 Task: Look for space in Batu Gajah, Malaysia from 12th June, 2023 to 15th June, 2023 for 2 adults in price range Rs.10000 to Rs.15000. Place can be entire place with 1  bedroom having 1 bed and 1 bathroom. Property type can be house, flat, guest house, hotel. Booking option can be shelf check-in. Required host language is English.
Action: Mouse moved to (613, 152)
Screenshot: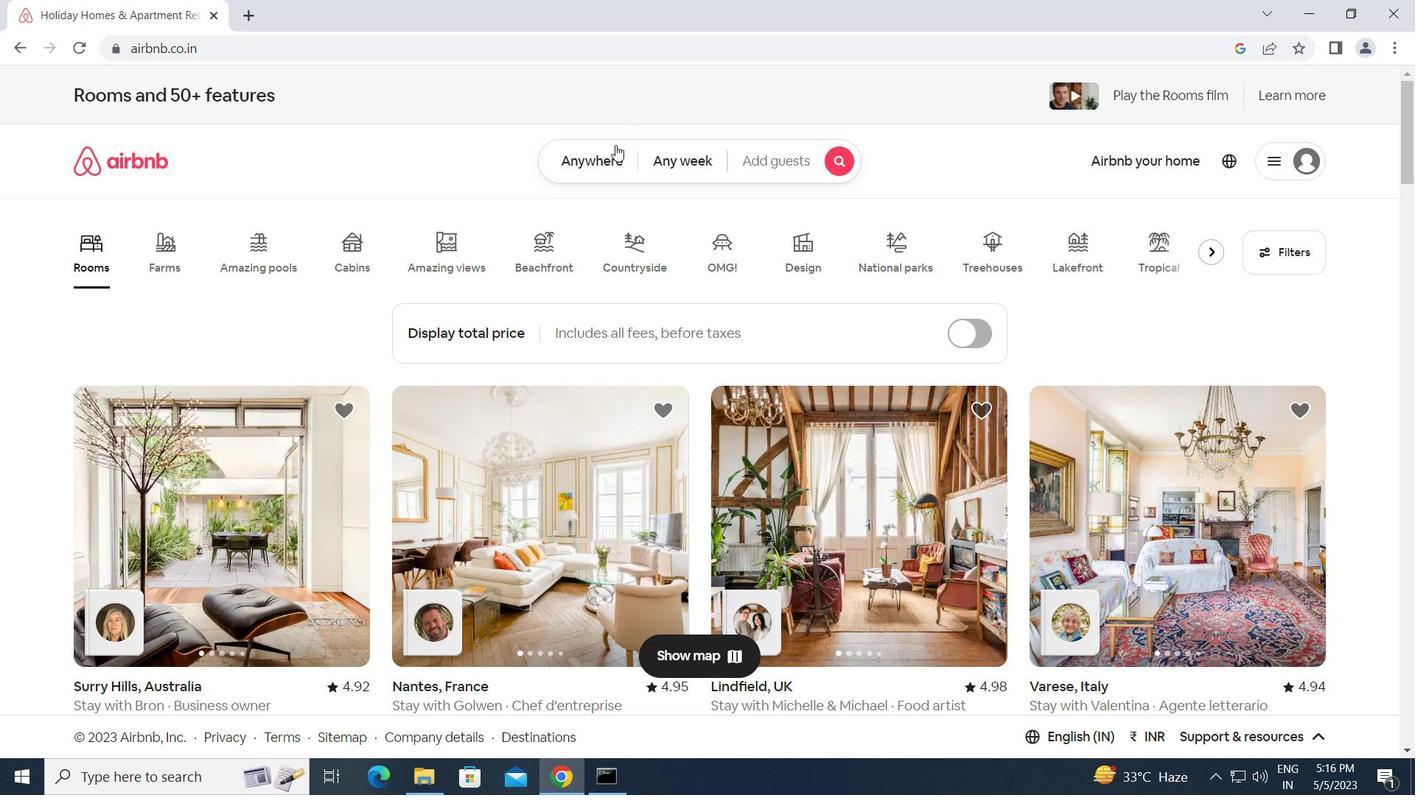 
Action: Mouse pressed left at (613, 152)
Screenshot: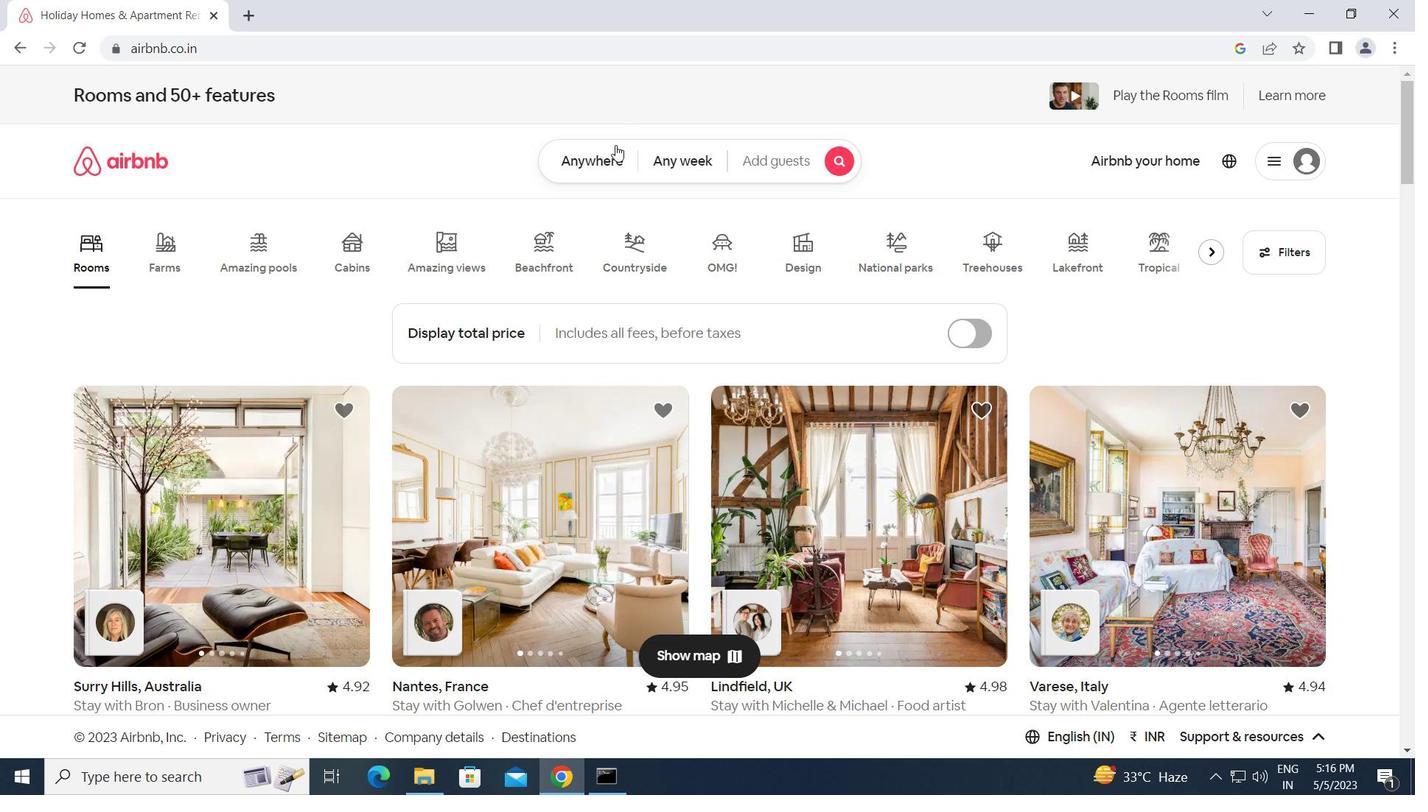 
Action: Mouse moved to (448, 218)
Screenshot: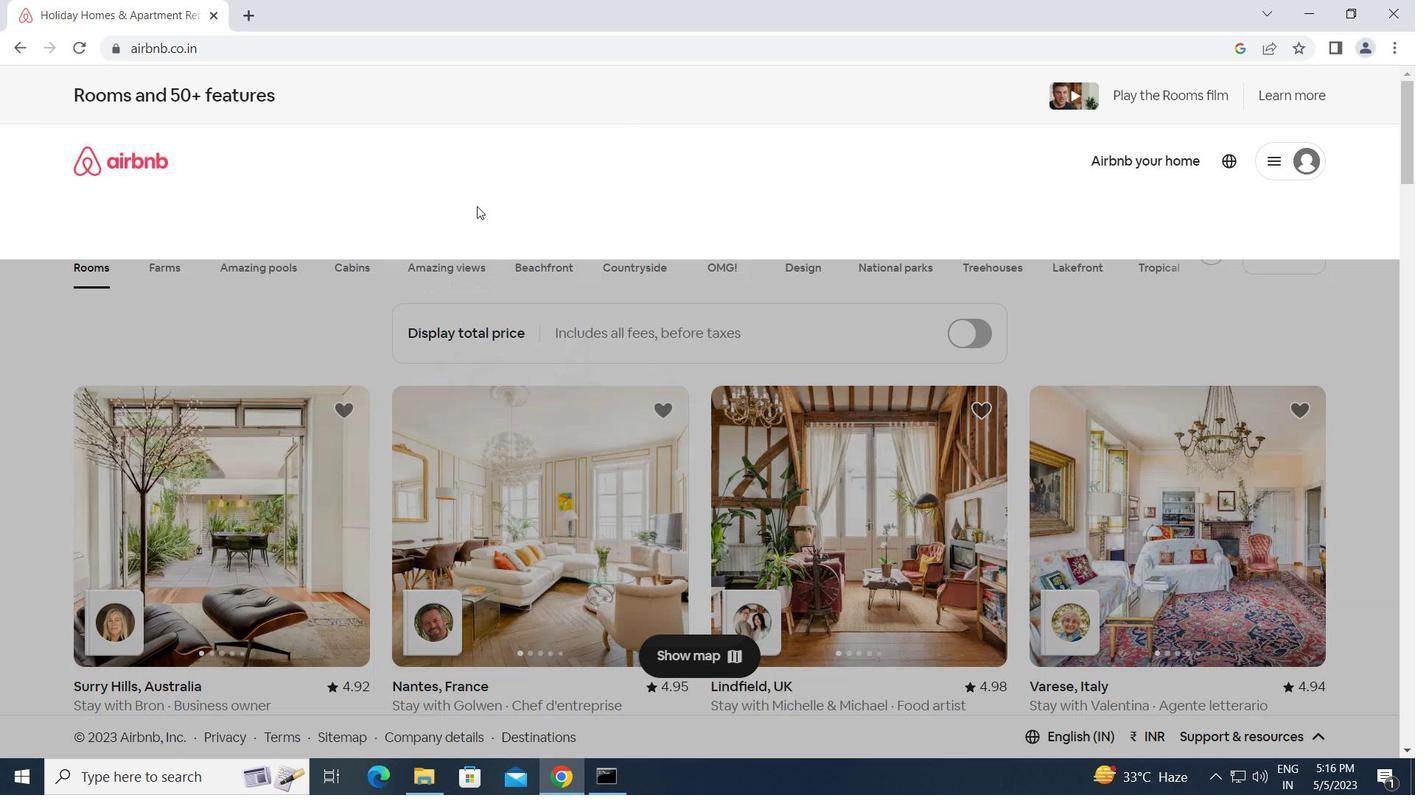 
Action: Mouse pressed left at (448, 218)
Screenshot: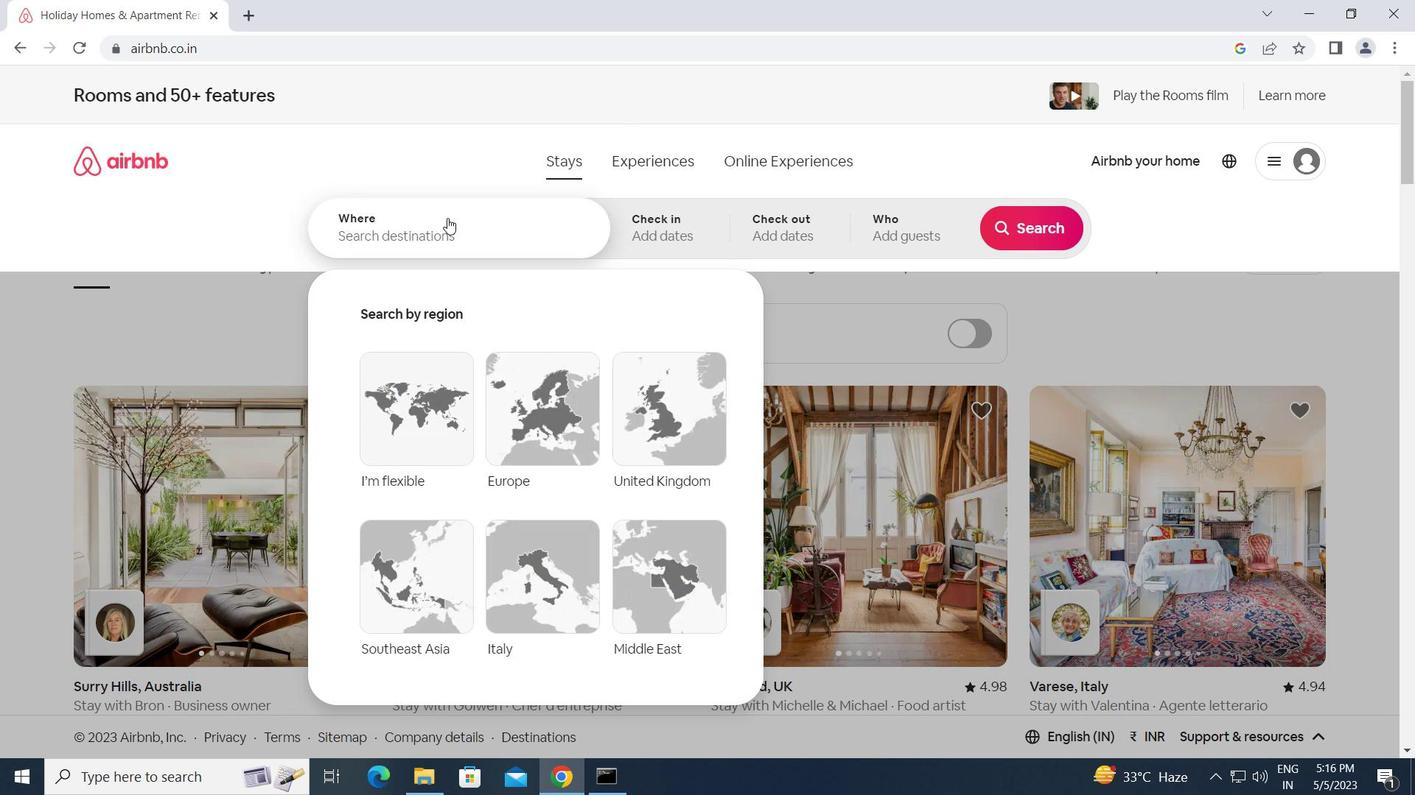 
Action: Key pressed b<Key.caps_lock>atu<Key.space><Key.caps_lock>g<Key.caps_lock>ajah,<Key.space><Key.caps_lock>m<Key.caps_lock>alays
Screenshot: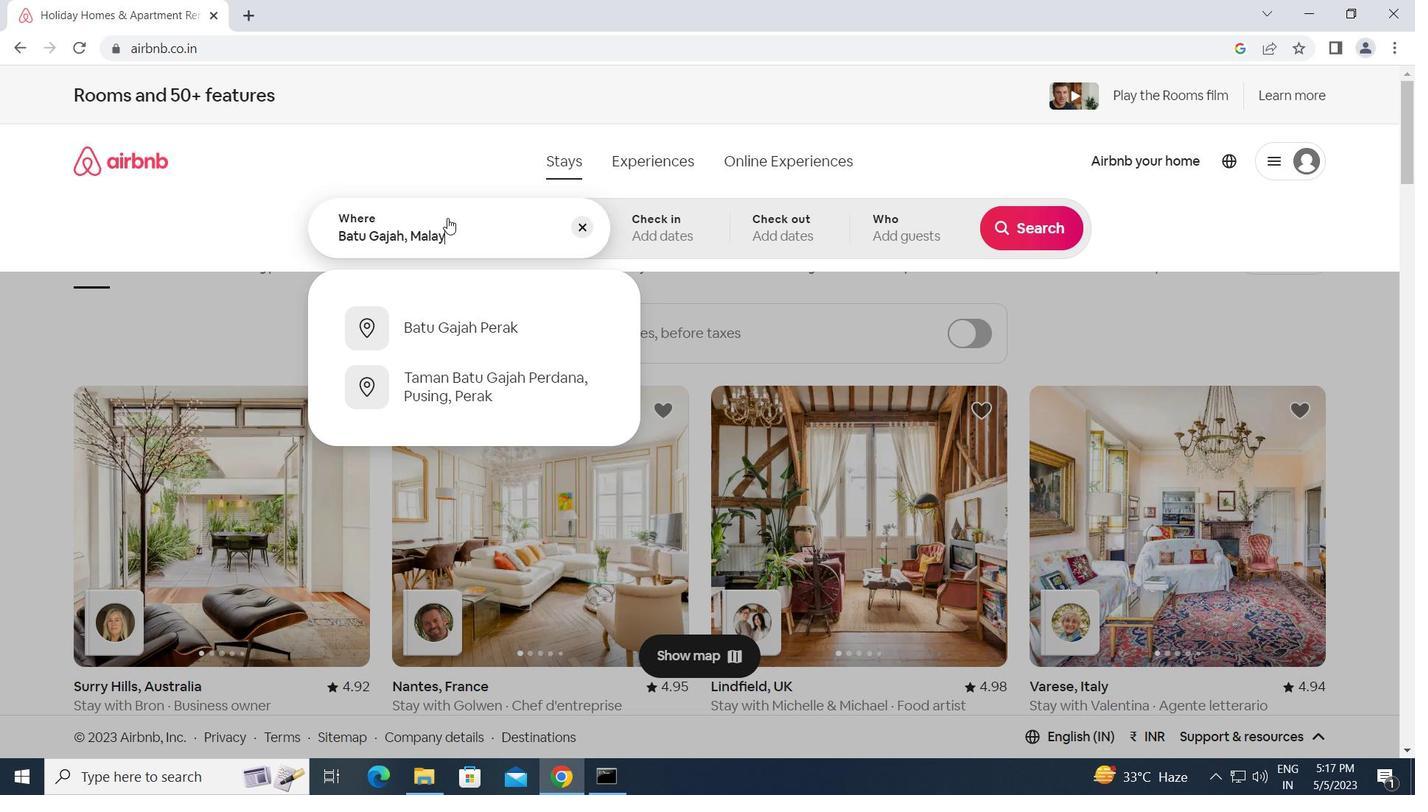 
Action: Mouse moved to (1415, 0)
Screenshot: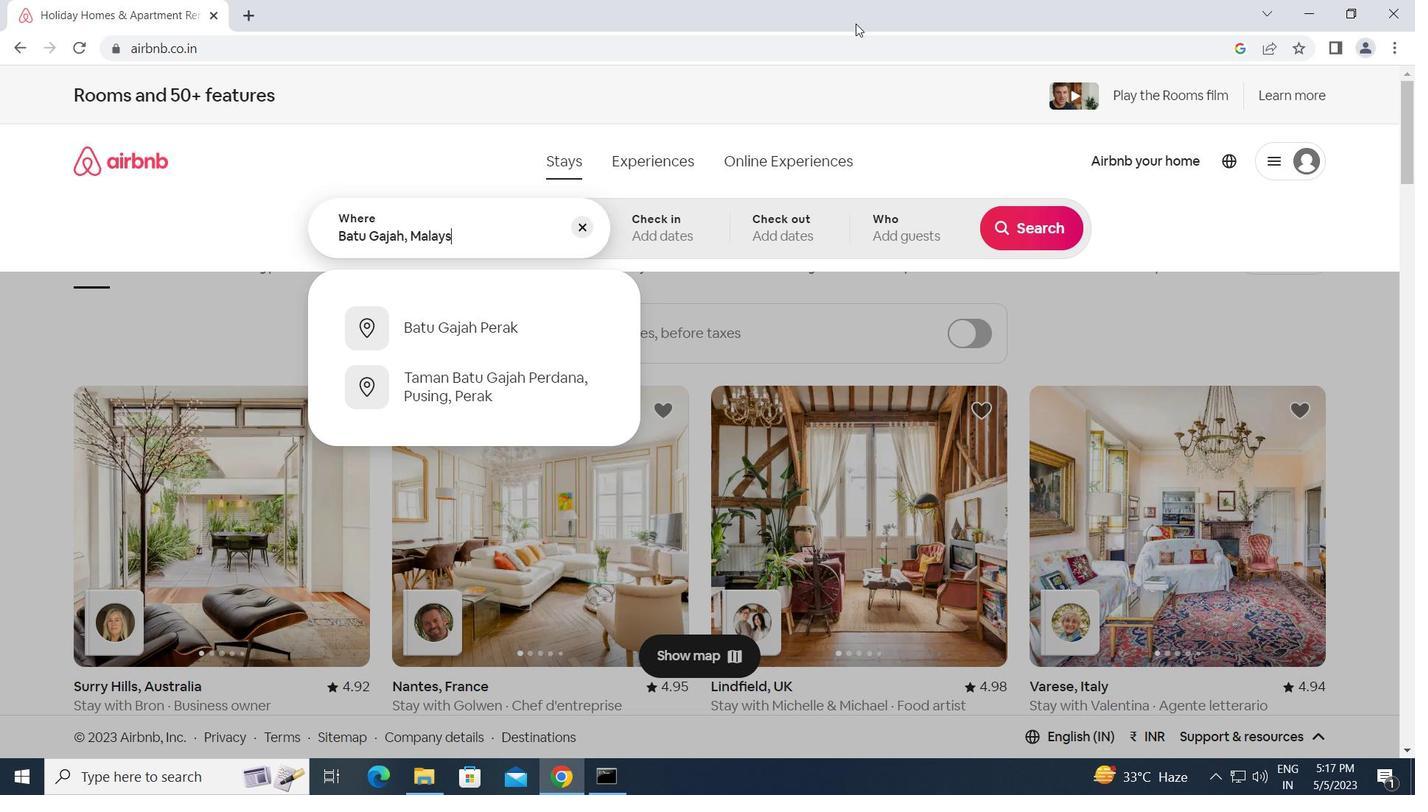 
Action: Key pressed ia<Key.enter>
Screenshot: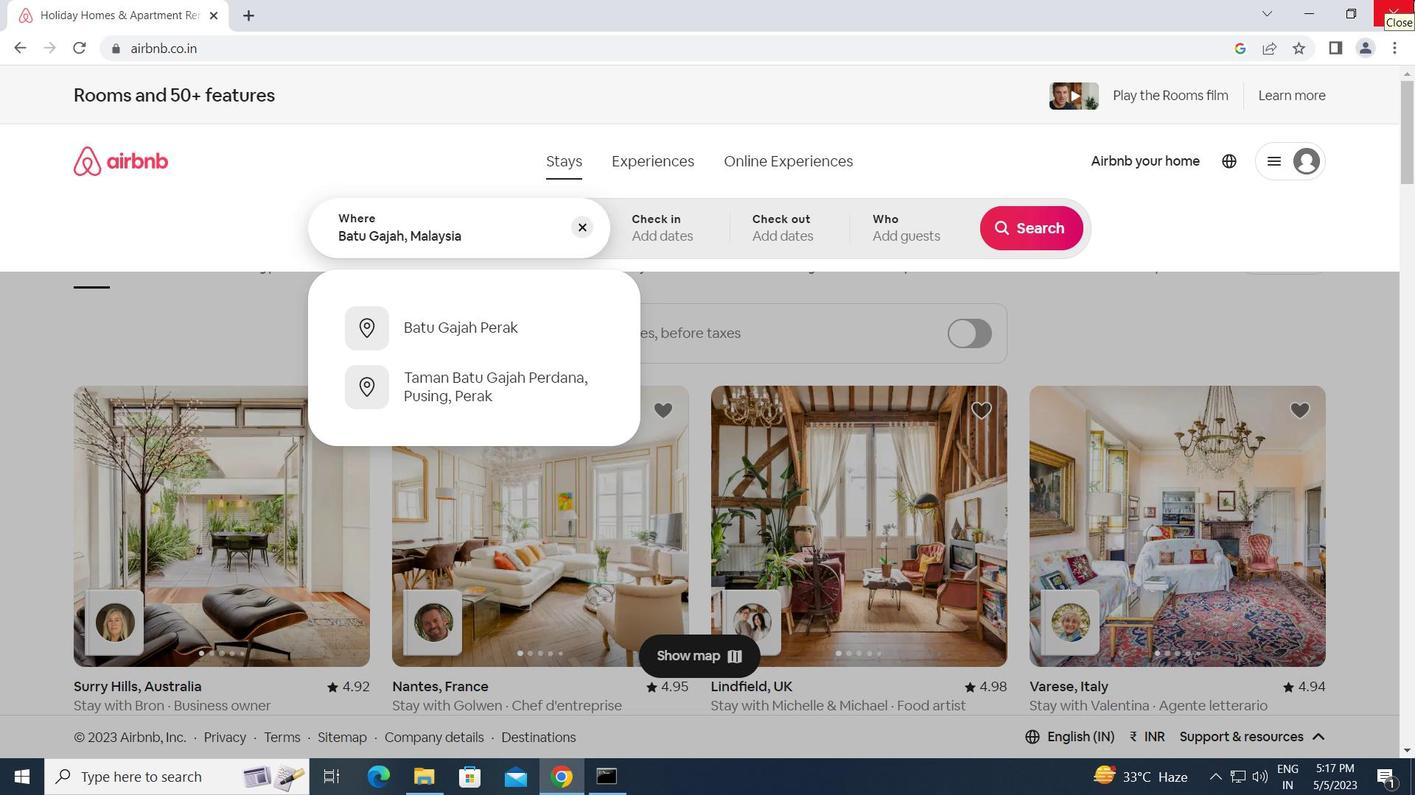 
Action: Mouse moved to (790, 529)
Screenshot: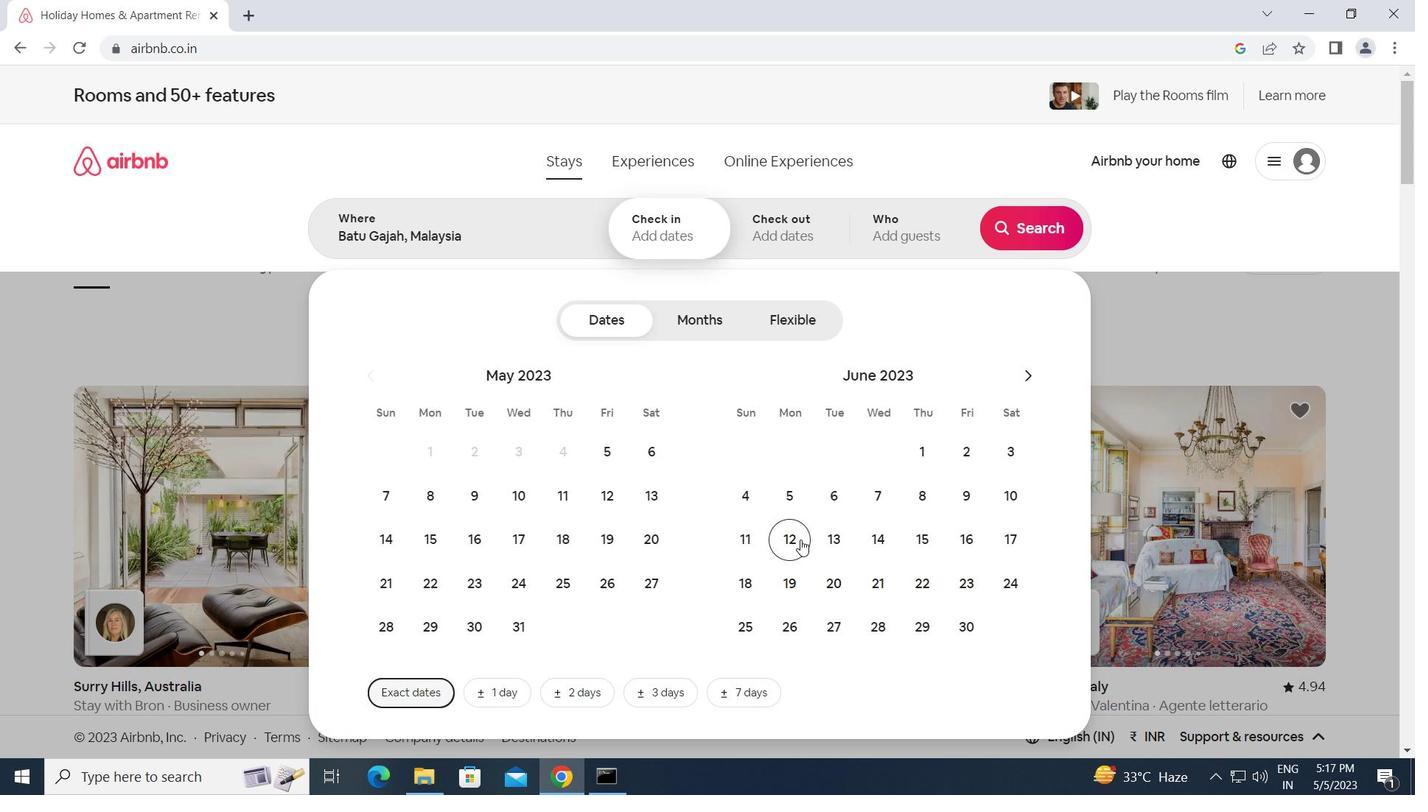 
Action: Mouse pressed left at (790, 529)
Screenshot: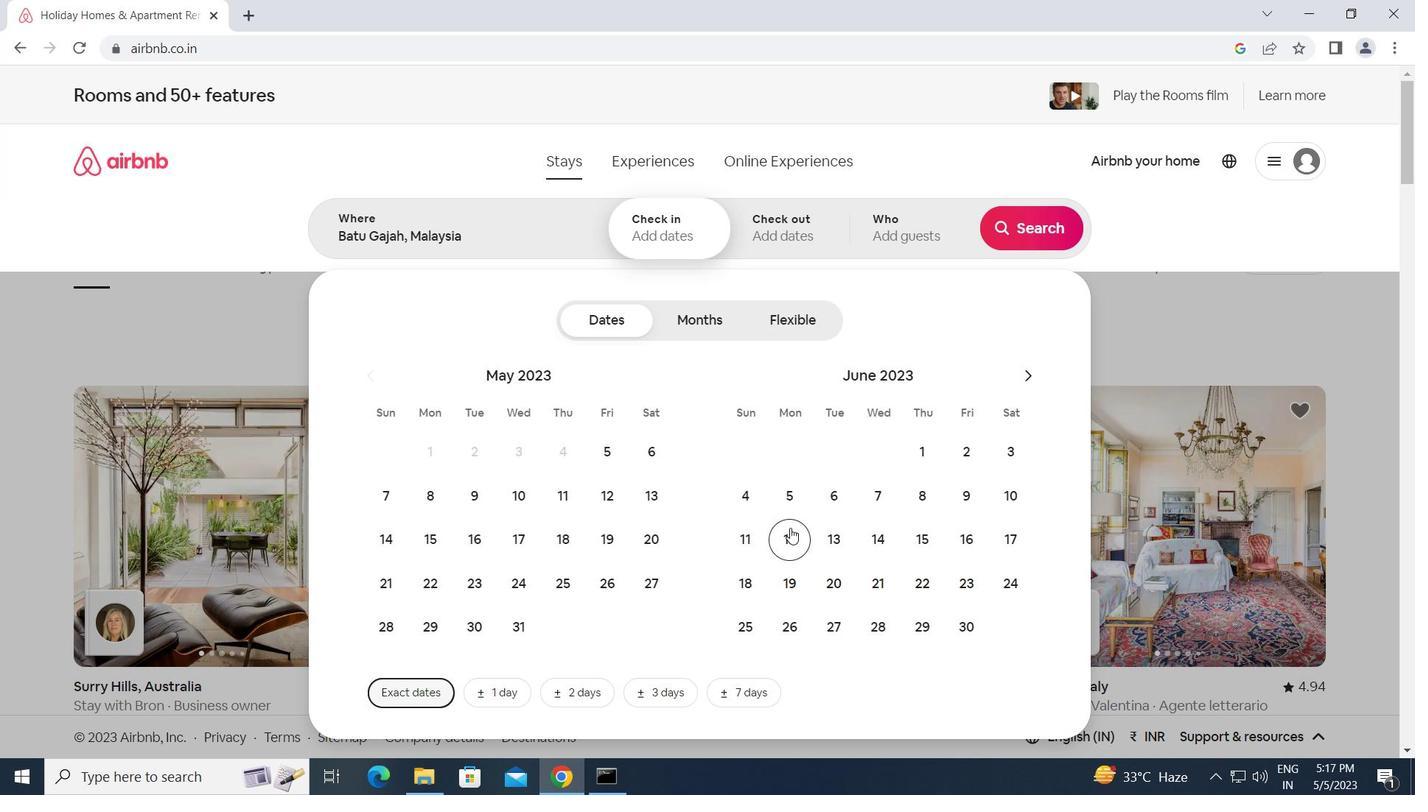 
Action: Mouse moved to (916, 549)
Screenshot: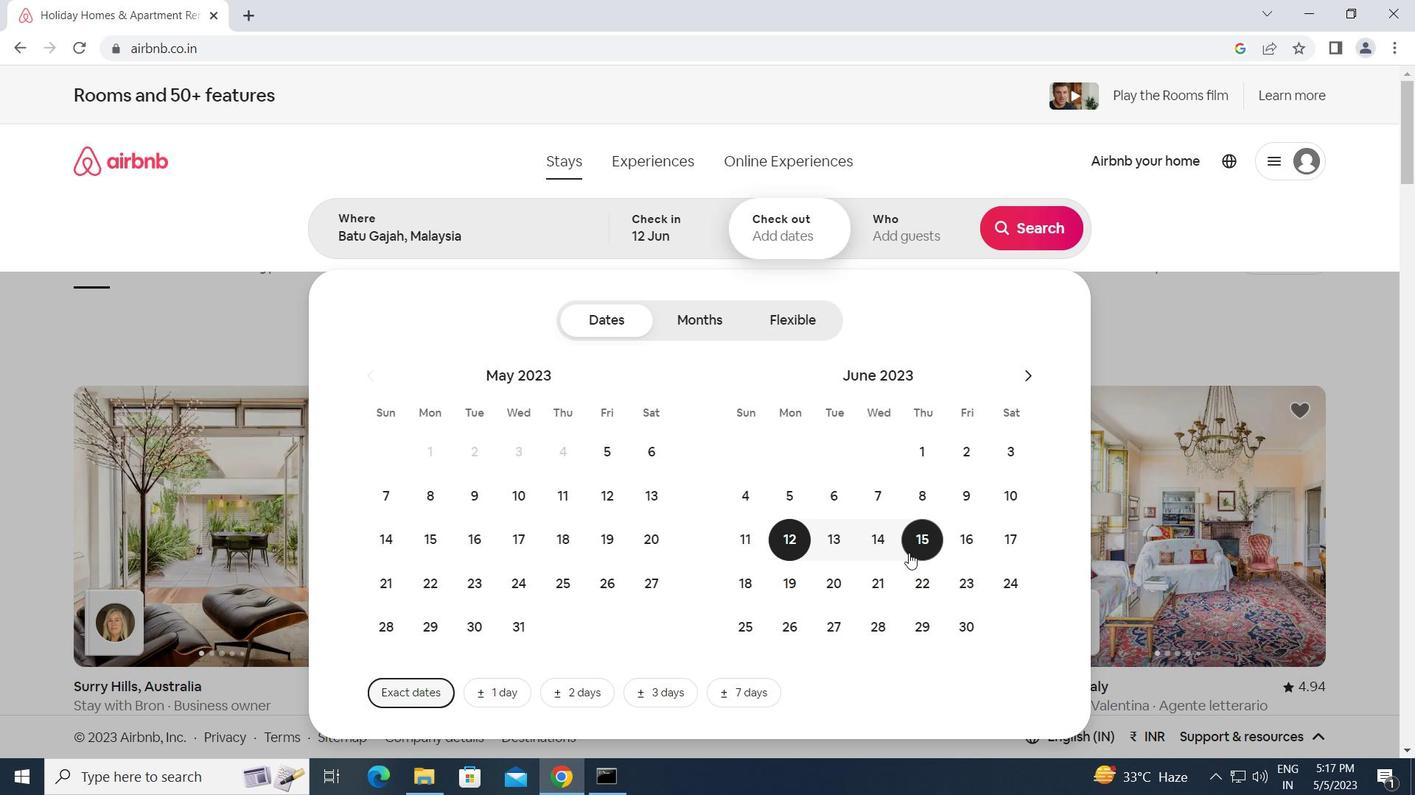 
Action: Mouse pressed left at (916, 549)
Screenshot: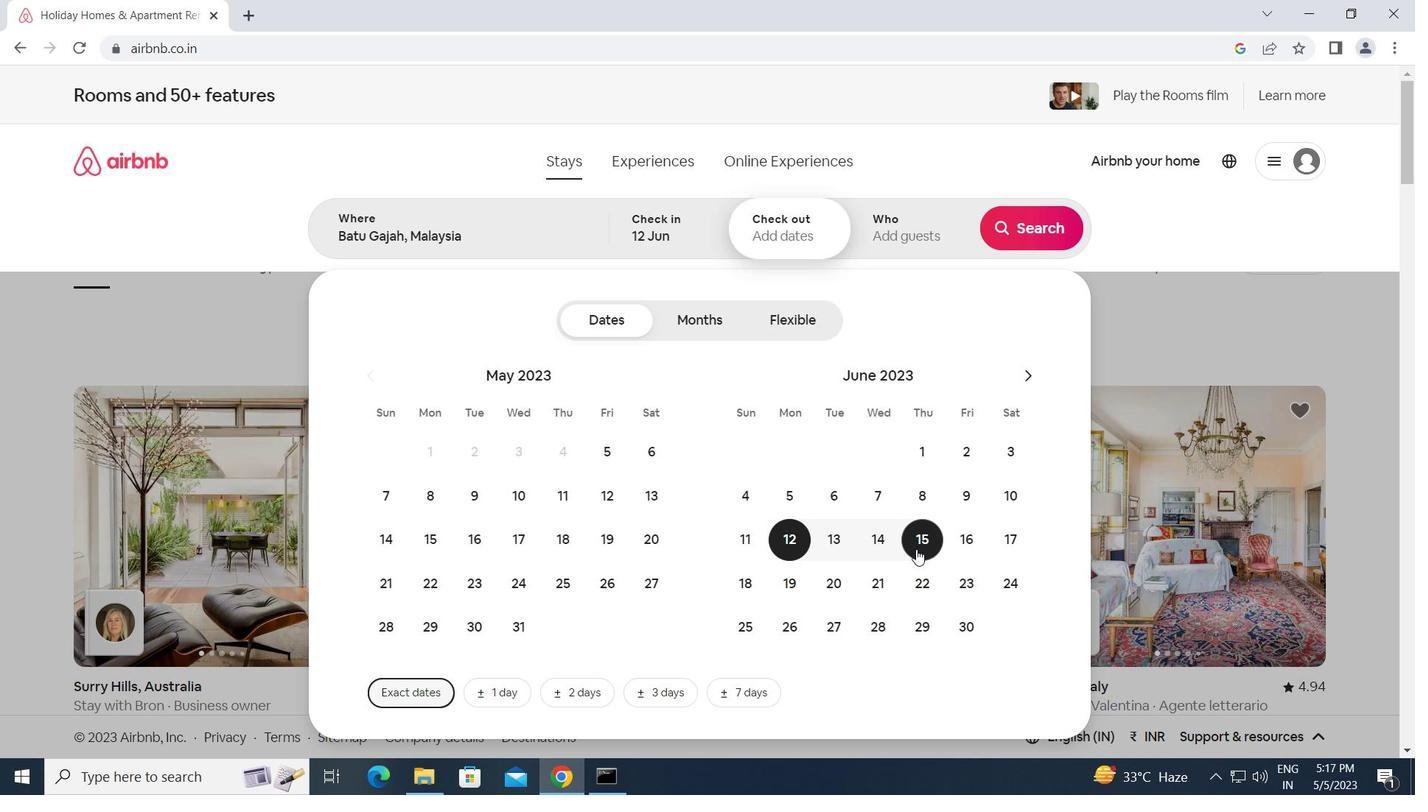 
Action: Mouse moved to (913, 214)
Screenshot: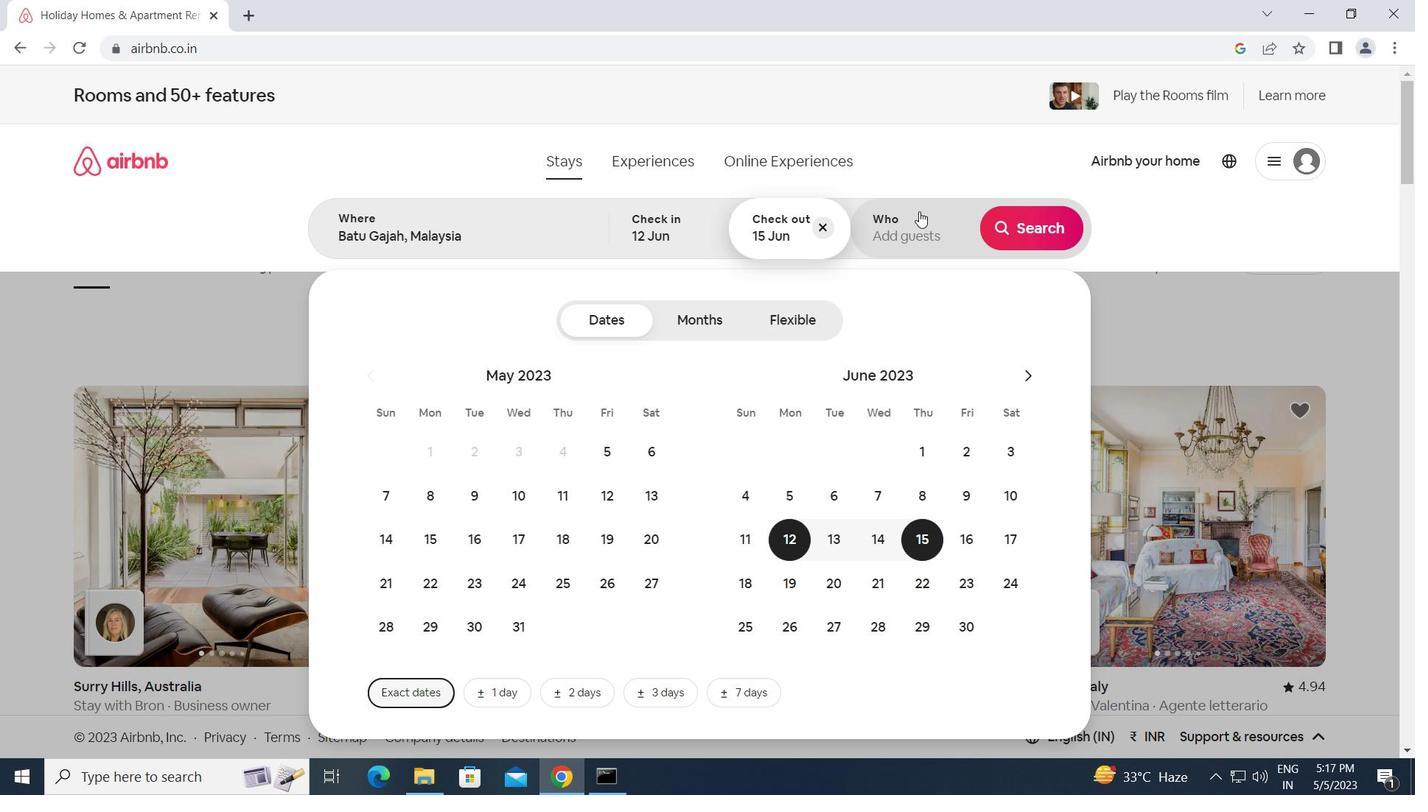 
Action: Mouse pressed left at (913, 214)
Screenshot: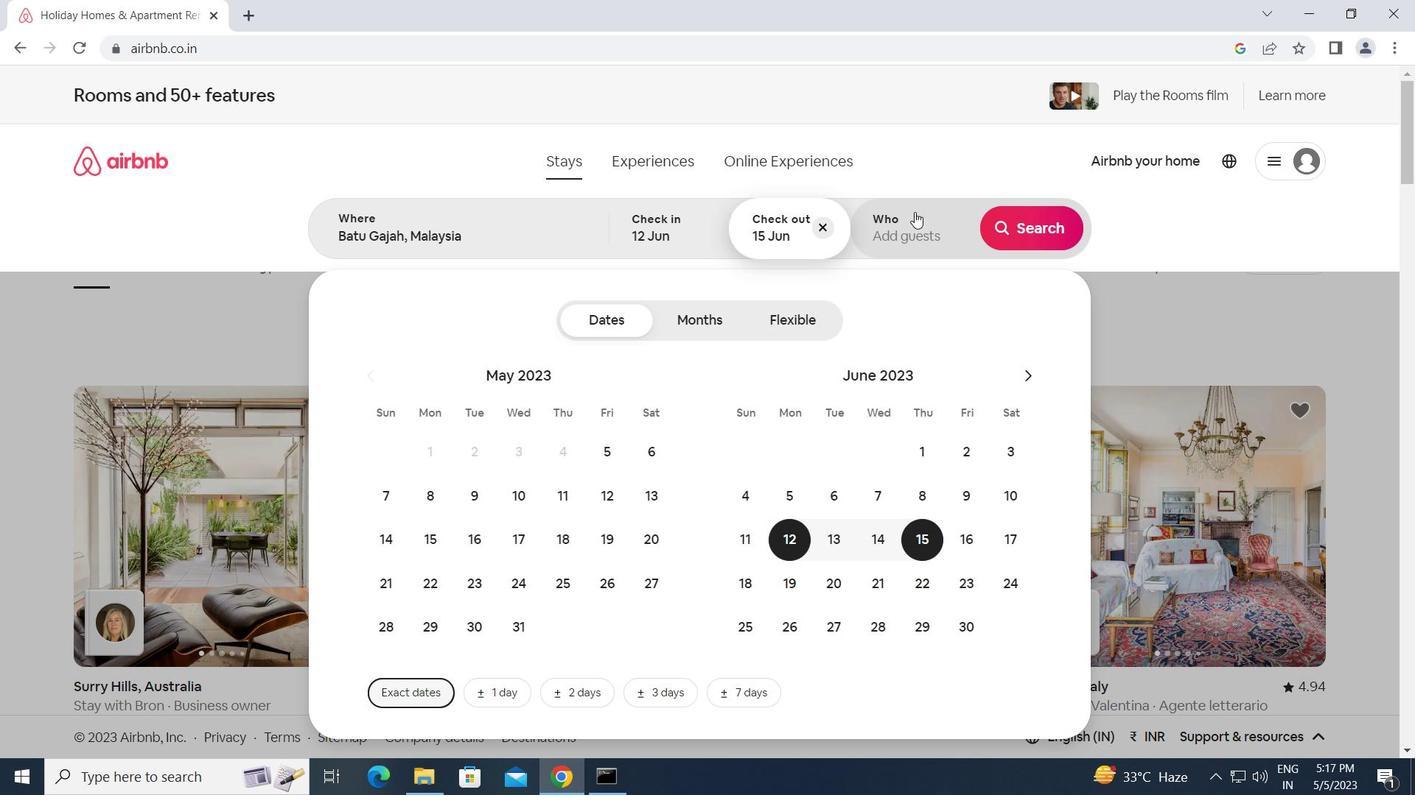 
Action: Mouse moved to (1036, 323)
Screenshot: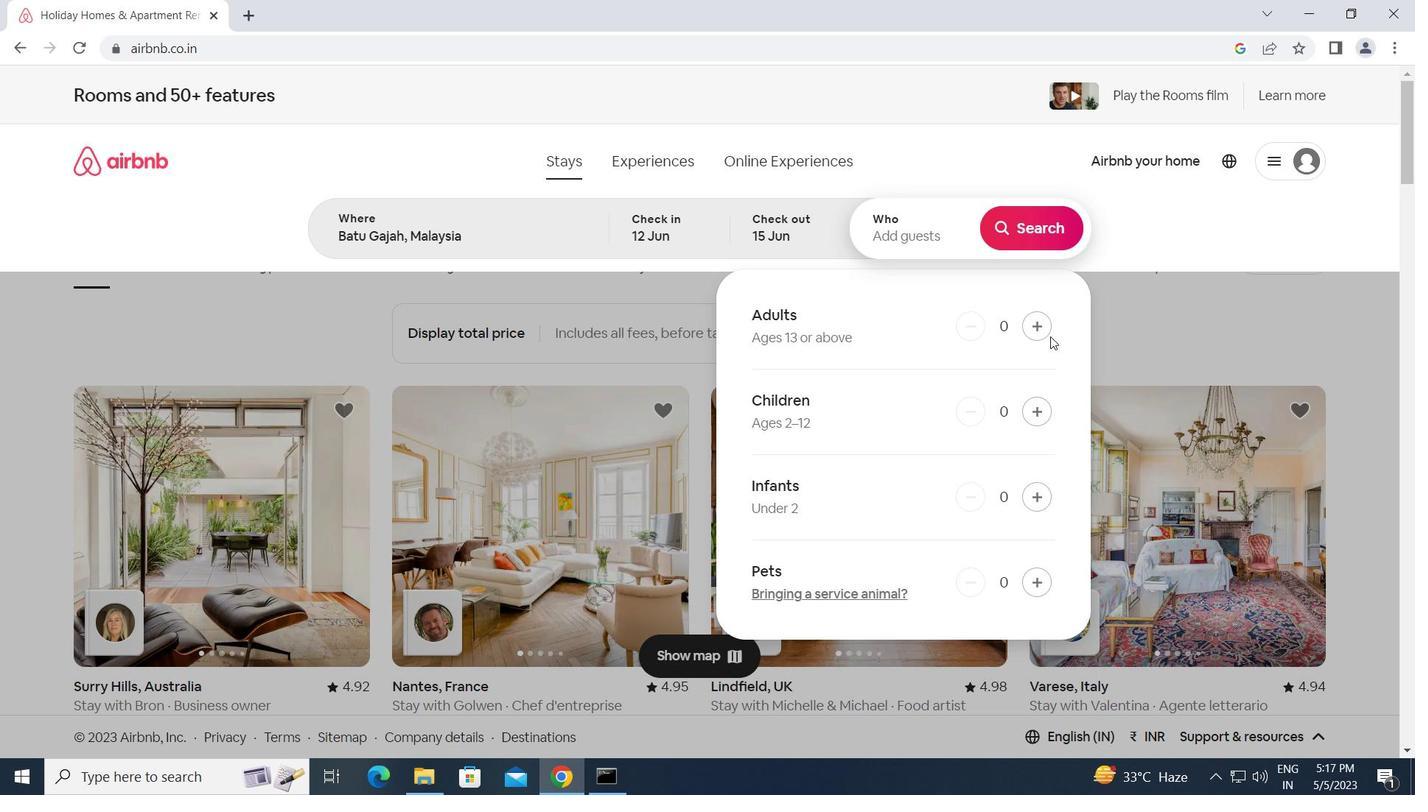 
Action: Mouse pressed left at (1036, 323)
Screenshot: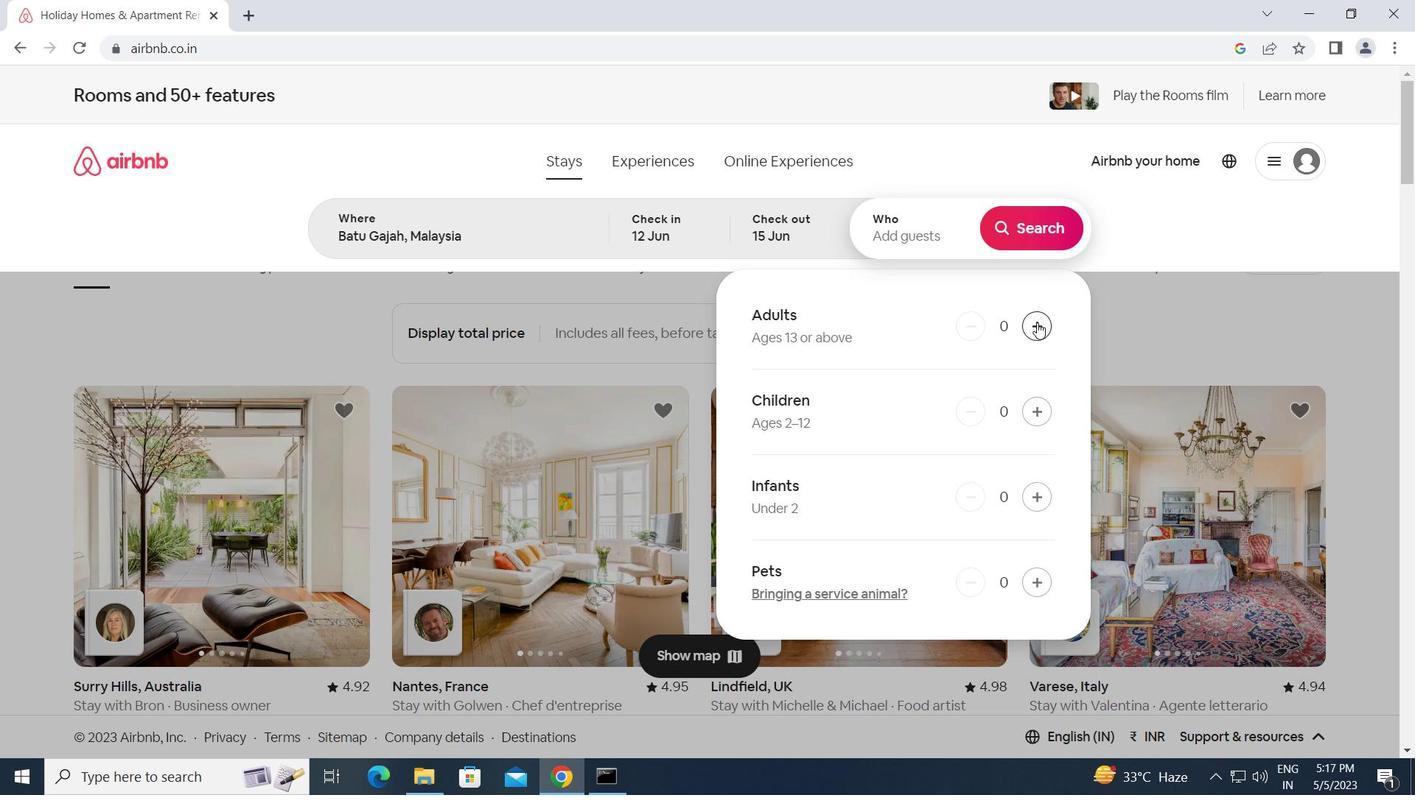 
Action: Mouse pressed left at (1036, 323)
Screenshot: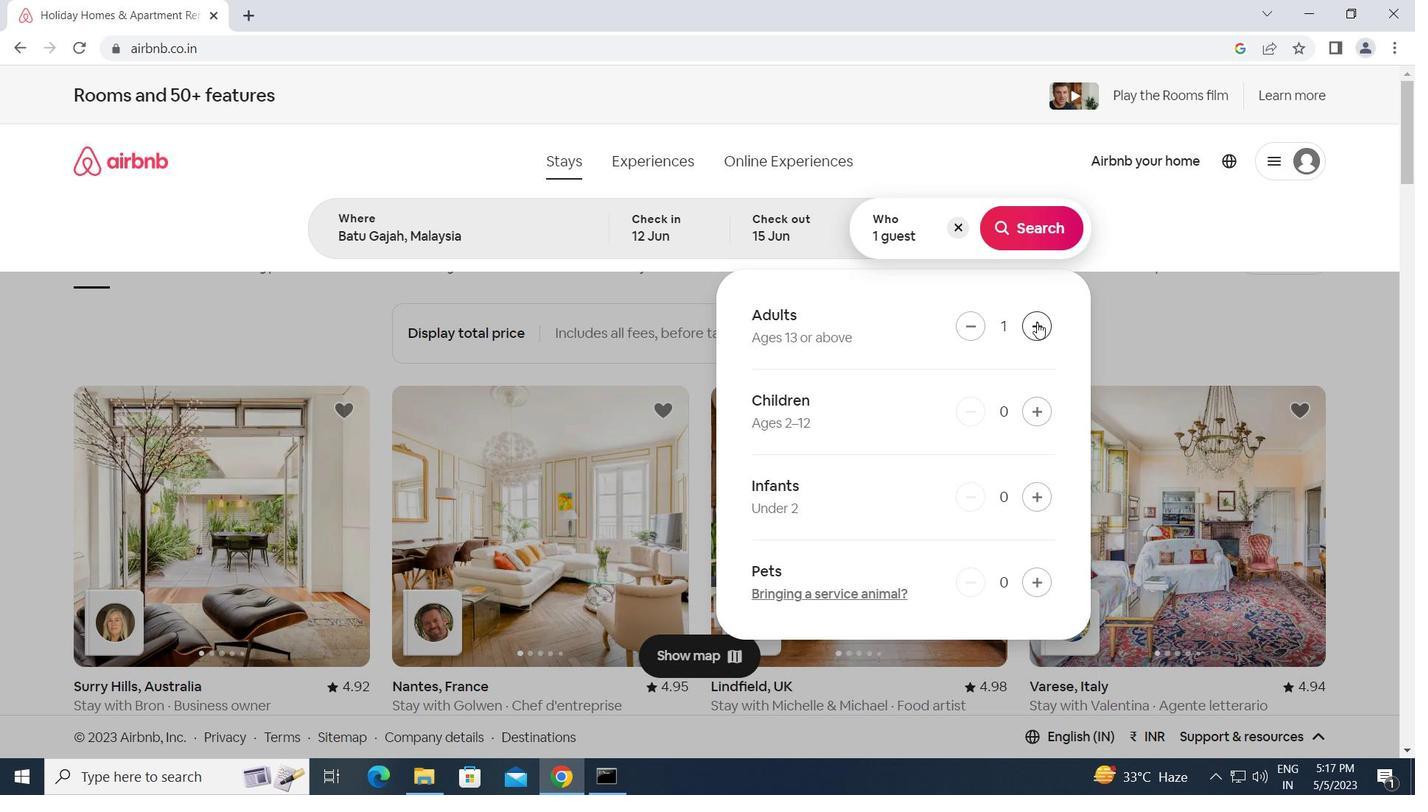 
Action: Mouse moved to (1038, 233)
Screenshot: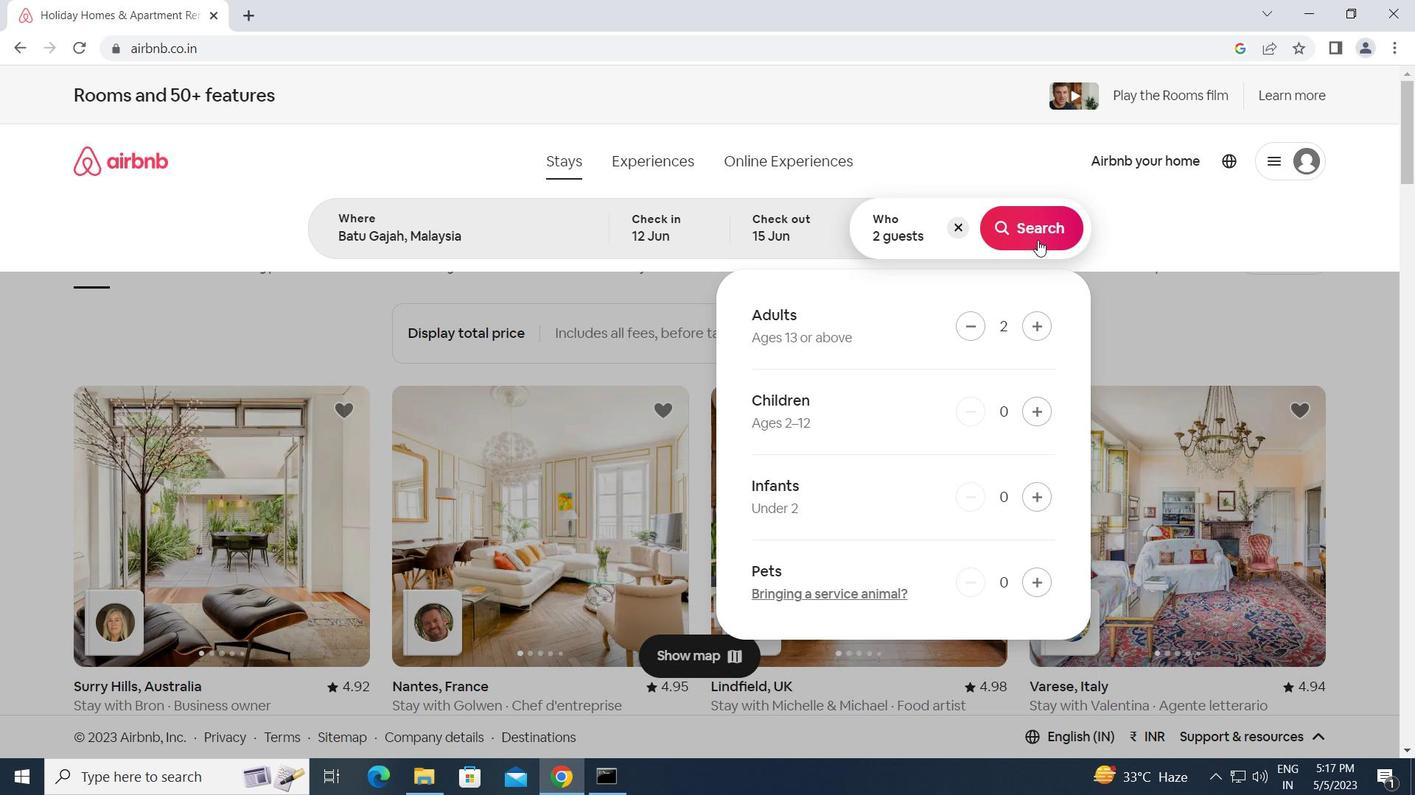 
Action: Mouse pressed left at (1038, 233)
Screenshot: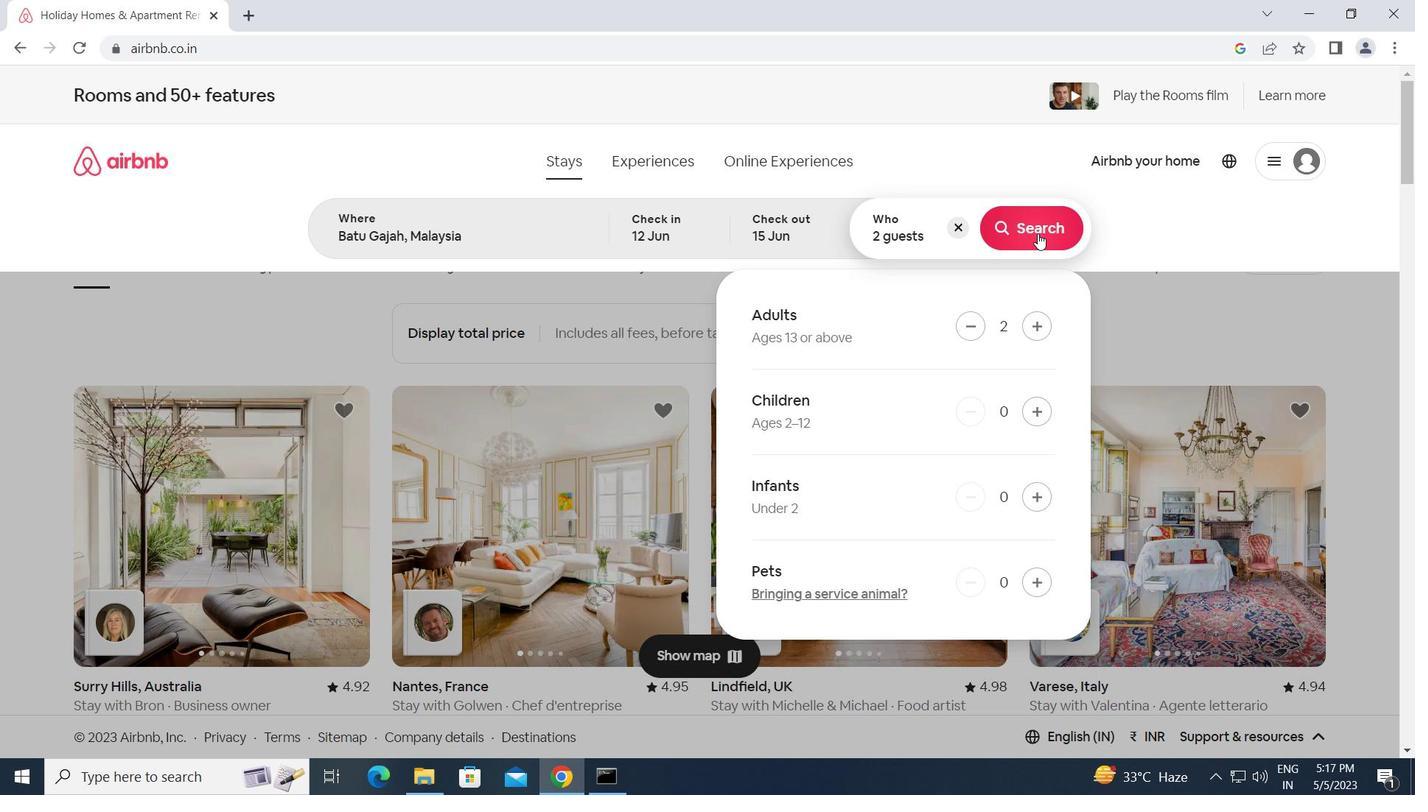 
Action: Mouse moved to (1345, 183)
Screenshot: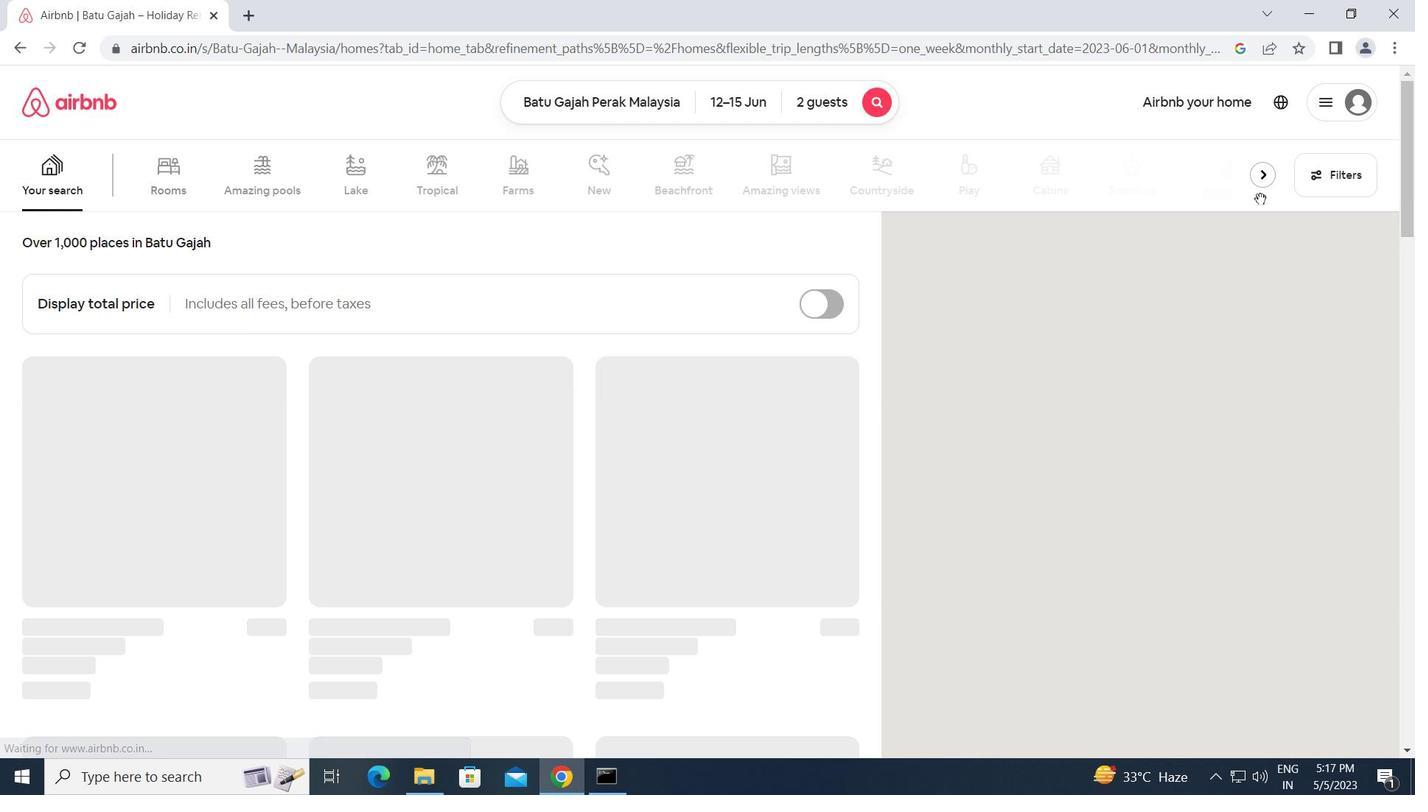 
Action: Mouse pressed left at (1345, 183)
Screenshot: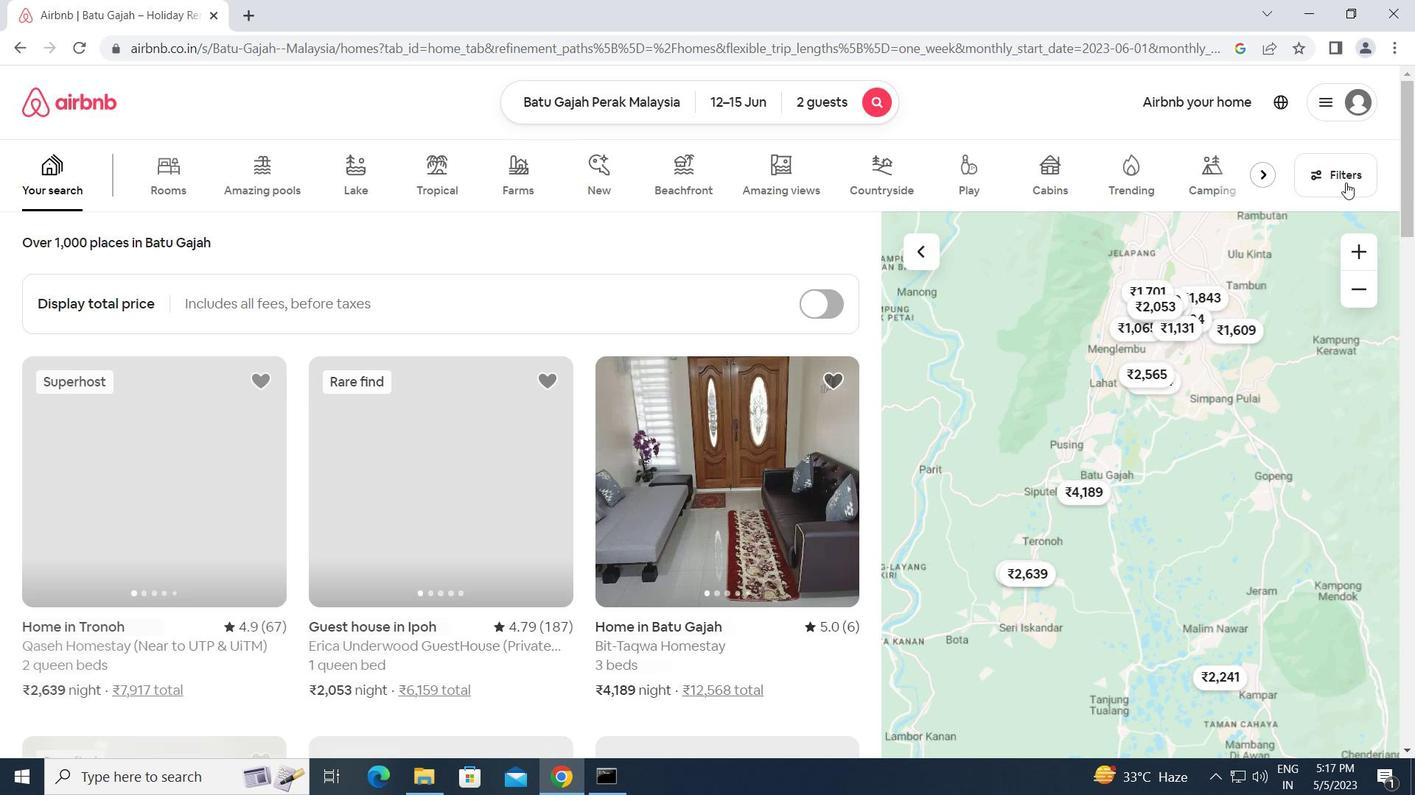 
Action: Mouse moved to (454, 627)
Screenshot: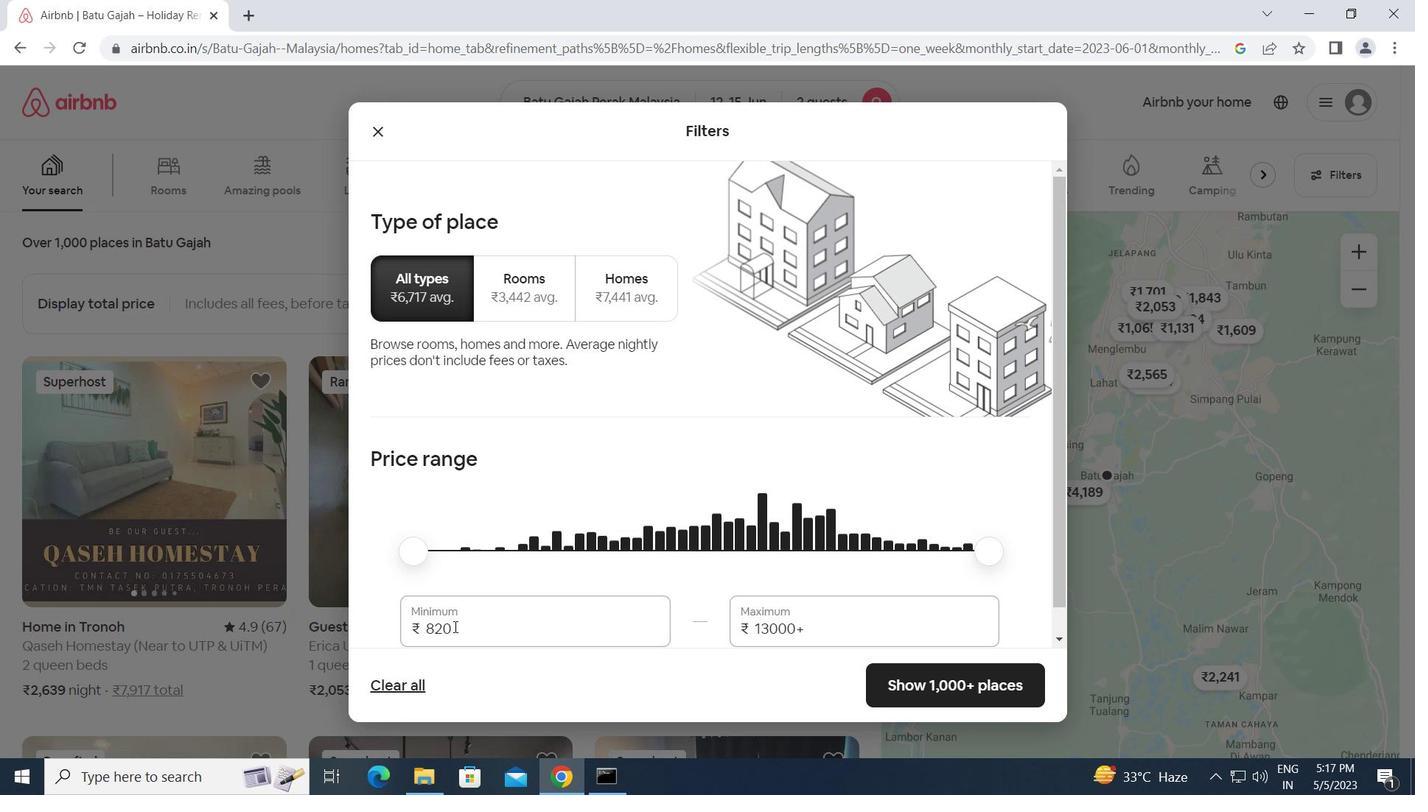
Action: Mouse pressed left at (454, 627)
Screenshot: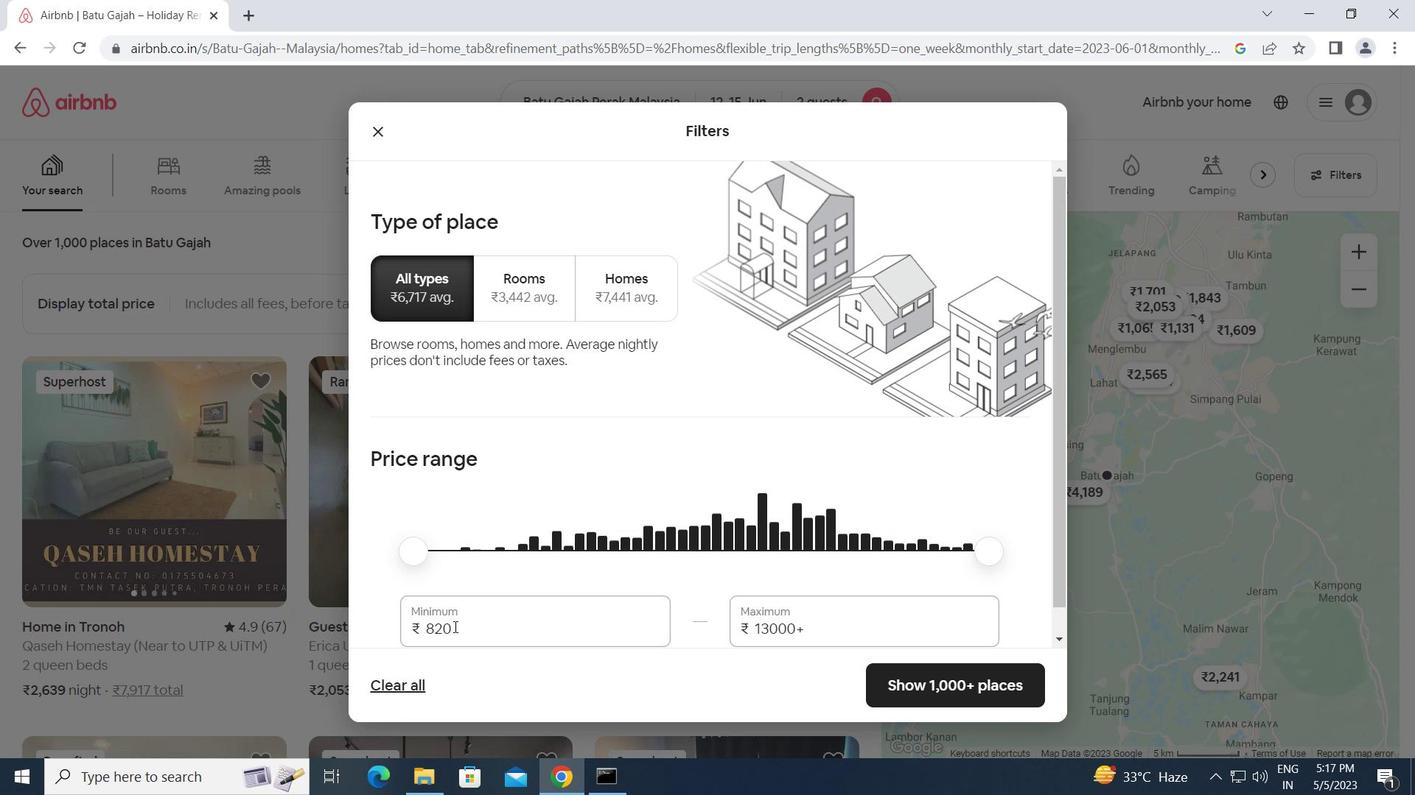 
Action: Mouse moved to (405, 624)
Screenshot: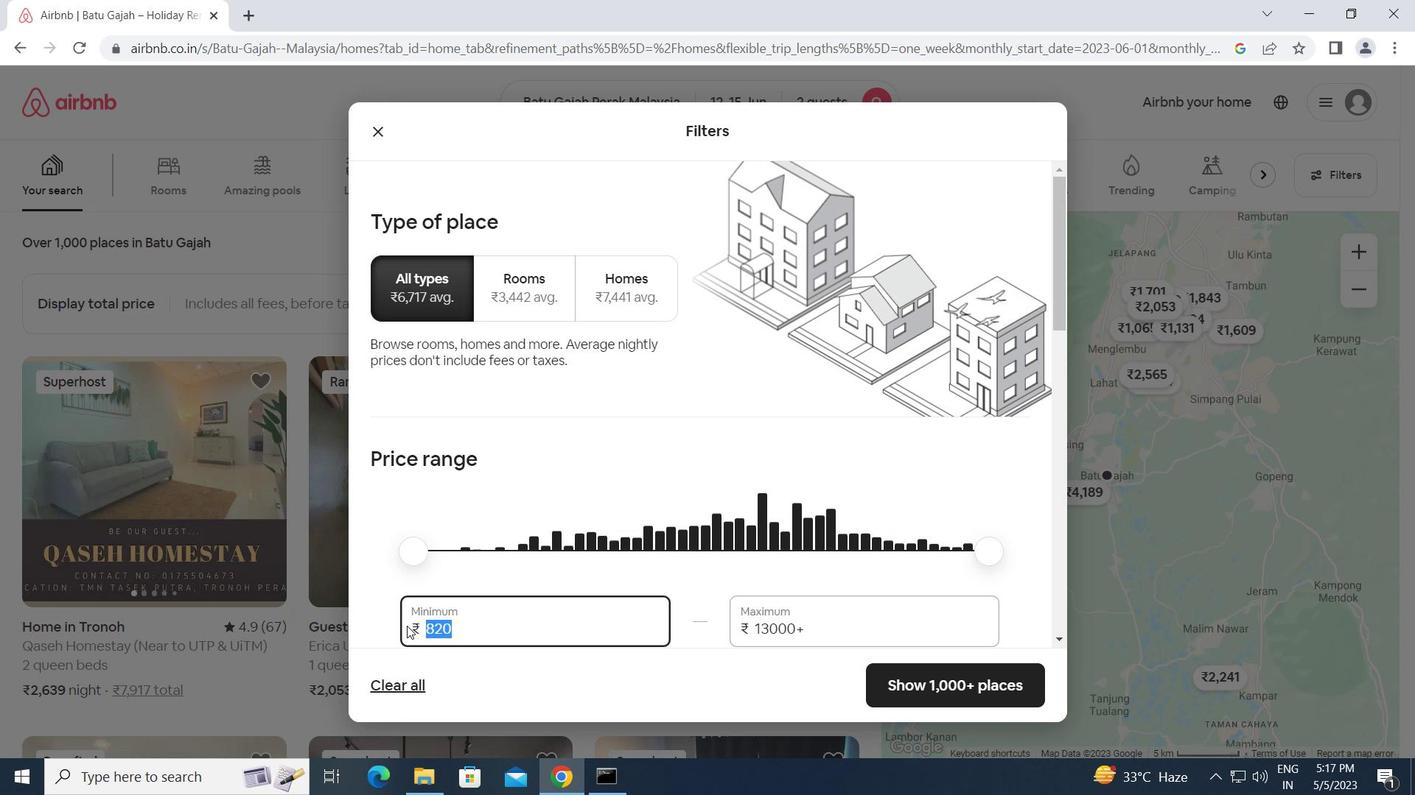 
Action: Key pressed 10000<Key.tab>15000
Screenshot: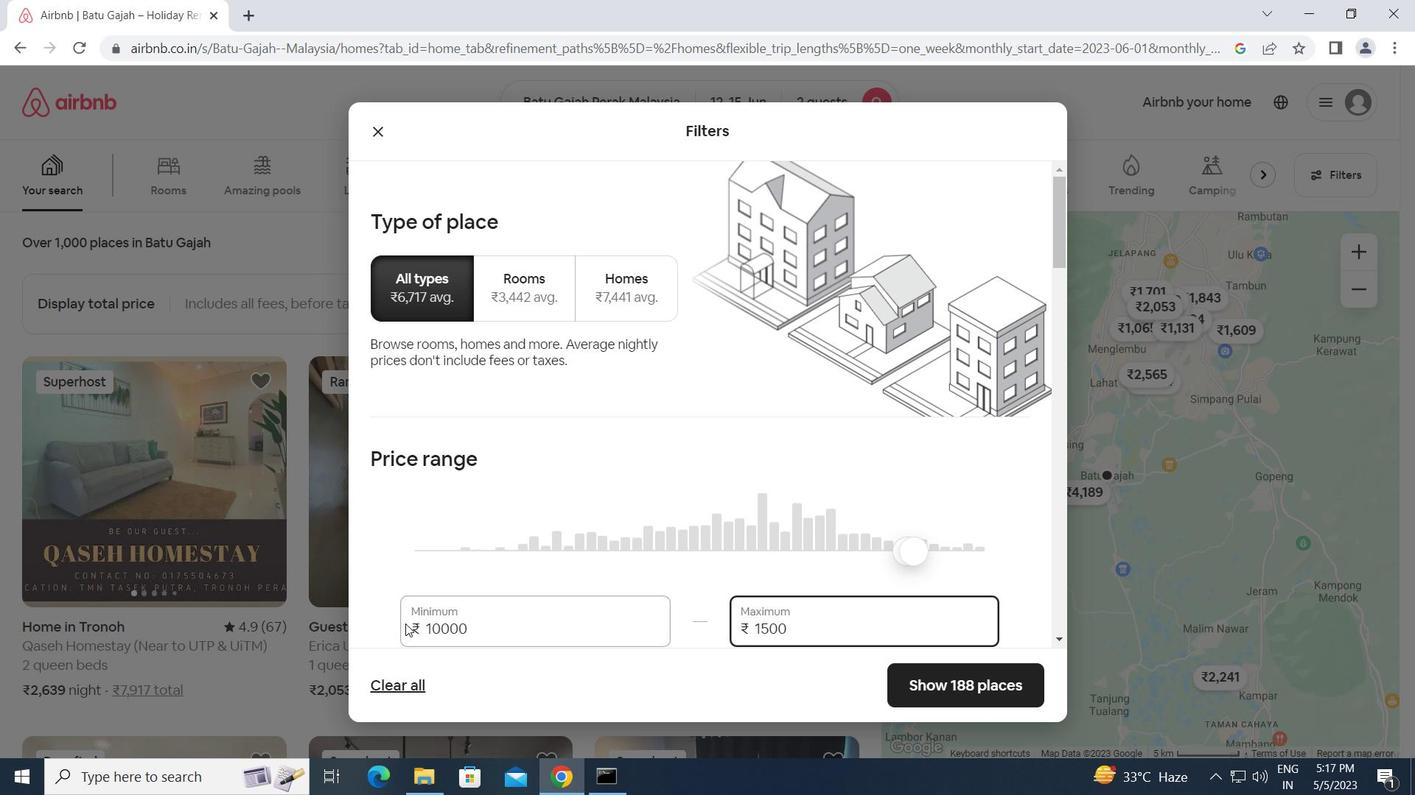 
Action: Mouse moved to (517, 633)
Screenshot: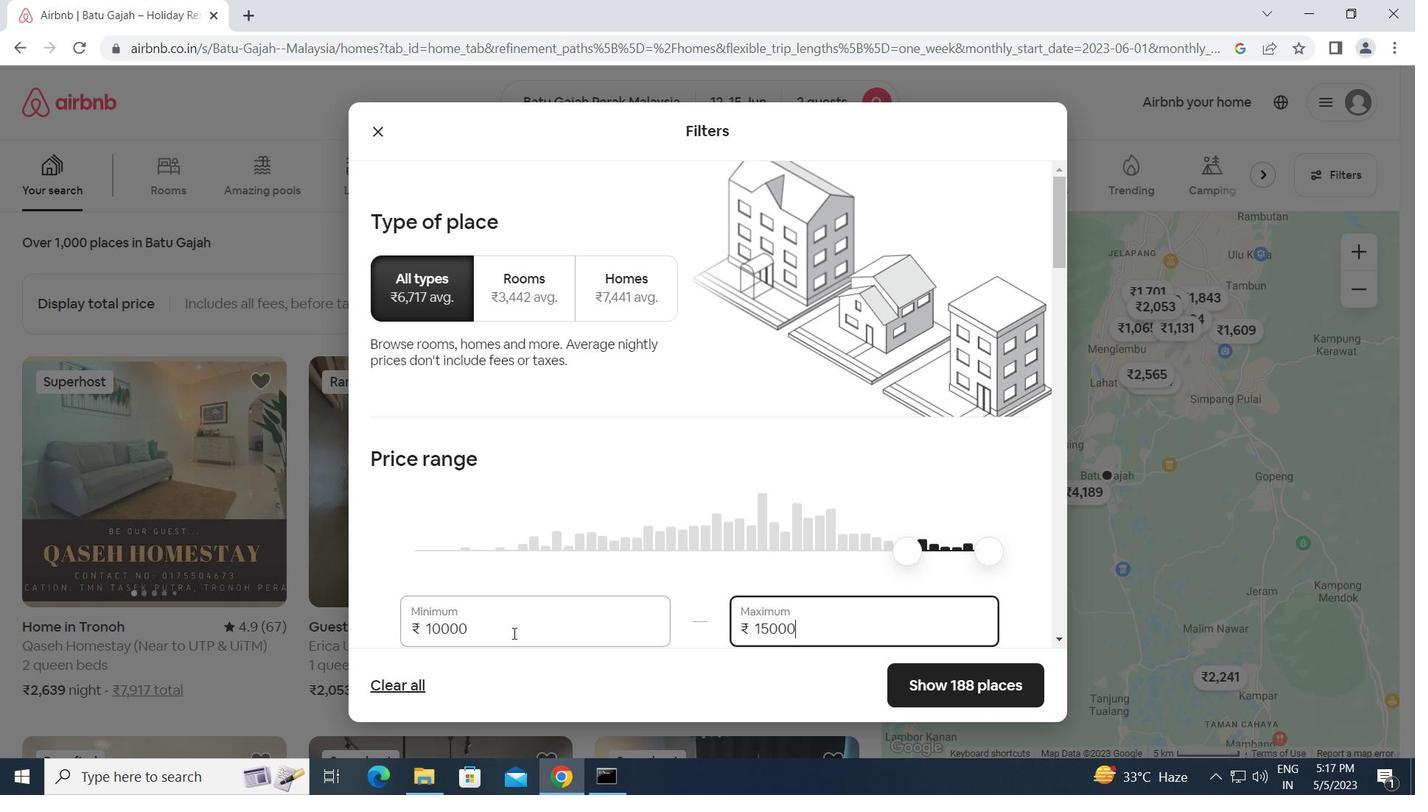 
Action: Mouse scrolled (517, 633) with delta (0, 0)
Screenshot: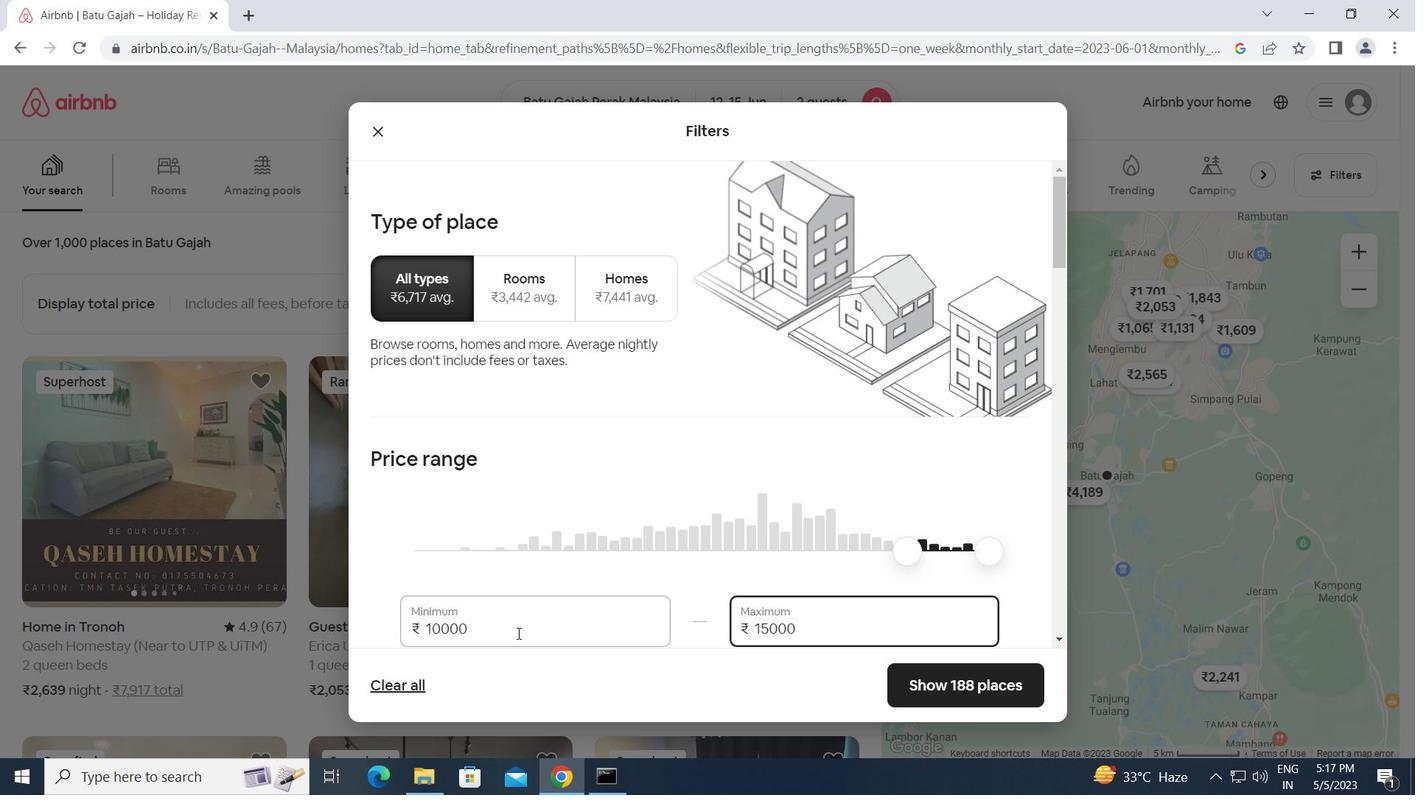 
Action: Mouse moved to (586, 627)
Screenshot: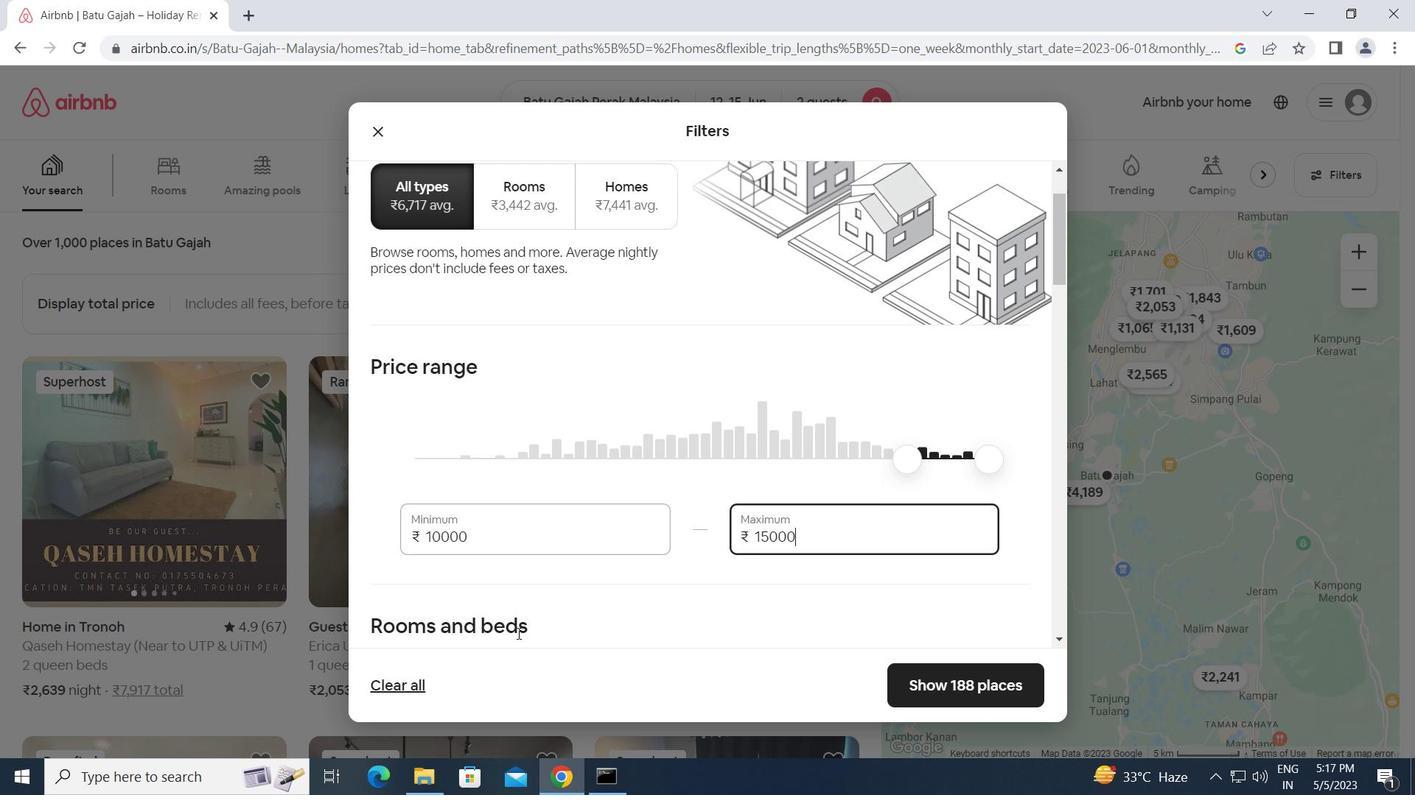 
Action: Mouse scrolled (586, 627) with delta (0, 0)
Screenshot: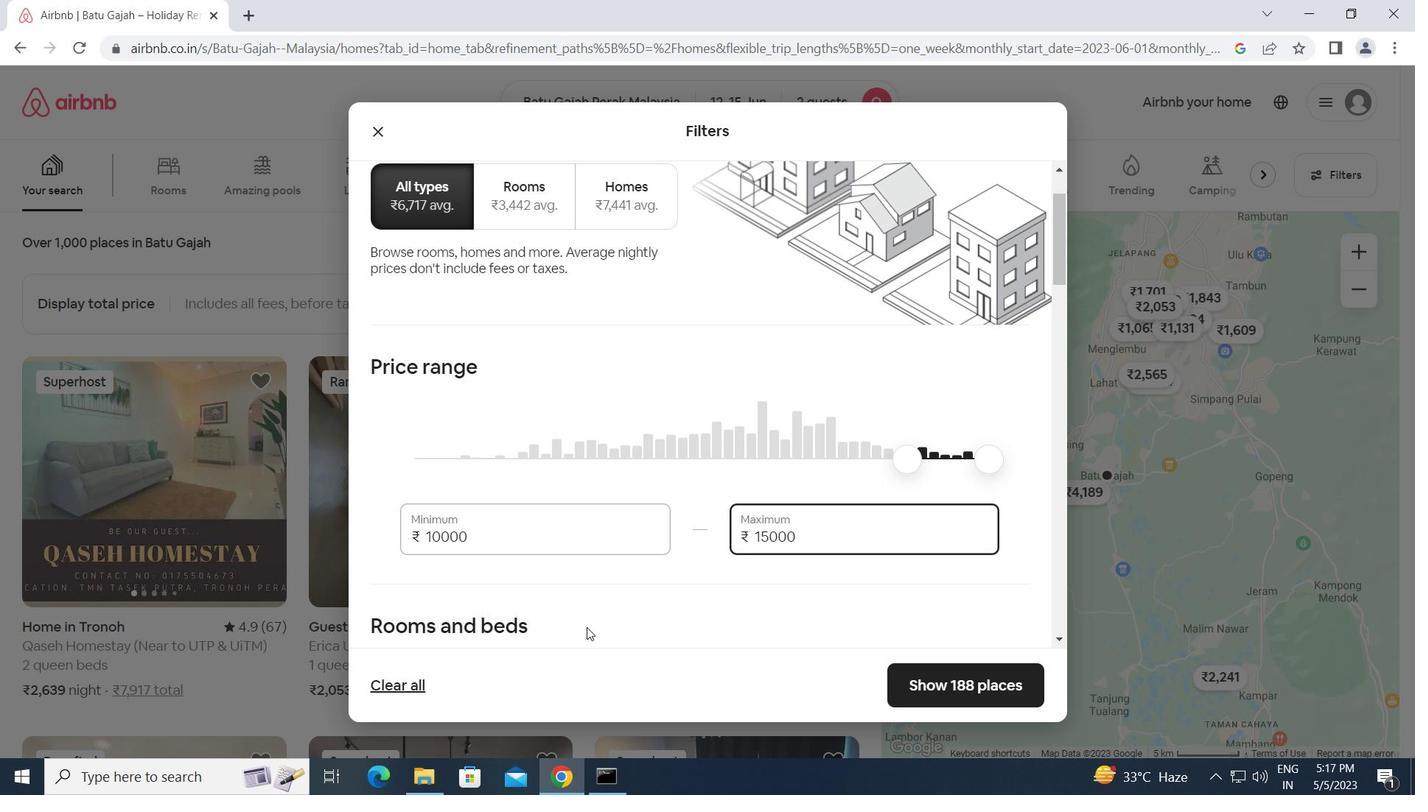 
Action: Mouse scrolled (586, 627) with delta (0, 0)
Screenshot: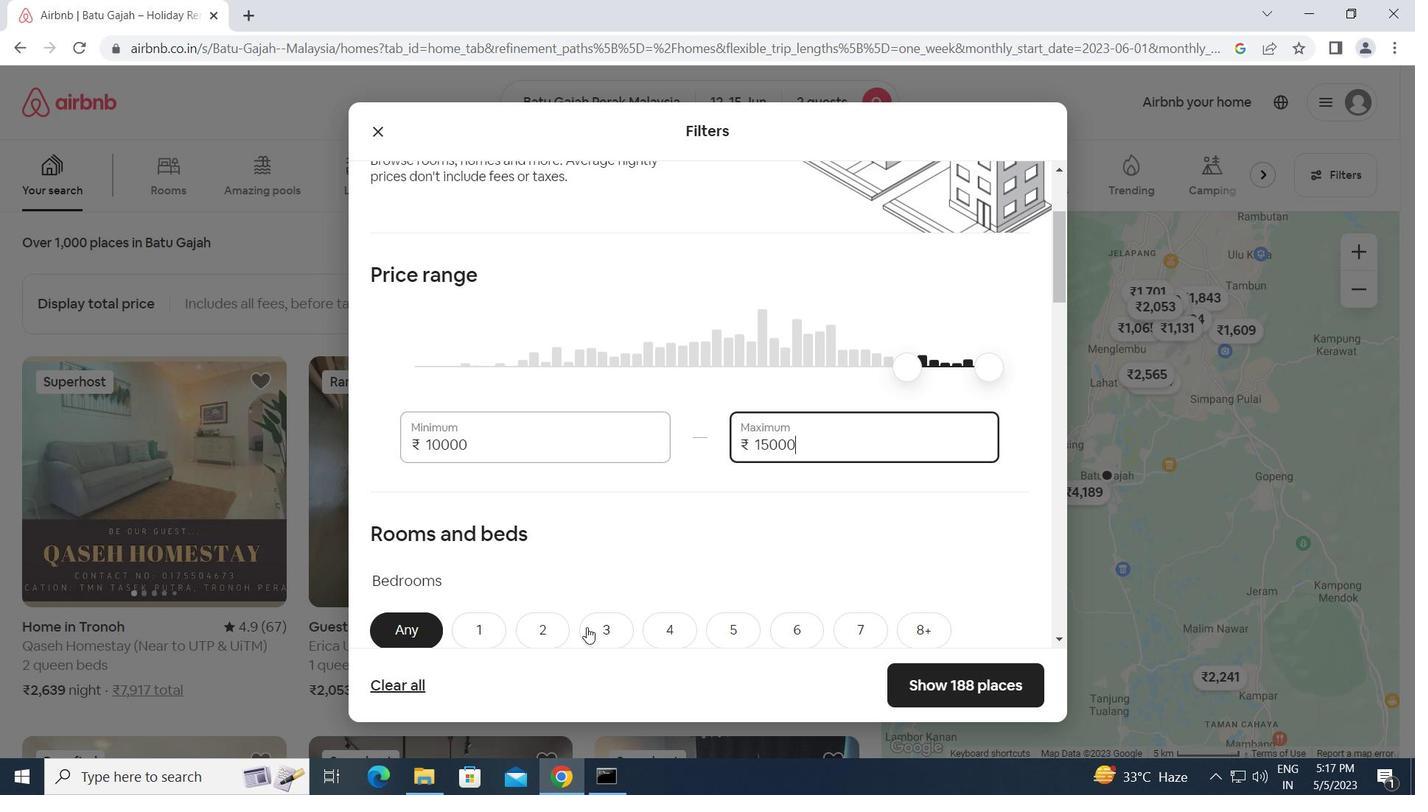 
Action: Mouse scrolled (586, 627) with delta (0, 0)
Screenshot: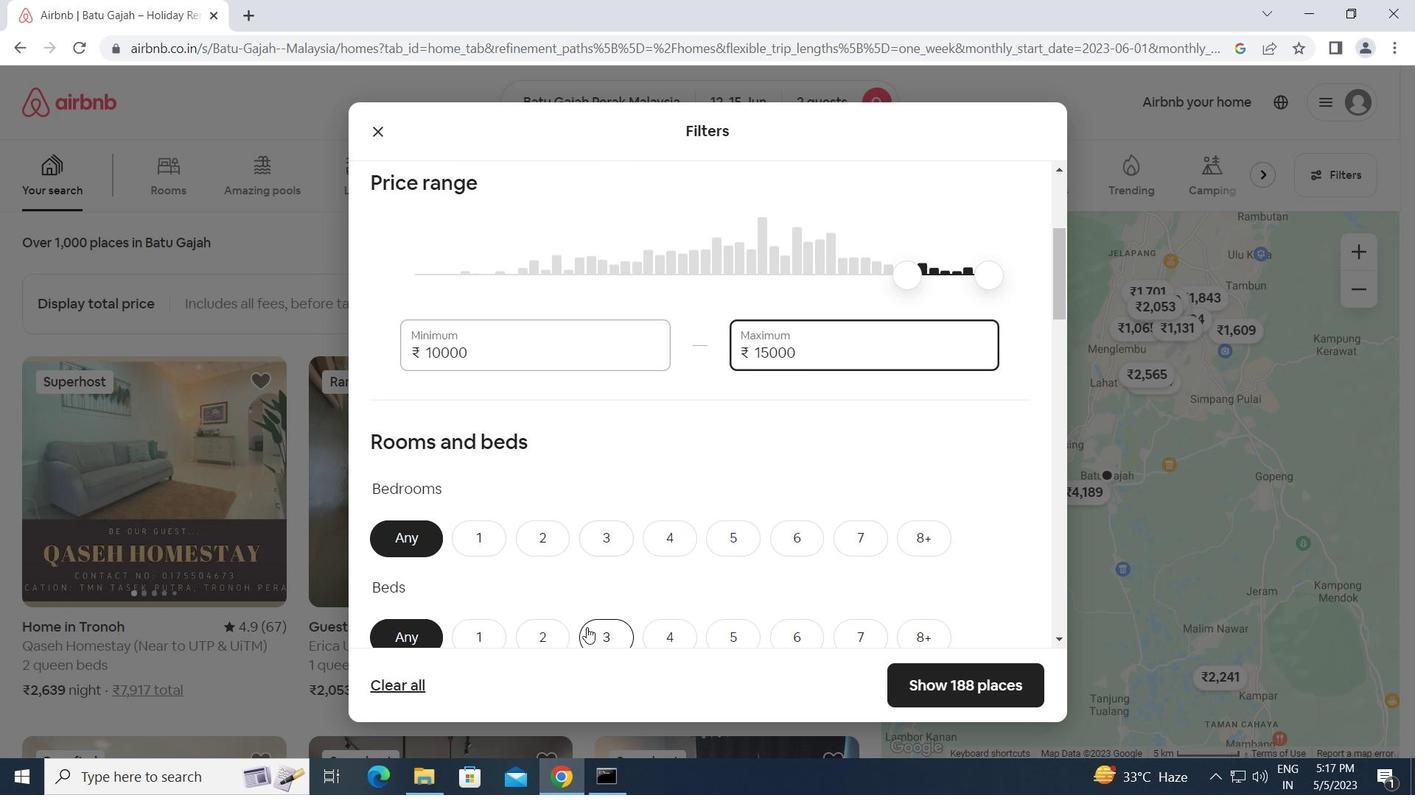 
Action: Mouse scrolled (586, 627) with delta (0, 0)
Screenshot: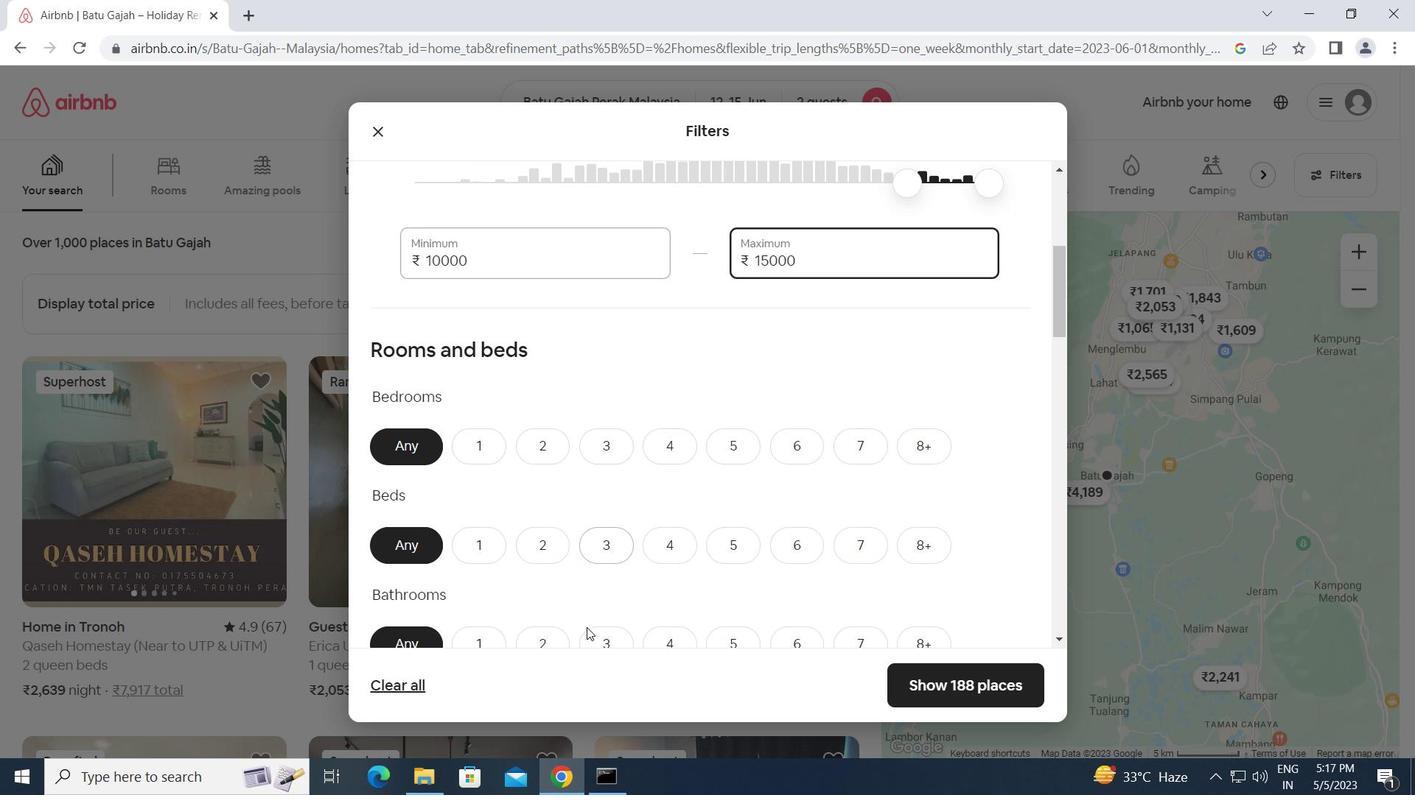 
Action: Mouse moved to (483, 357)
Screenshot: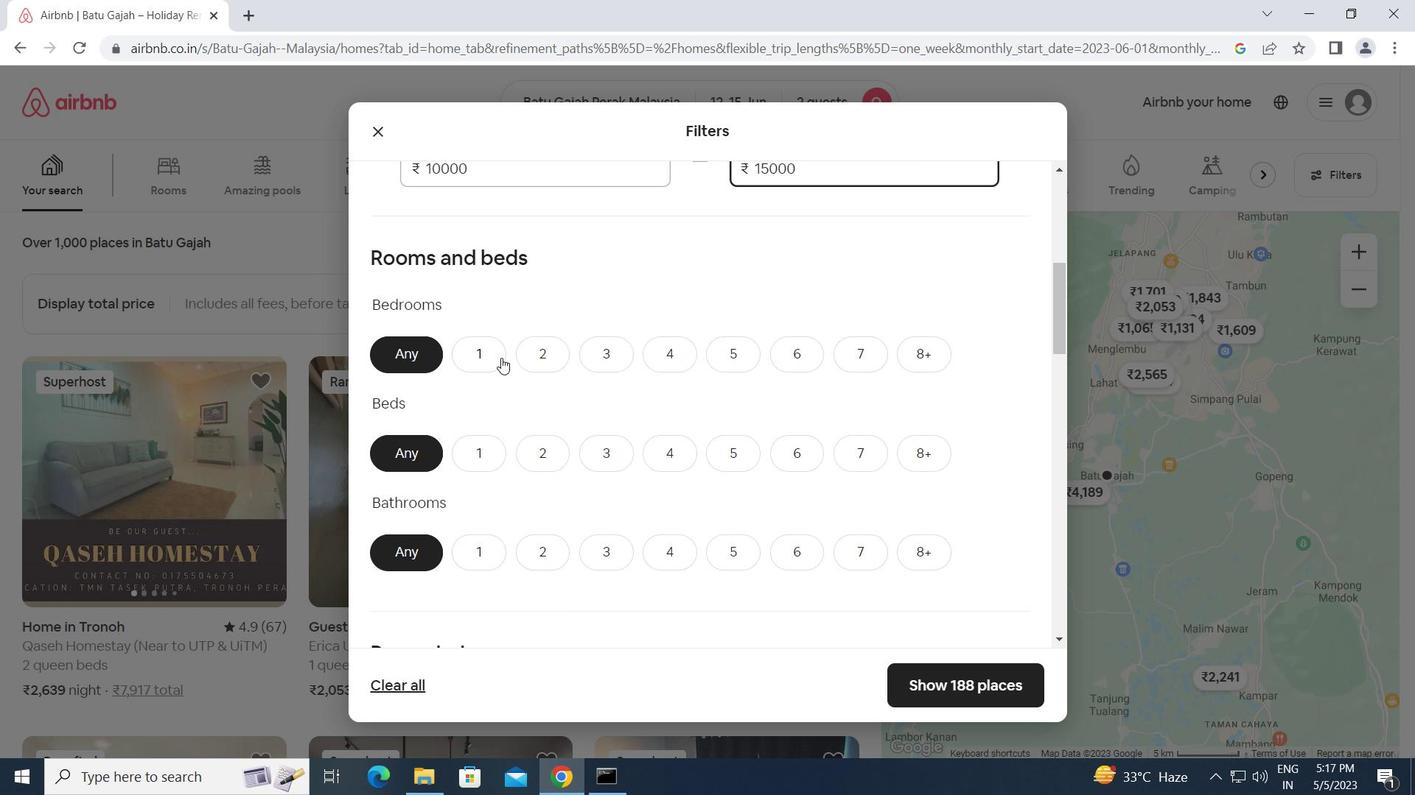
Action: Mouse pressed left at (483, 357)
Screenshot: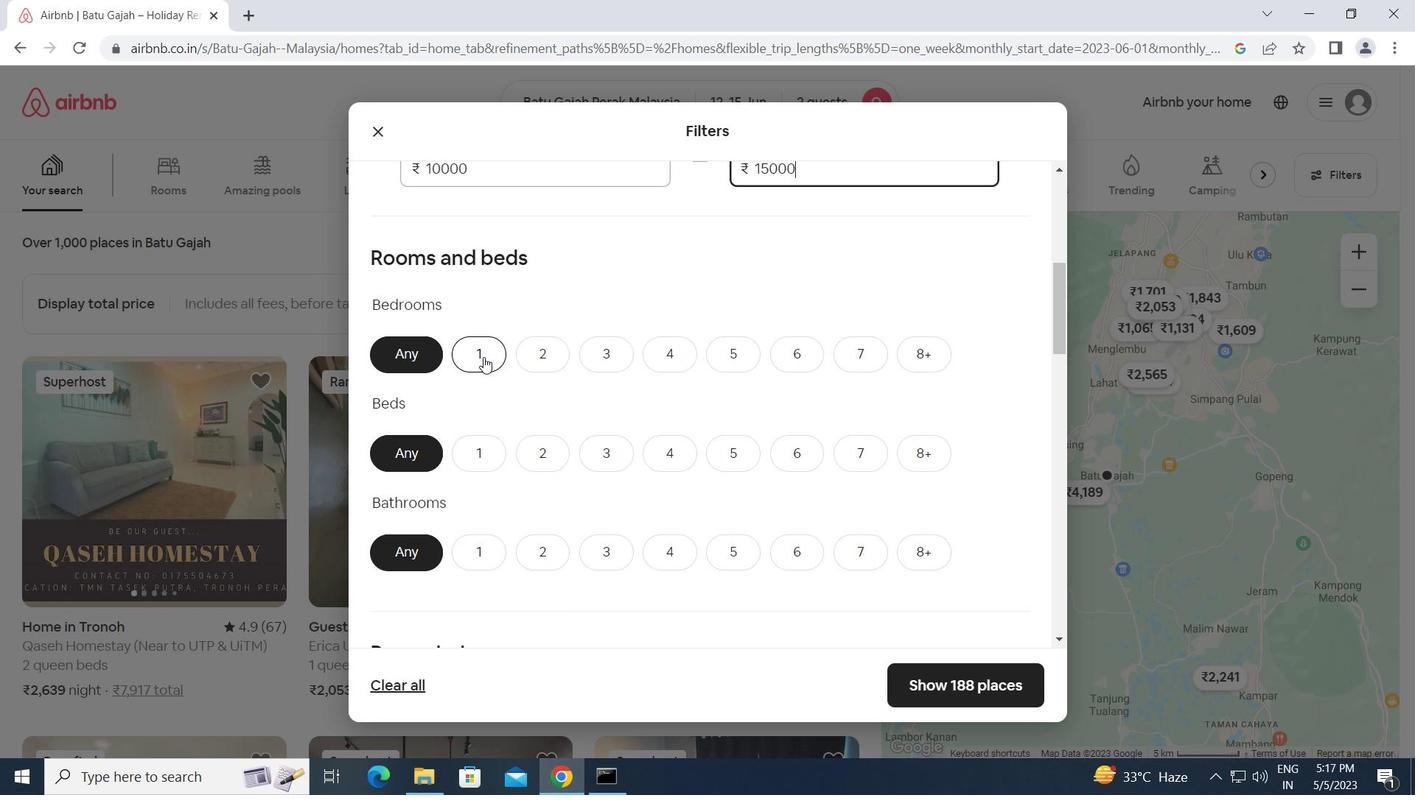 
Action: Mouse moved to (484, 454)
Screenshot: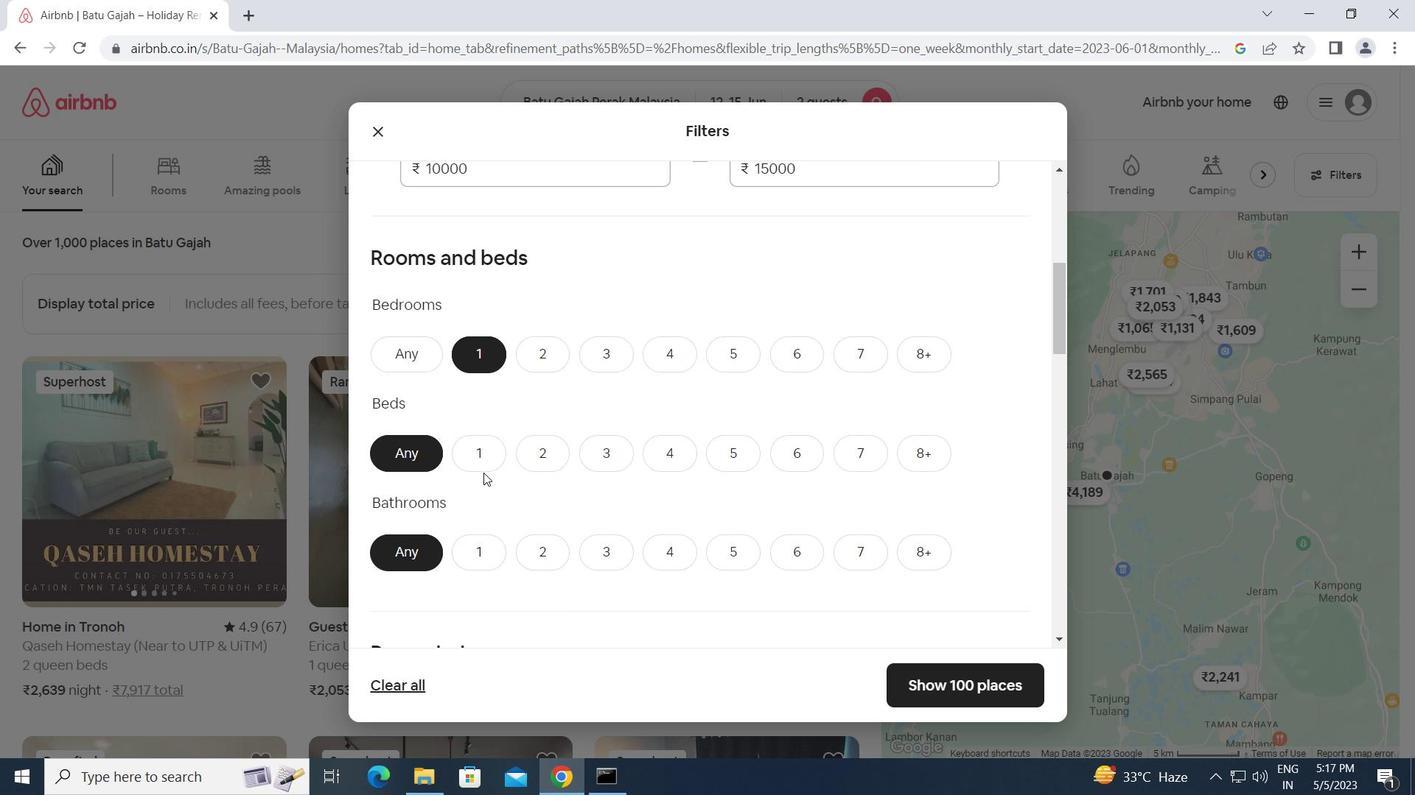 
Action: Mouse pressed left at (484, 454)
Screenshot: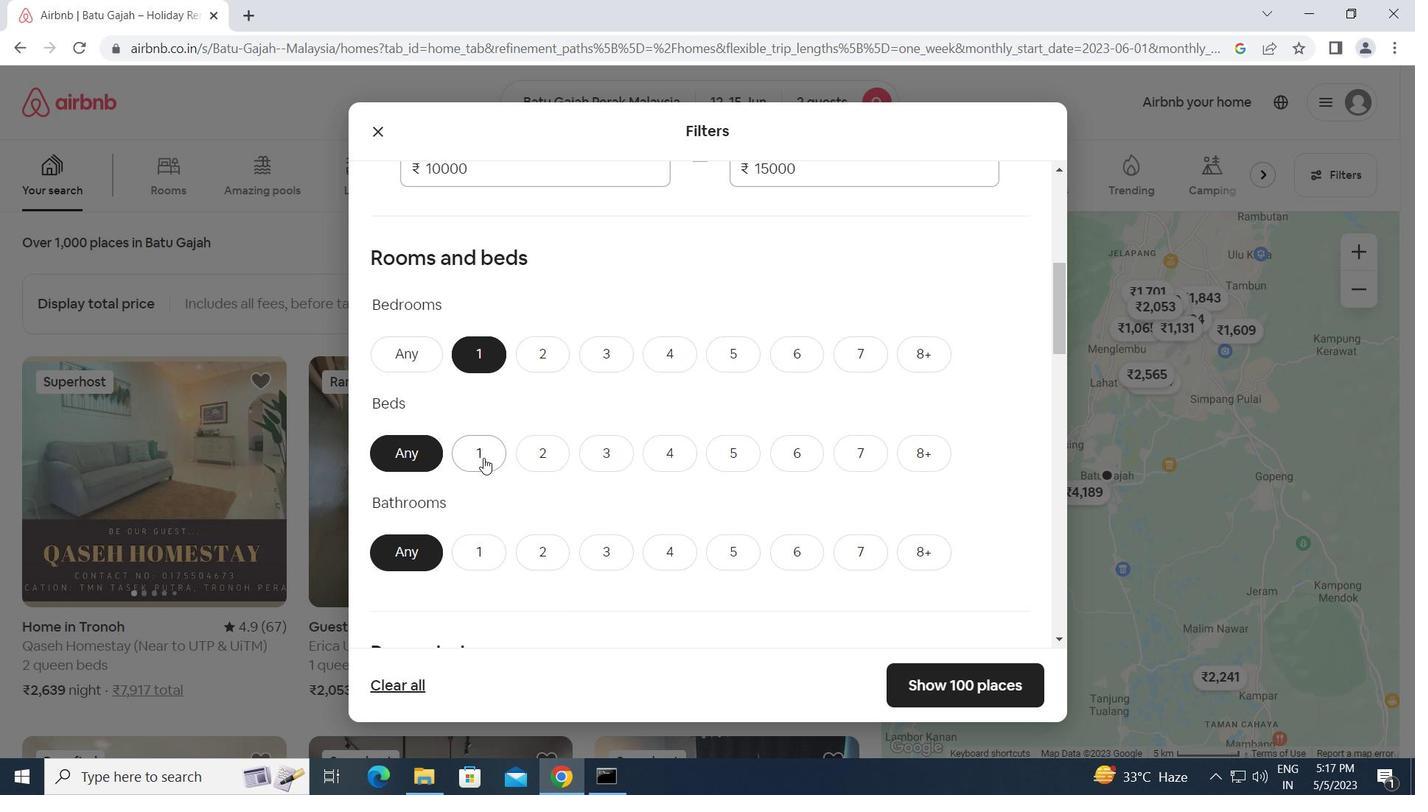 
Action: Mouse moved to (480, 553)
Screenshot: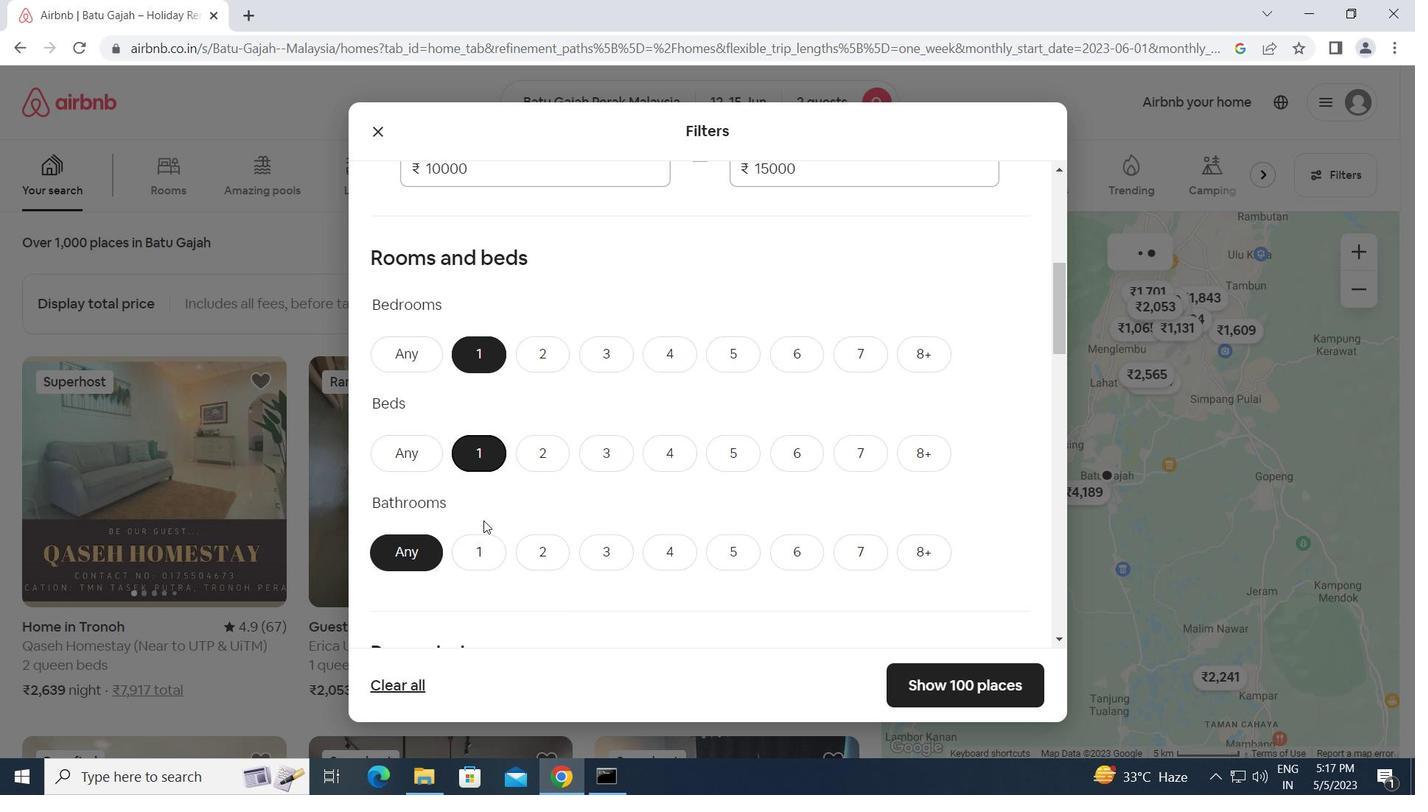 
Action: Mouse pressed left at (480, 553)
Screenshot: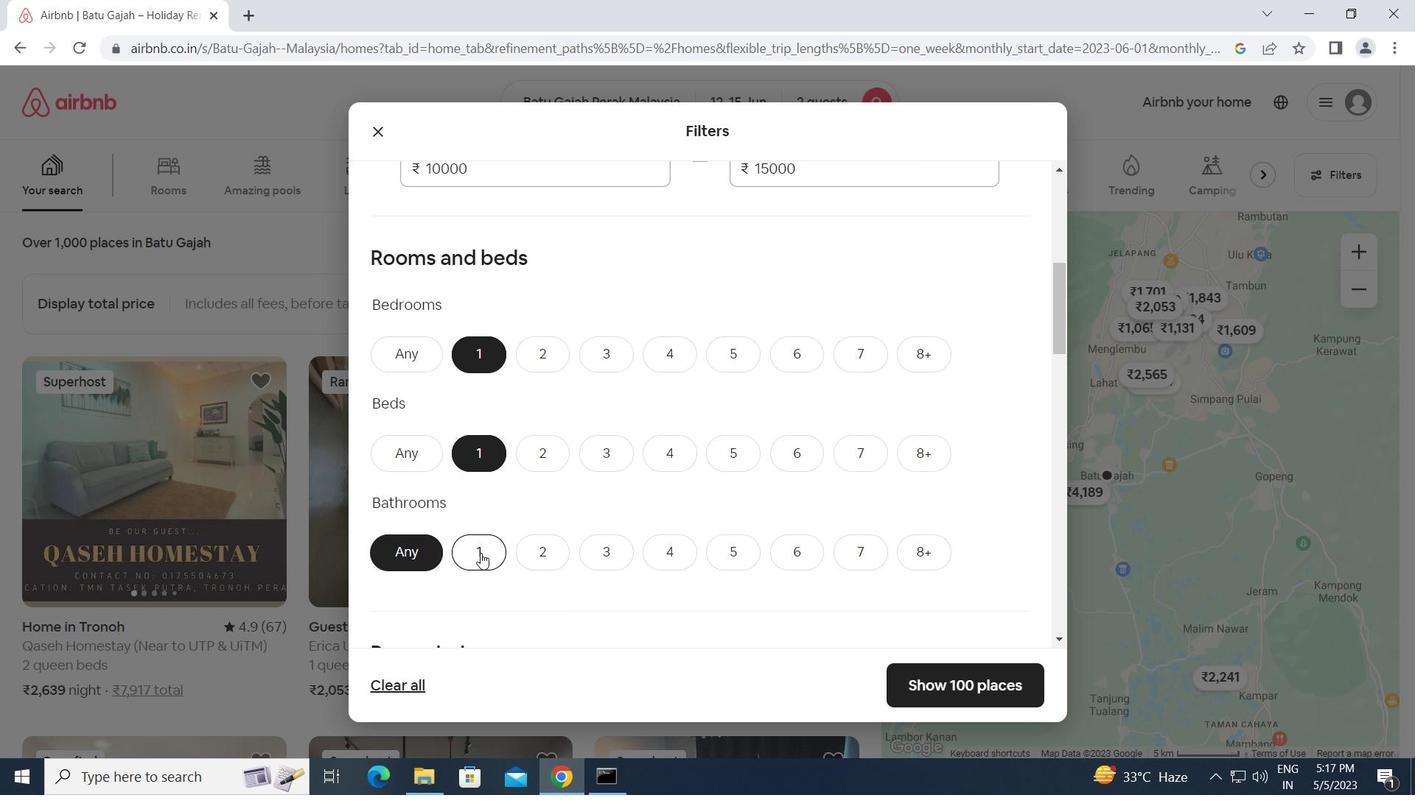 
Action: Mouse moved to (533, 553)
Screenshot: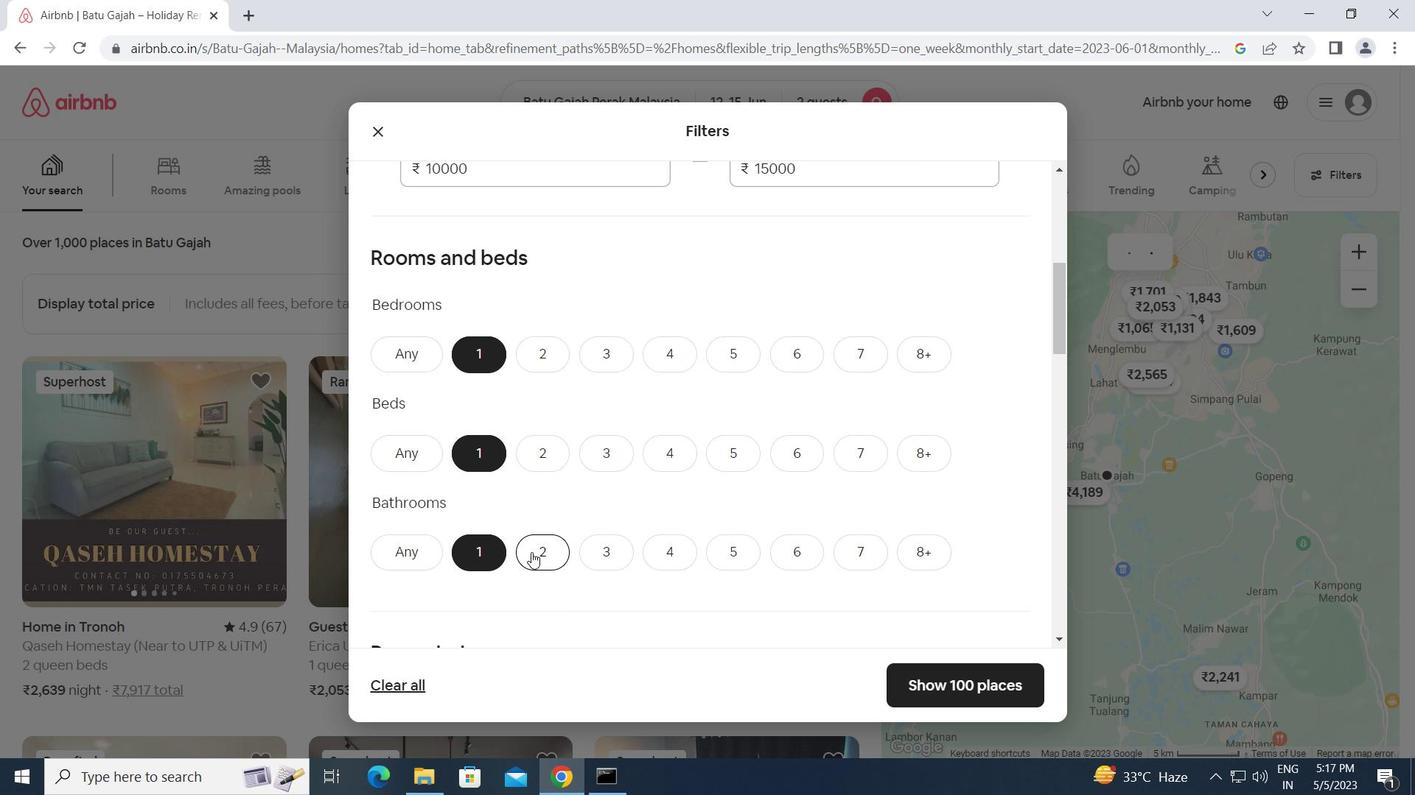 
Action: Mouse scrolled (533, 552) with delta (0, 0)
Screenshot: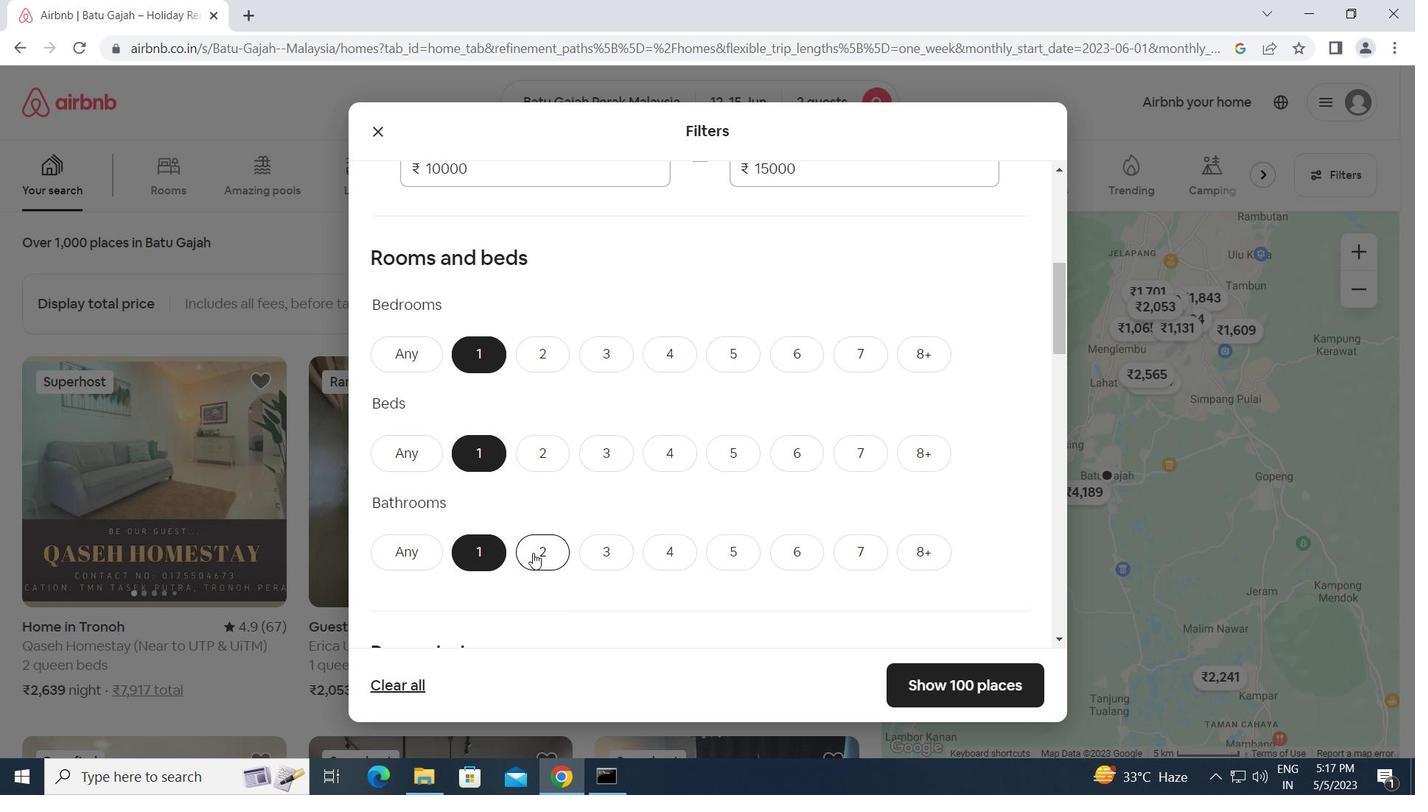 
Action: Mouse scrolled (533, 552) with delta (0, 0)
Screenshot: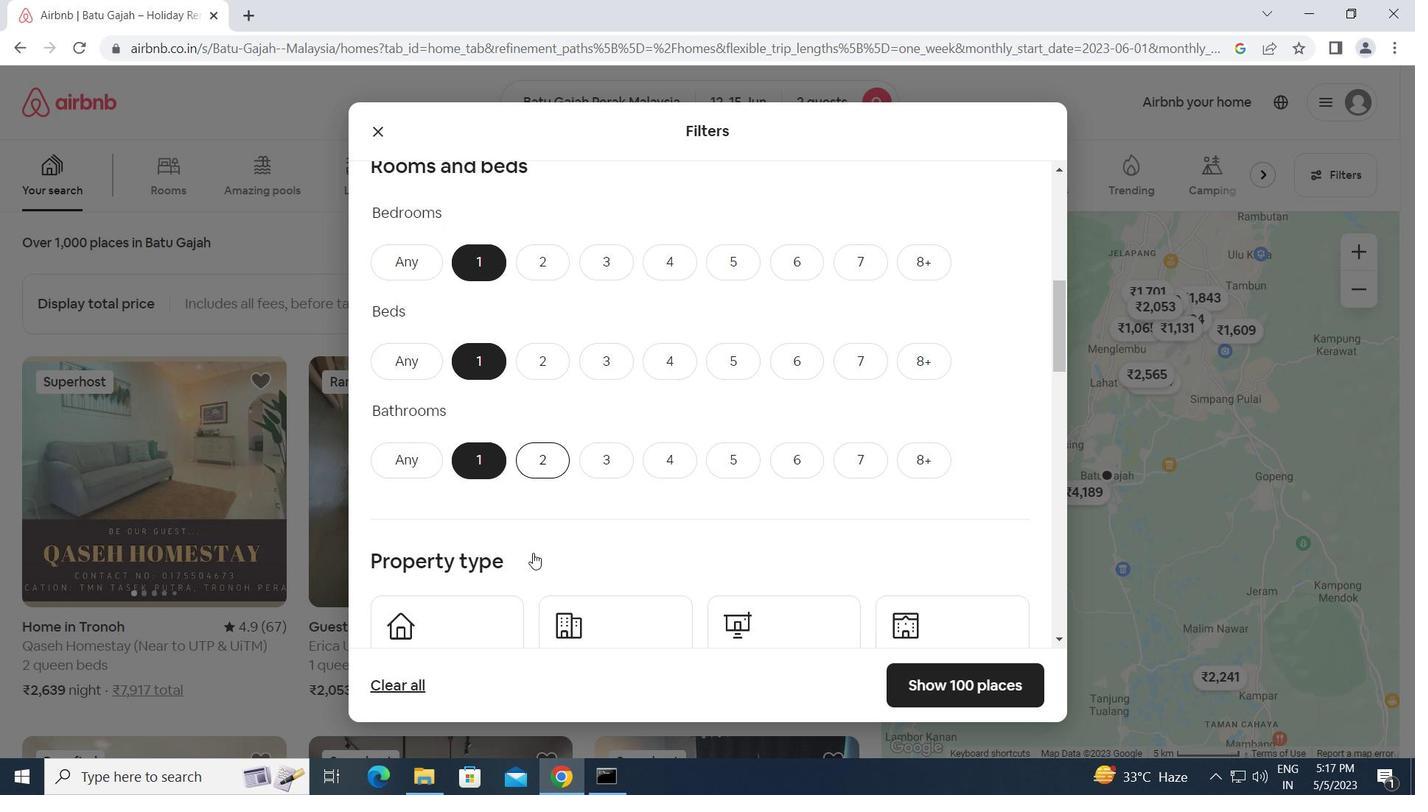 
Action: Mouse scrolled (533, 552) with delta (0, 0)
Screenshot: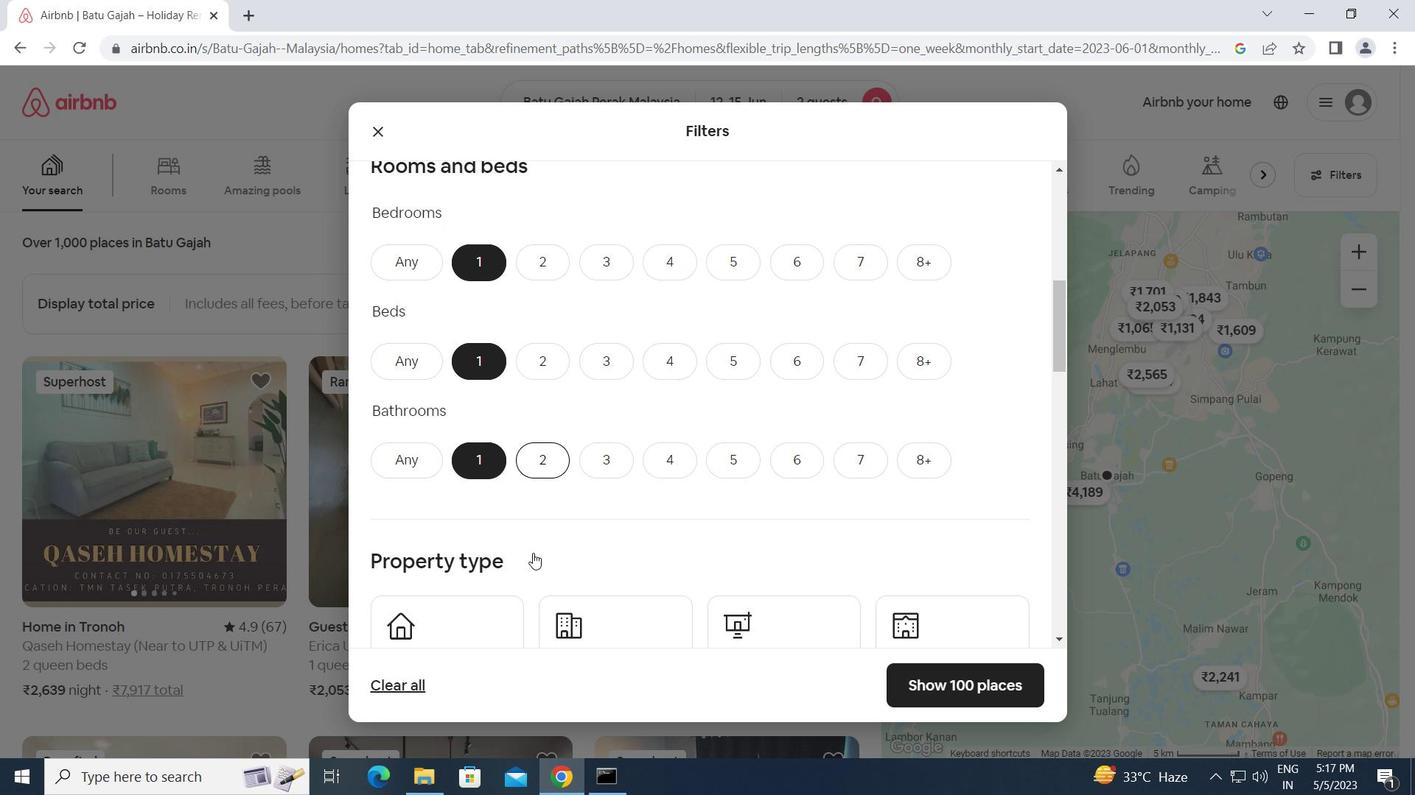 
Action: Mouse moved to (468, 487)
Screenshot: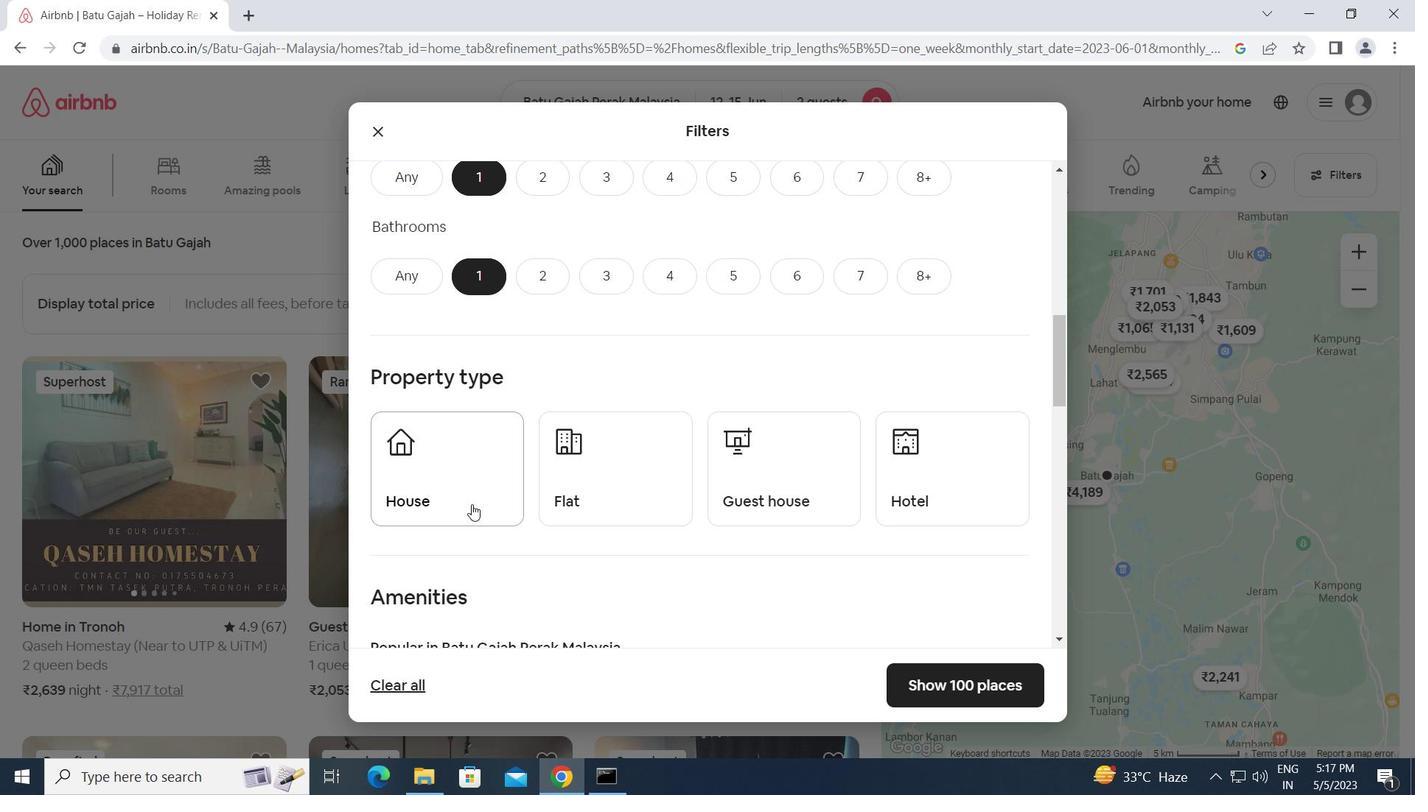 
Action: Mouse pressed left at (468, 487)
Screenshot: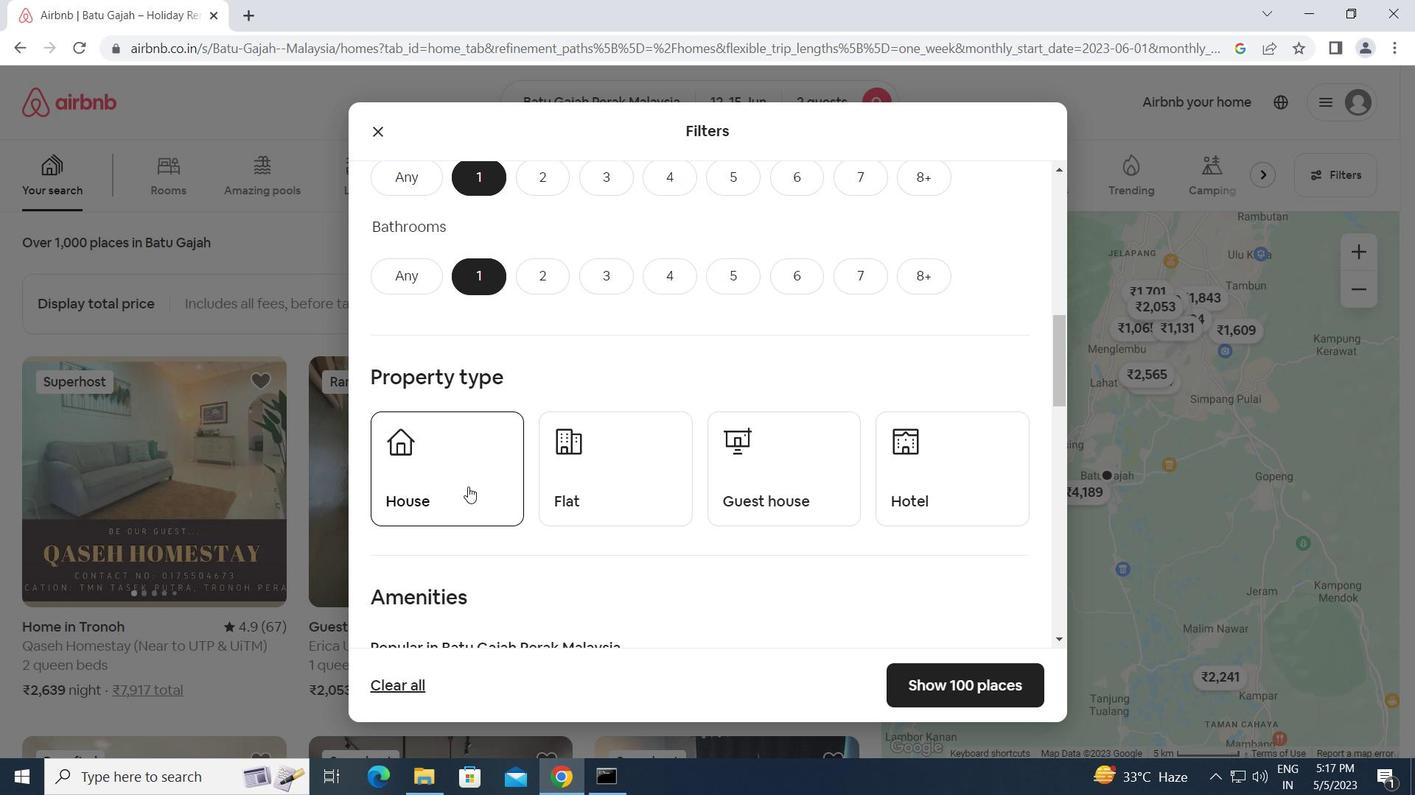 
Action: Mouse moved to (589, 489)
Screenshot: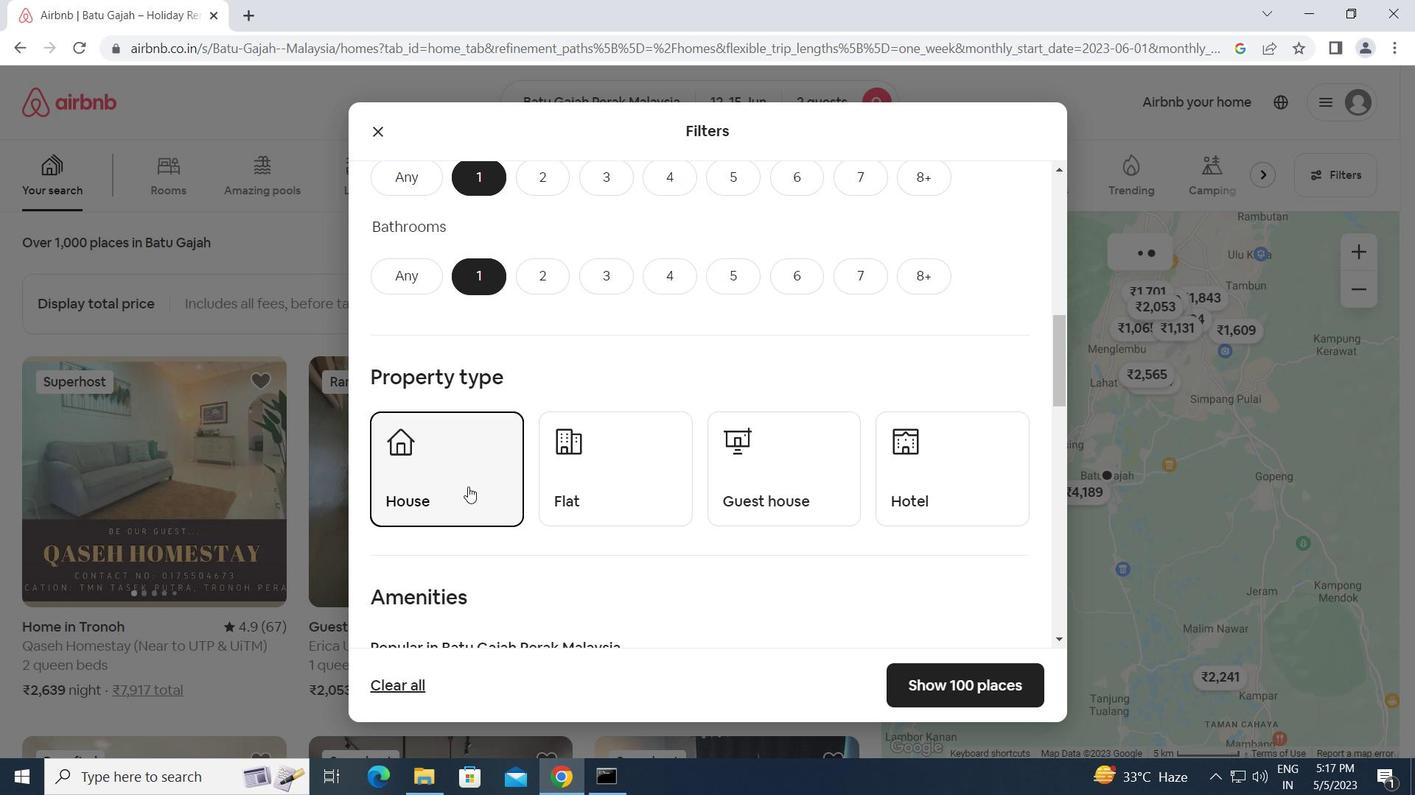 
Action: Mouse pressed left at (589, 489)
Screenshot: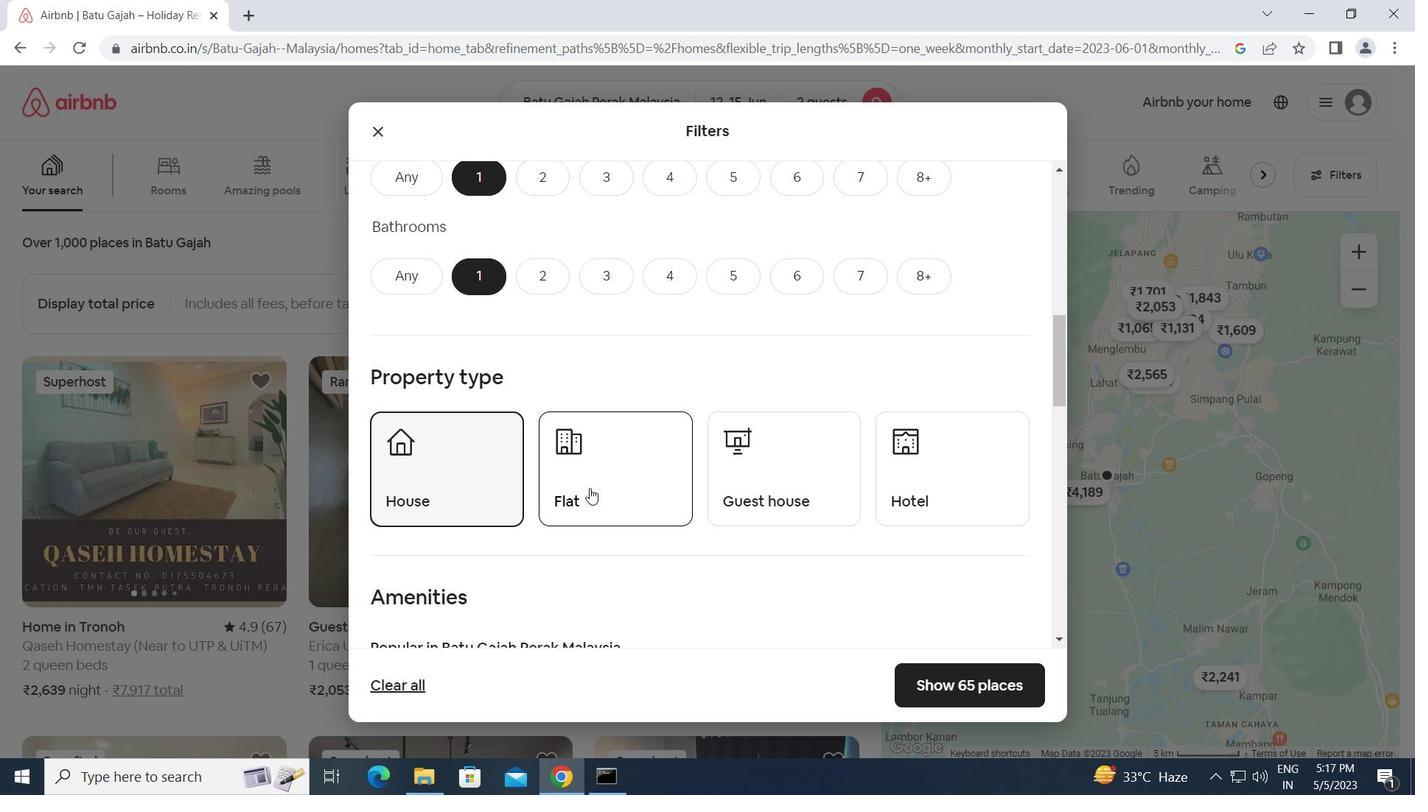 
Action: Mouse moved to (751, 473)
Screenshot: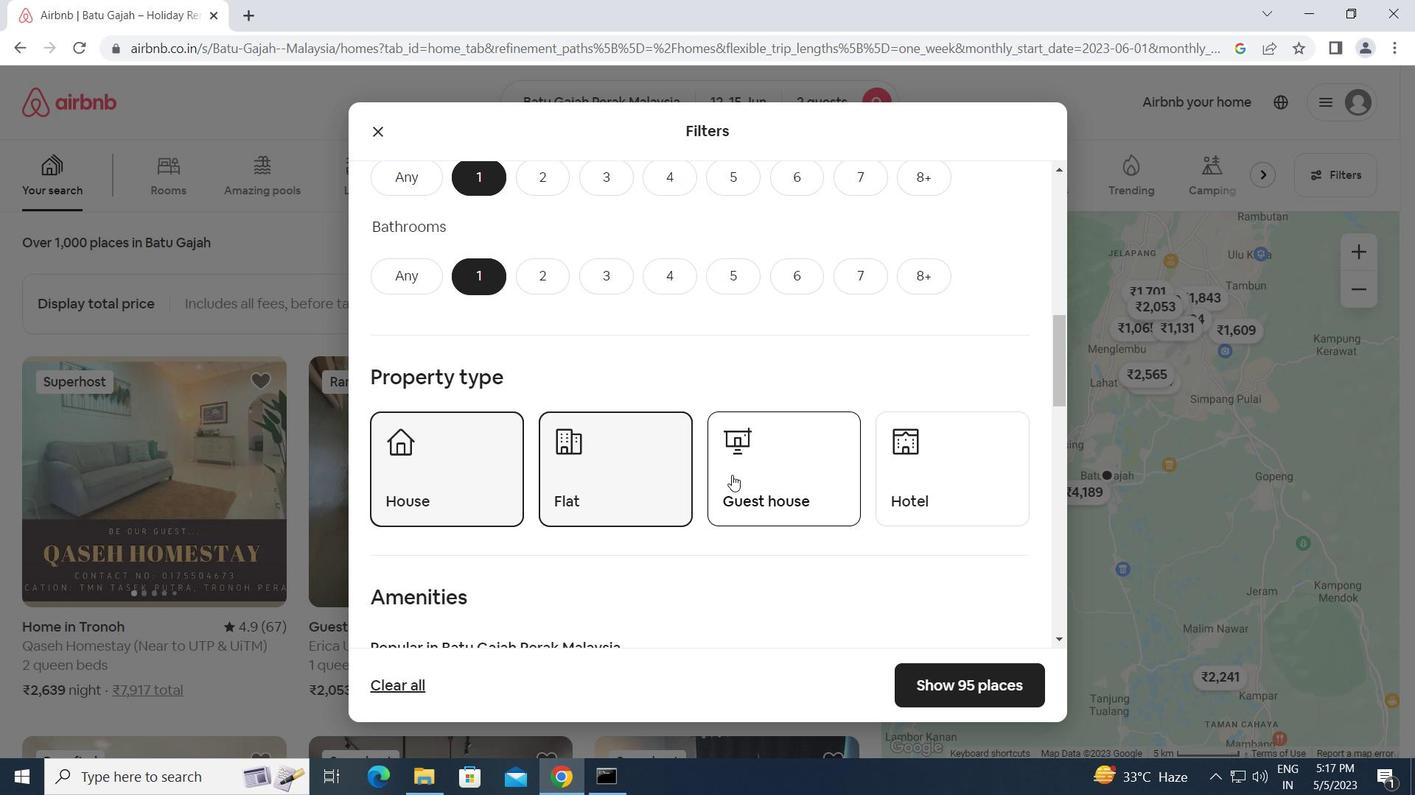 
Action: Mouse pressed left at (751, 473)
Screenshot: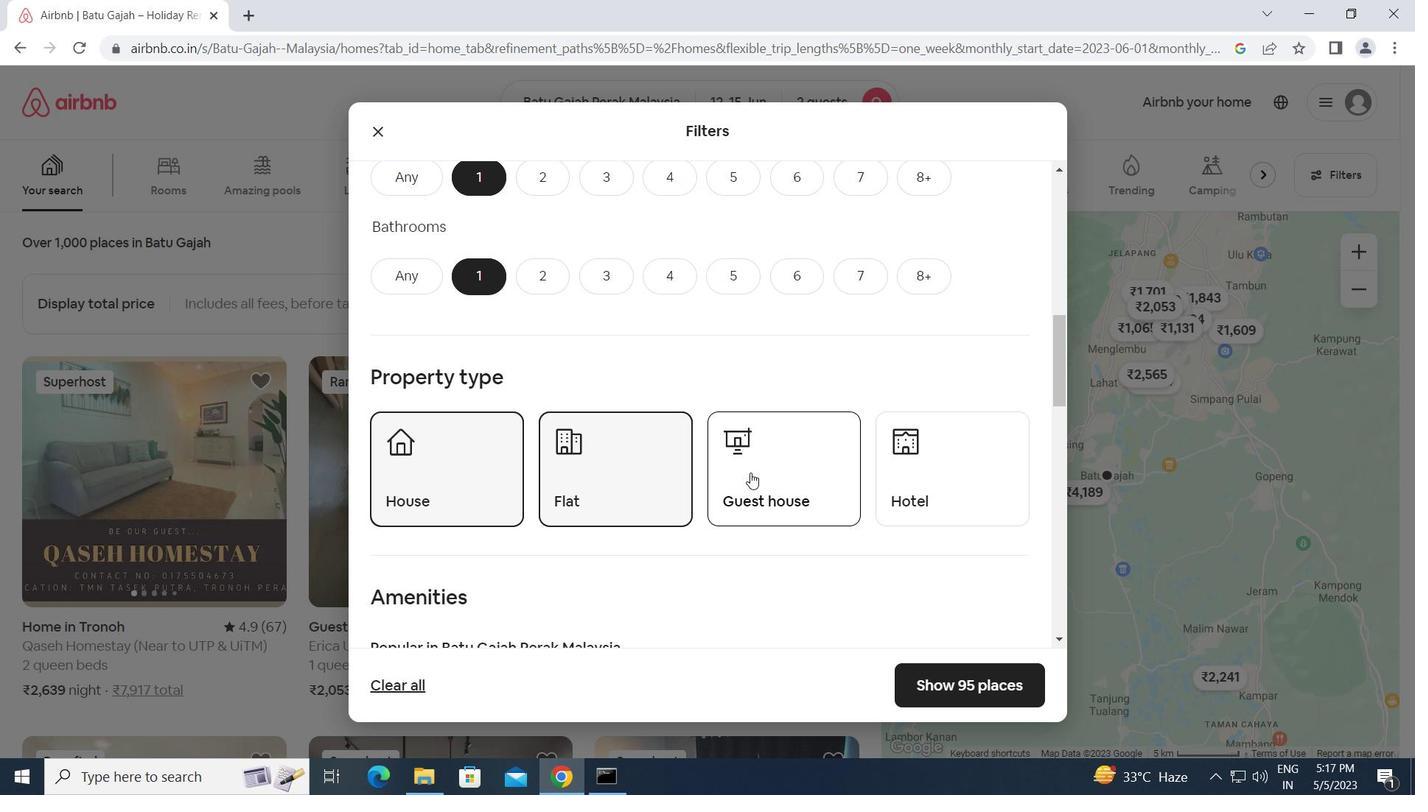
Action: Mouse moved to (986, 500)
Screenshot: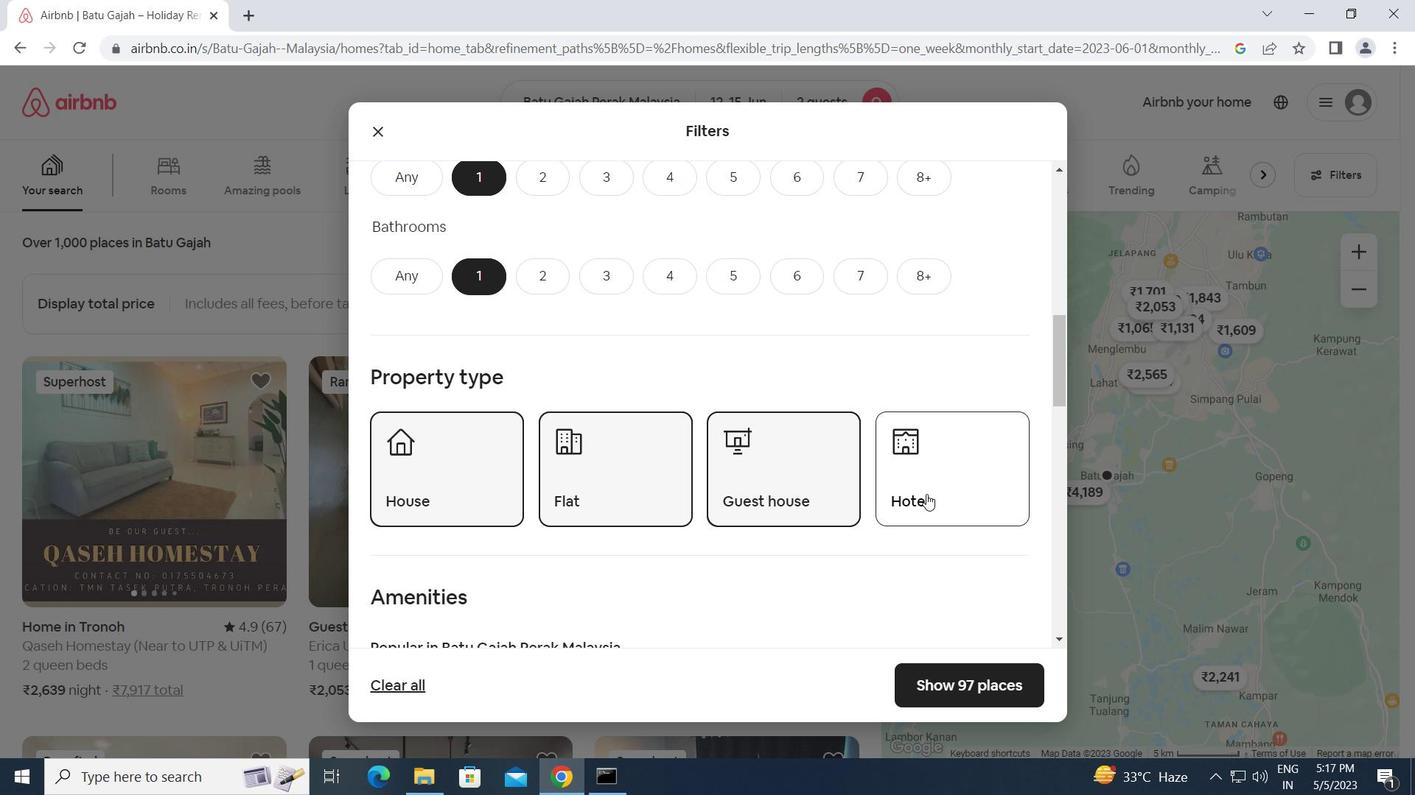 
Action: Mouse pressed left at (986, 500)
Screenshot: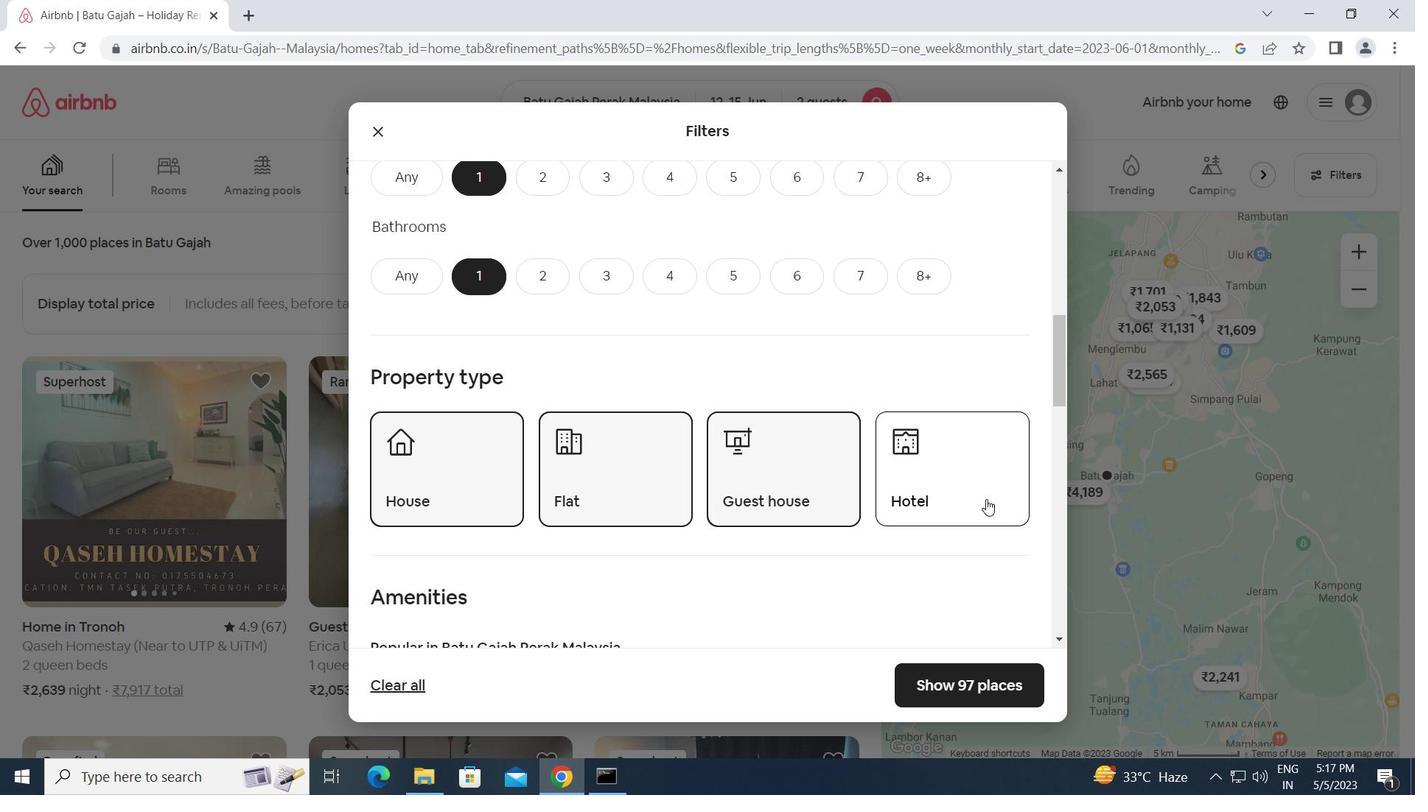
Action: Mouse moved to (602, 559)
Screenshot: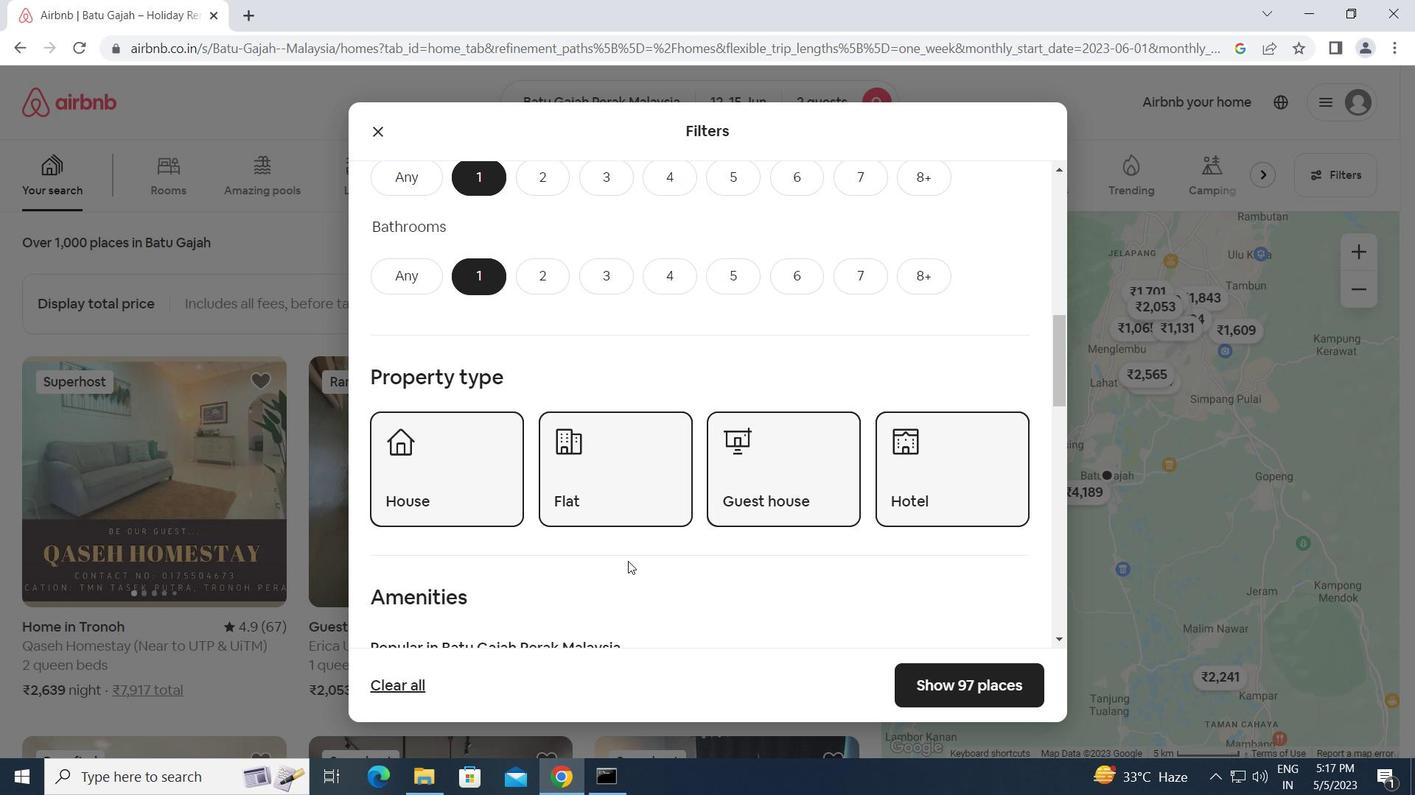
Action: Mouse scrolled (602, 558) with delta (0, 0)
Screenshot: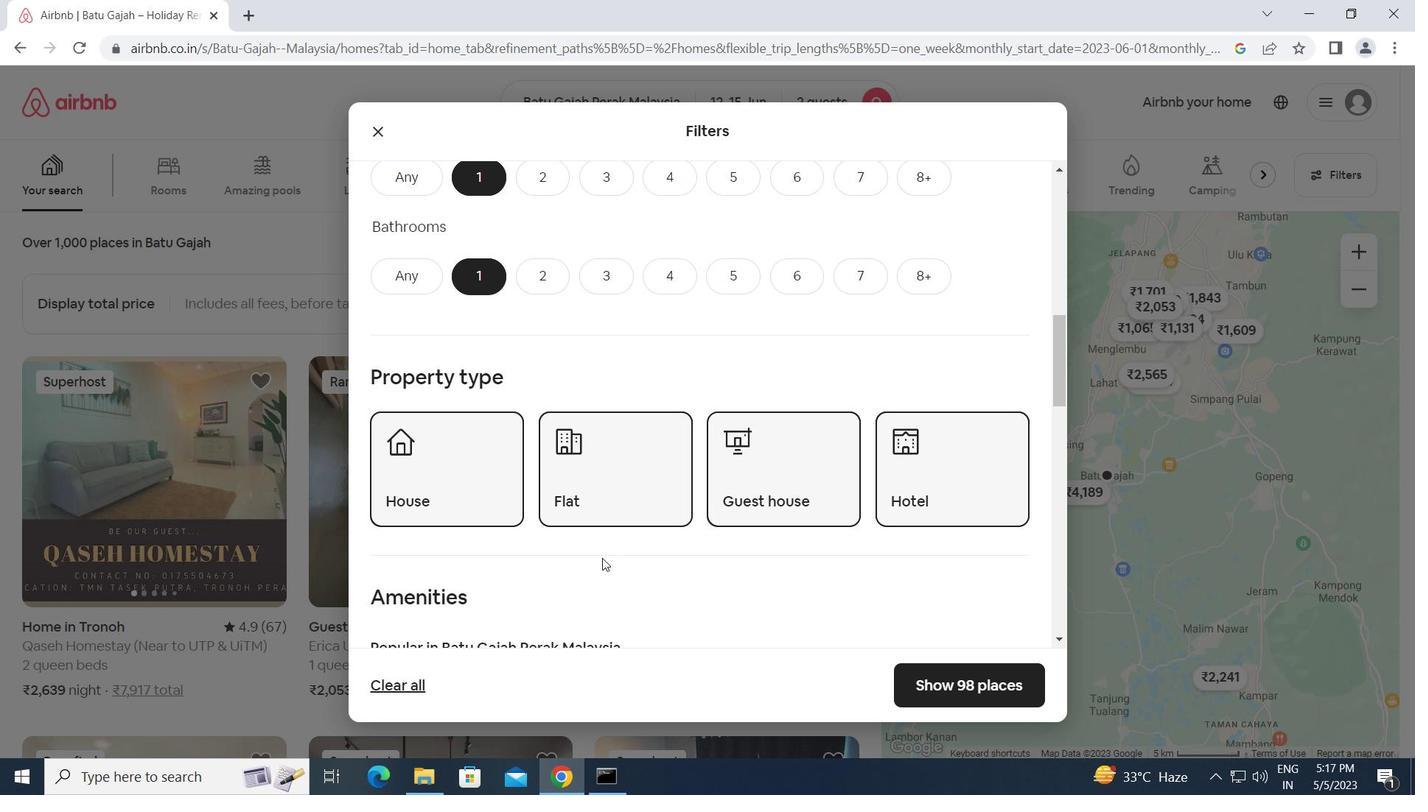 
Action: Mouse scrolled (602, 558) with delta (0, 0)
Screenshot: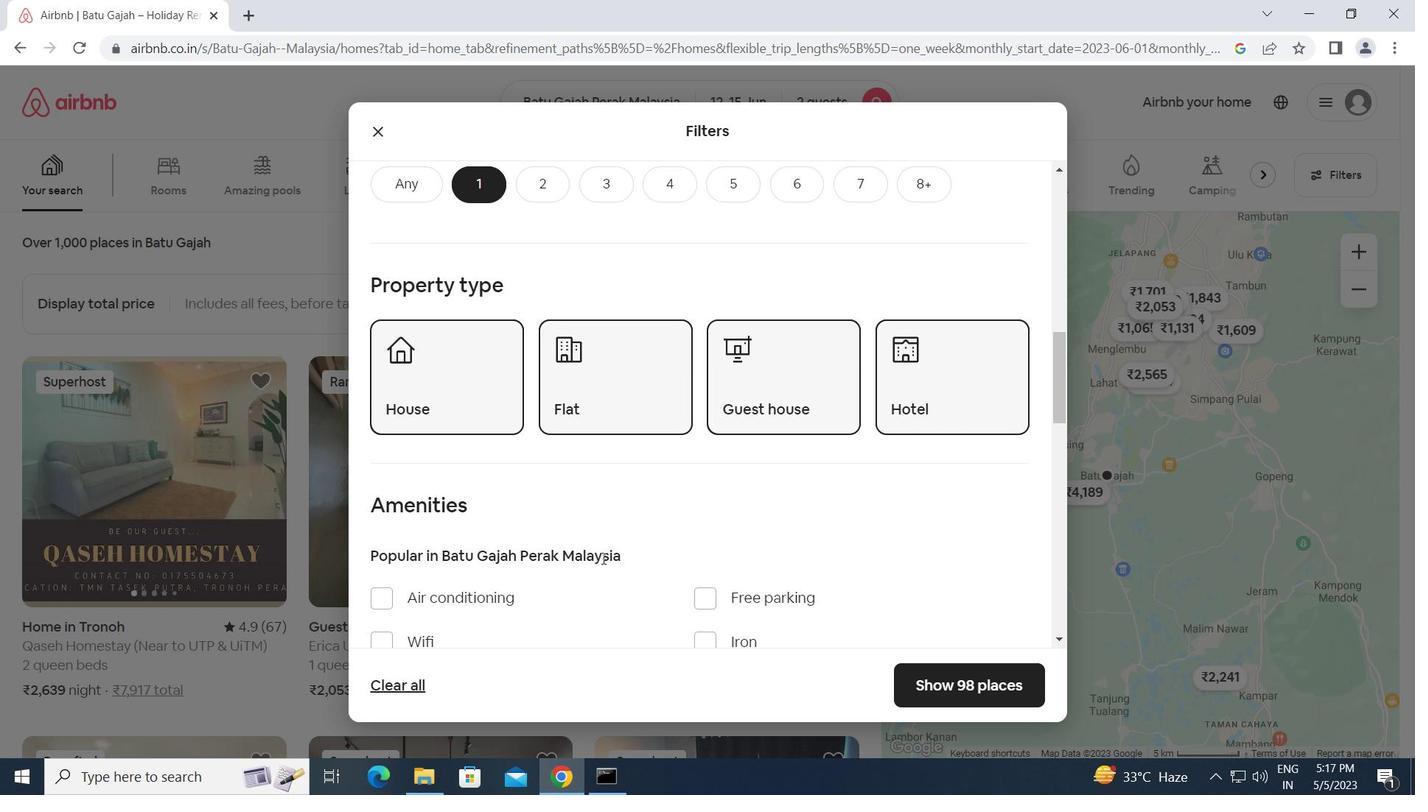 
Action: Mouse scrolled (602, 558) with delta (0, 0)
Screenshot: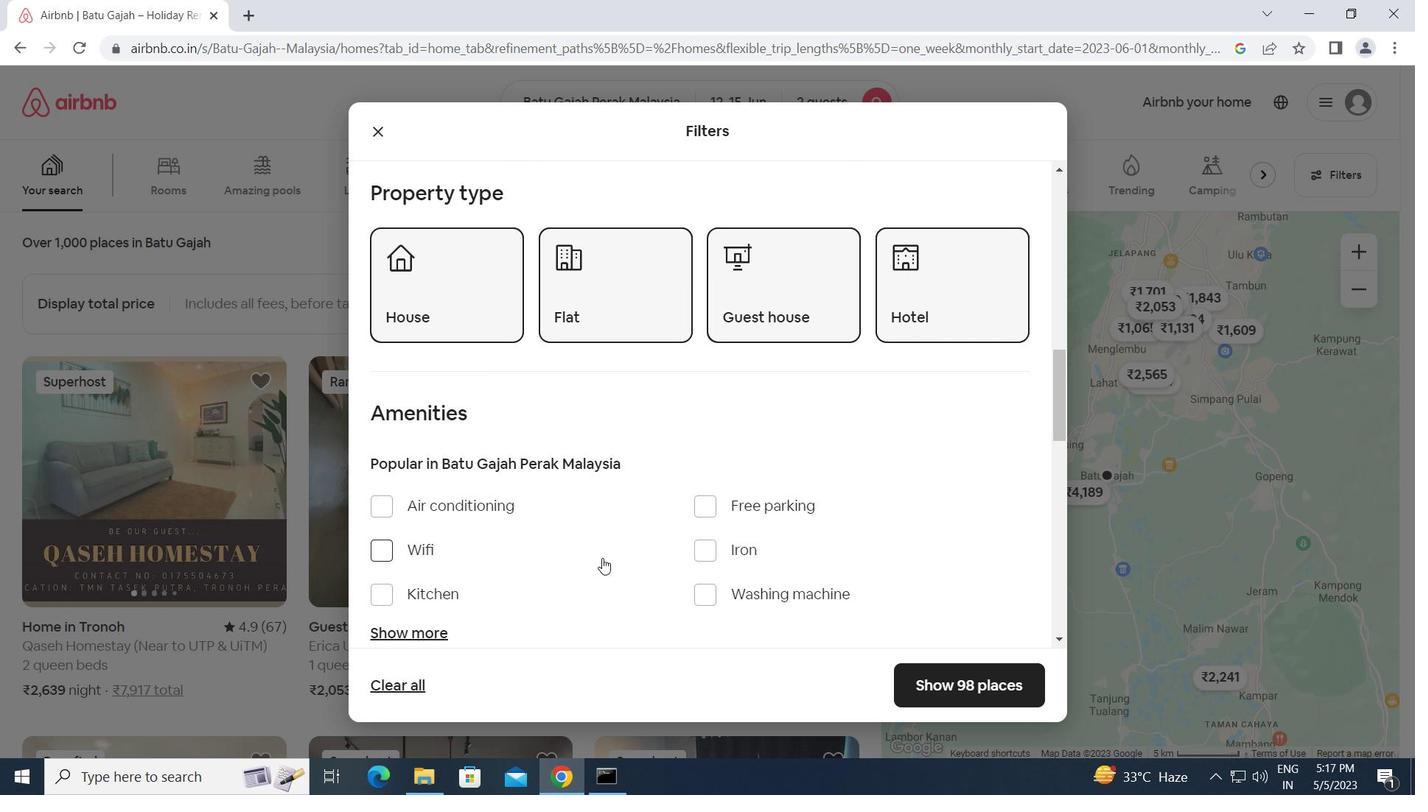 
Action: Mouse moved to (601, 558)
Screenshot: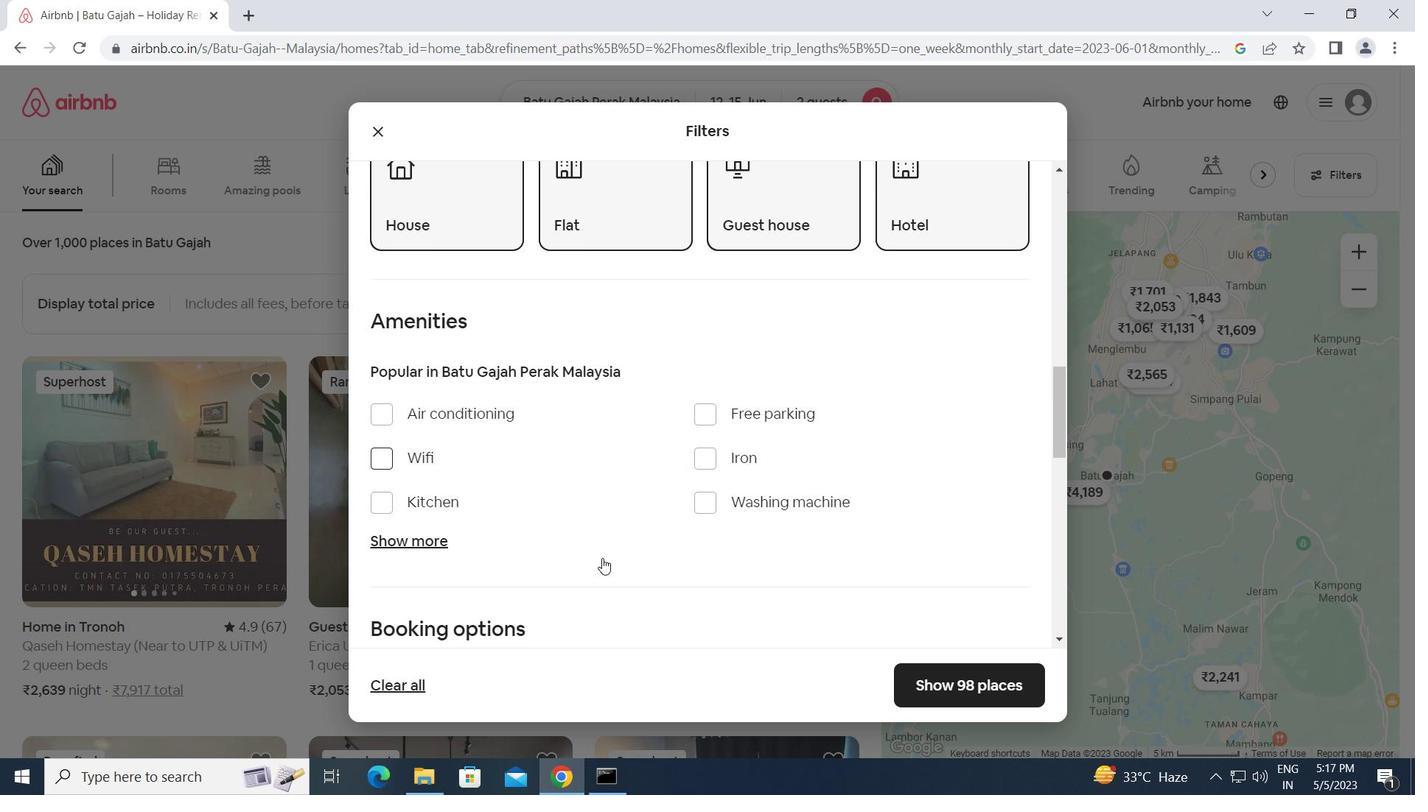 
Action: Mouse scrolled (601, 557) with delta (0, 0)
Screenshot: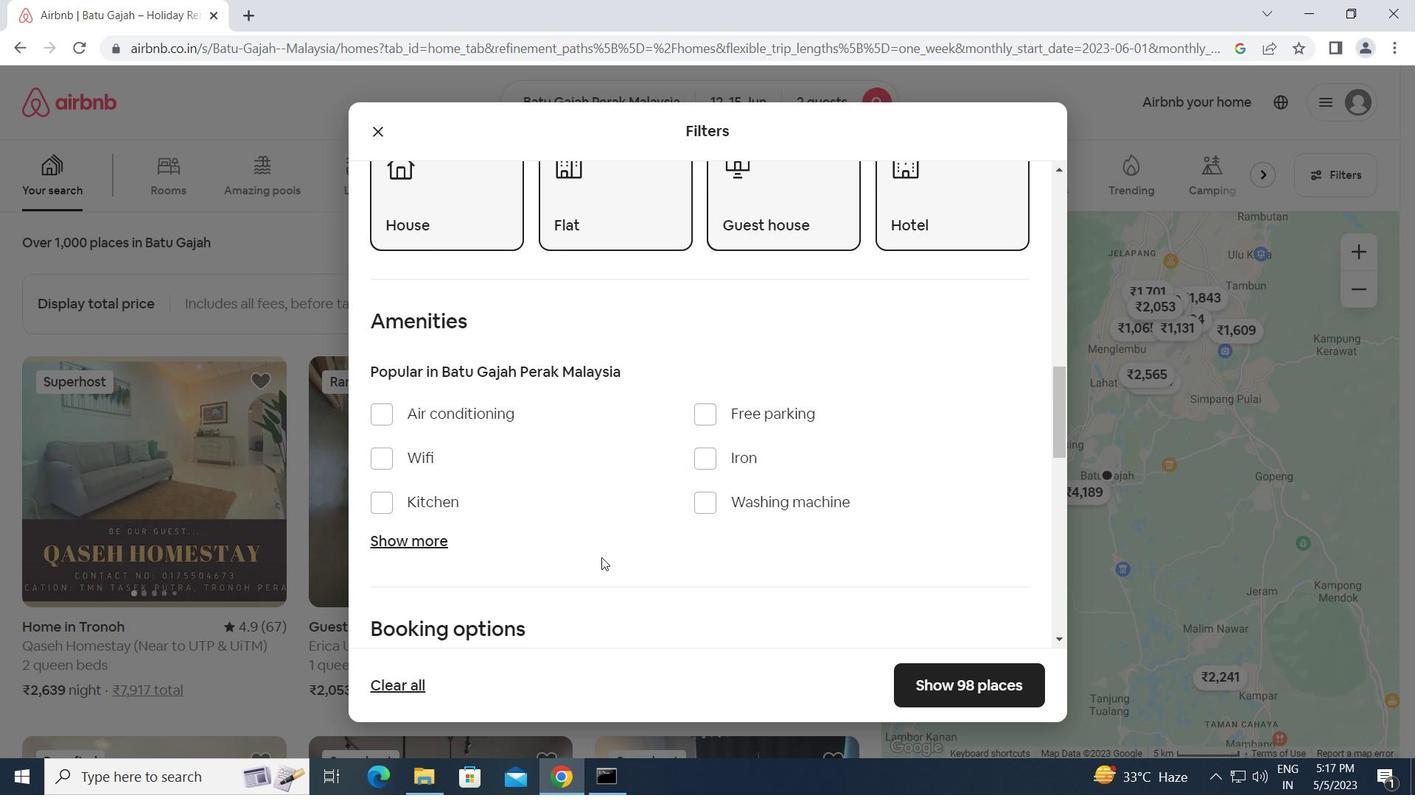 
Action: Mouse scrolled (601, 557) with delta (0, 0)
Screenshot: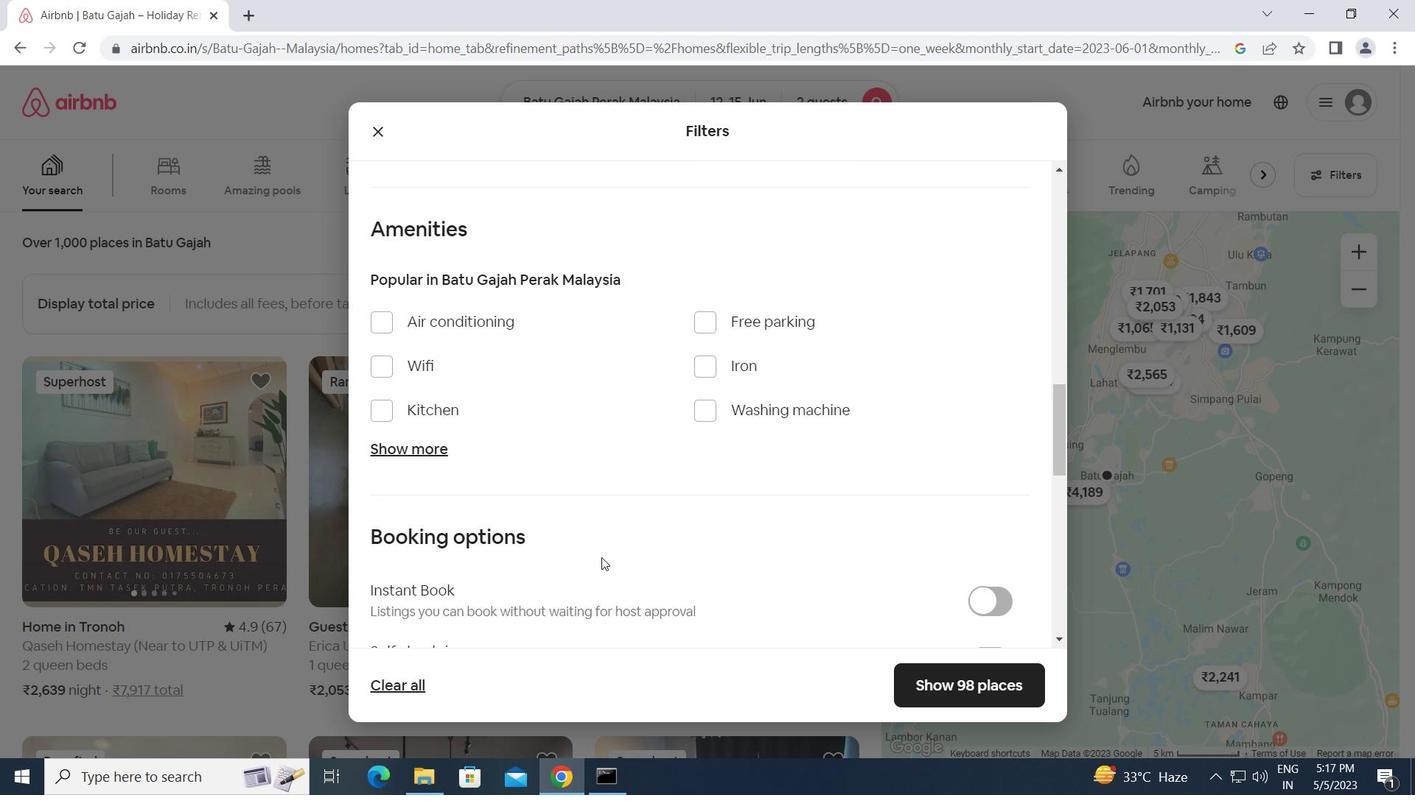 
Action: Mouse scrolled (601, 557) with delta (0, 0)
Screenshot: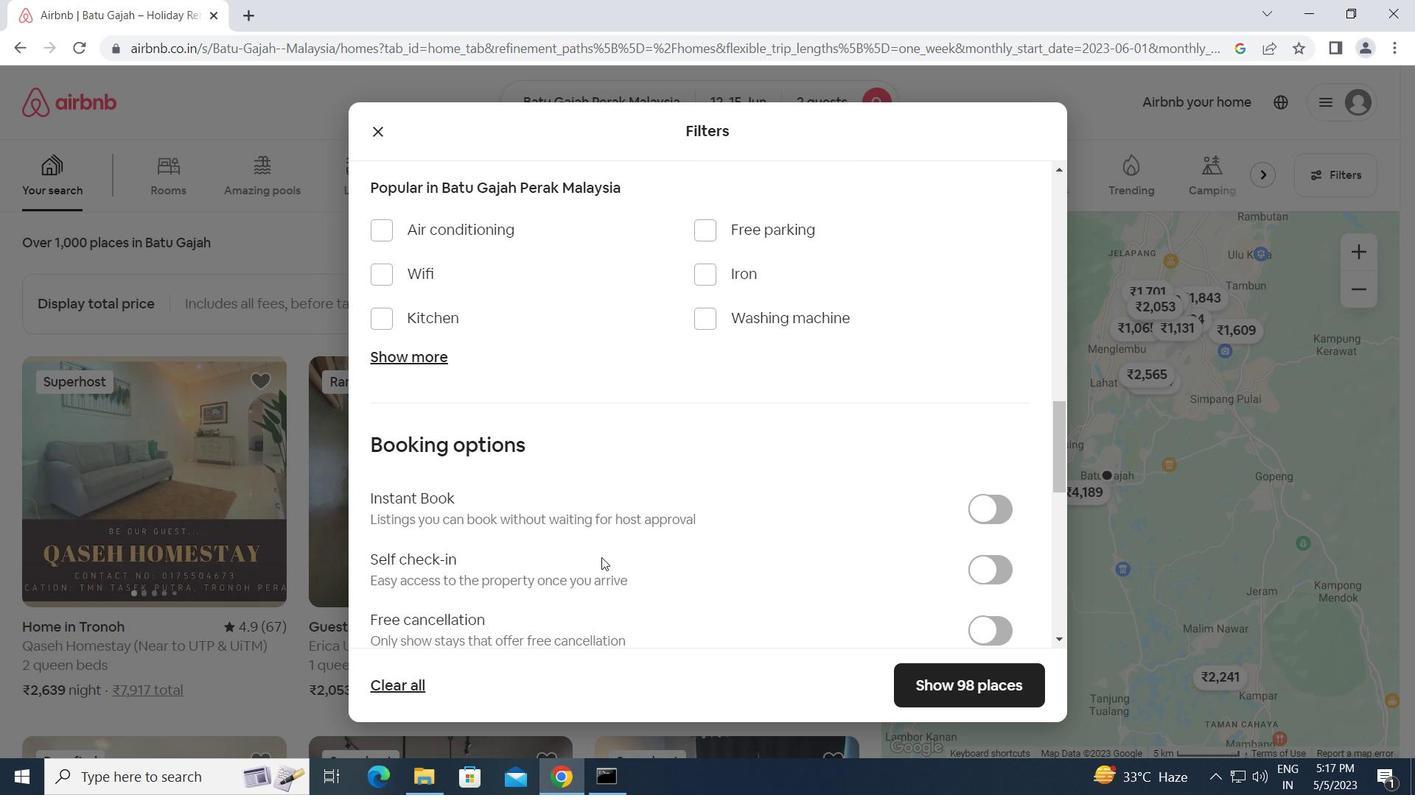 
Action: Mouse moved to (978, 479)
Screenshot: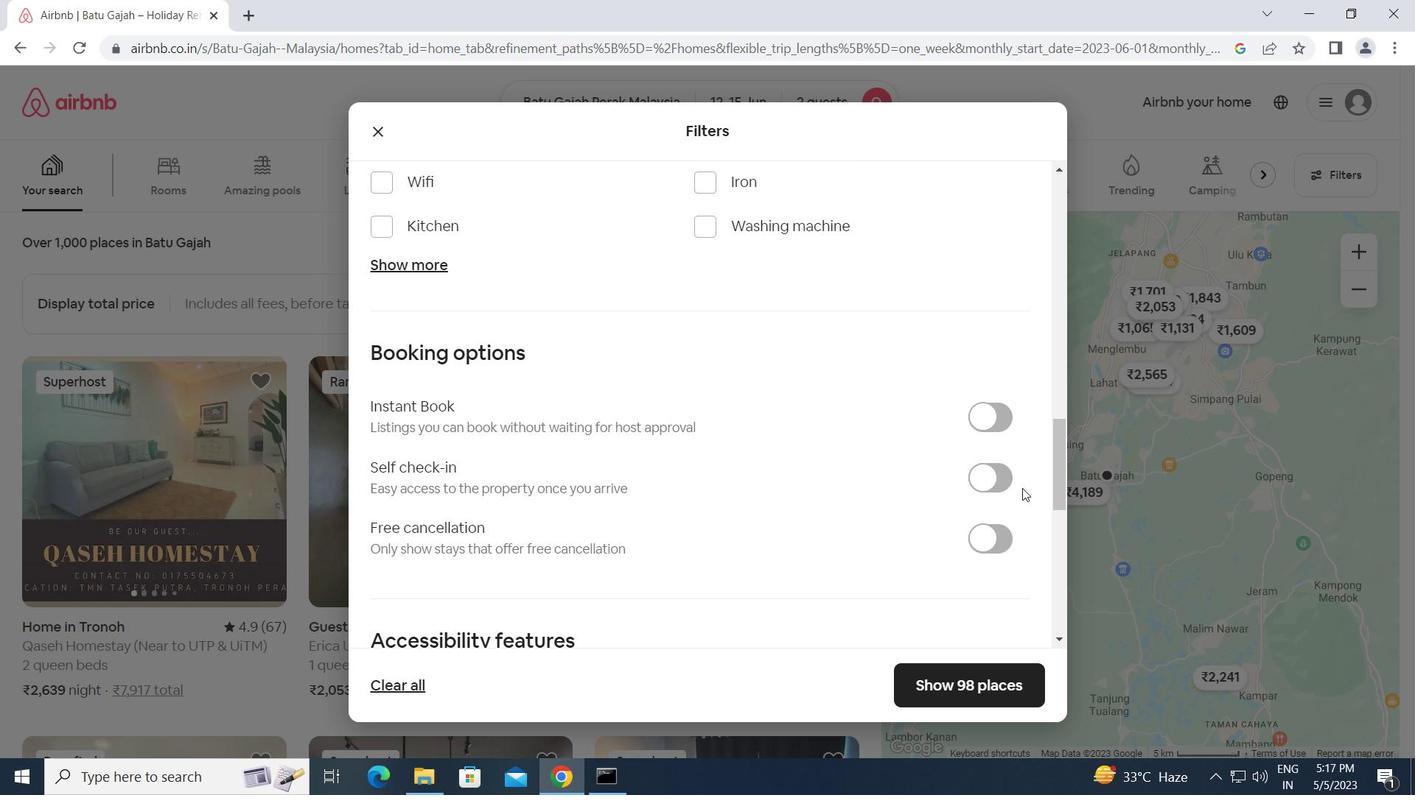 
Action: Mouse pressed left at (978, 479)
Screenshot: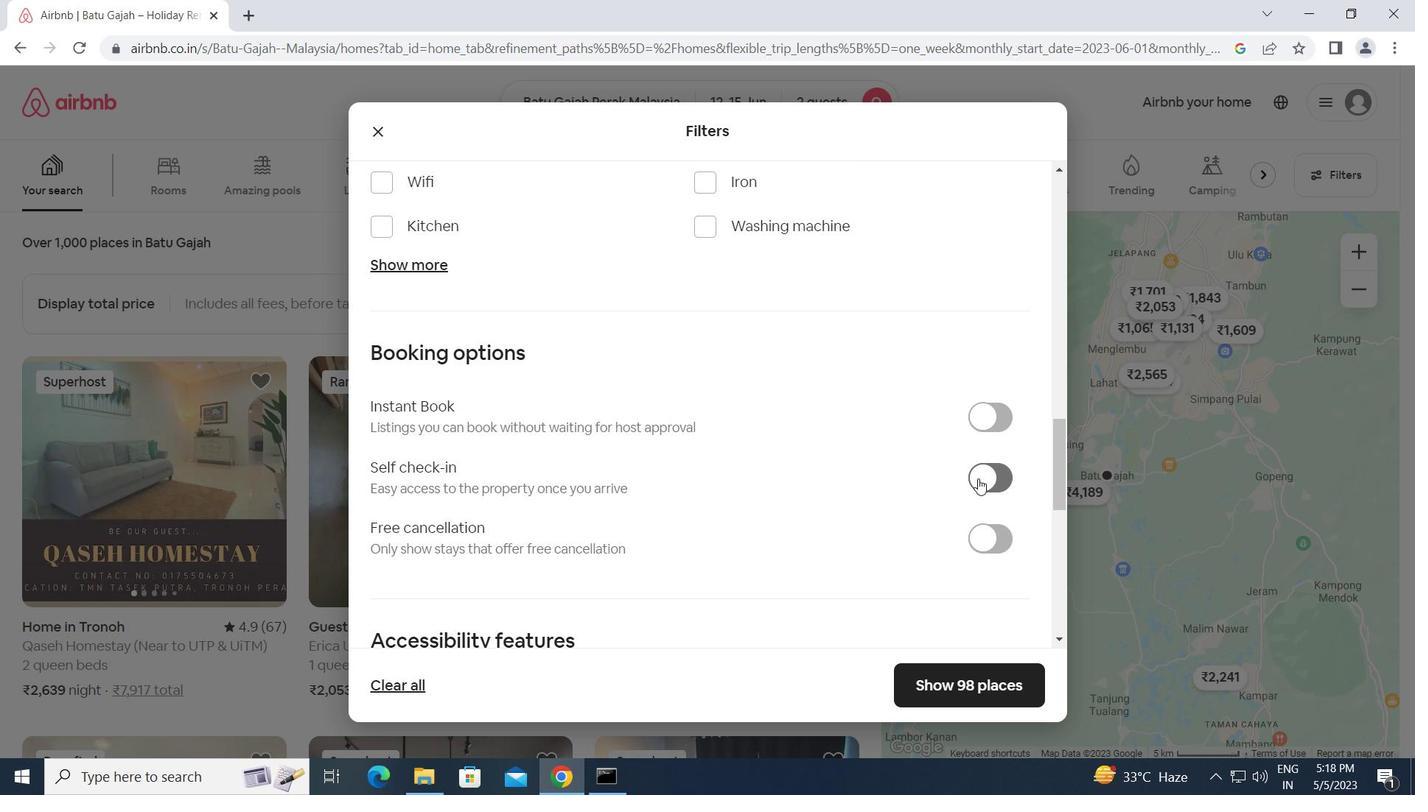 
Action: Mouse moved to (730, 505)
Screenshot: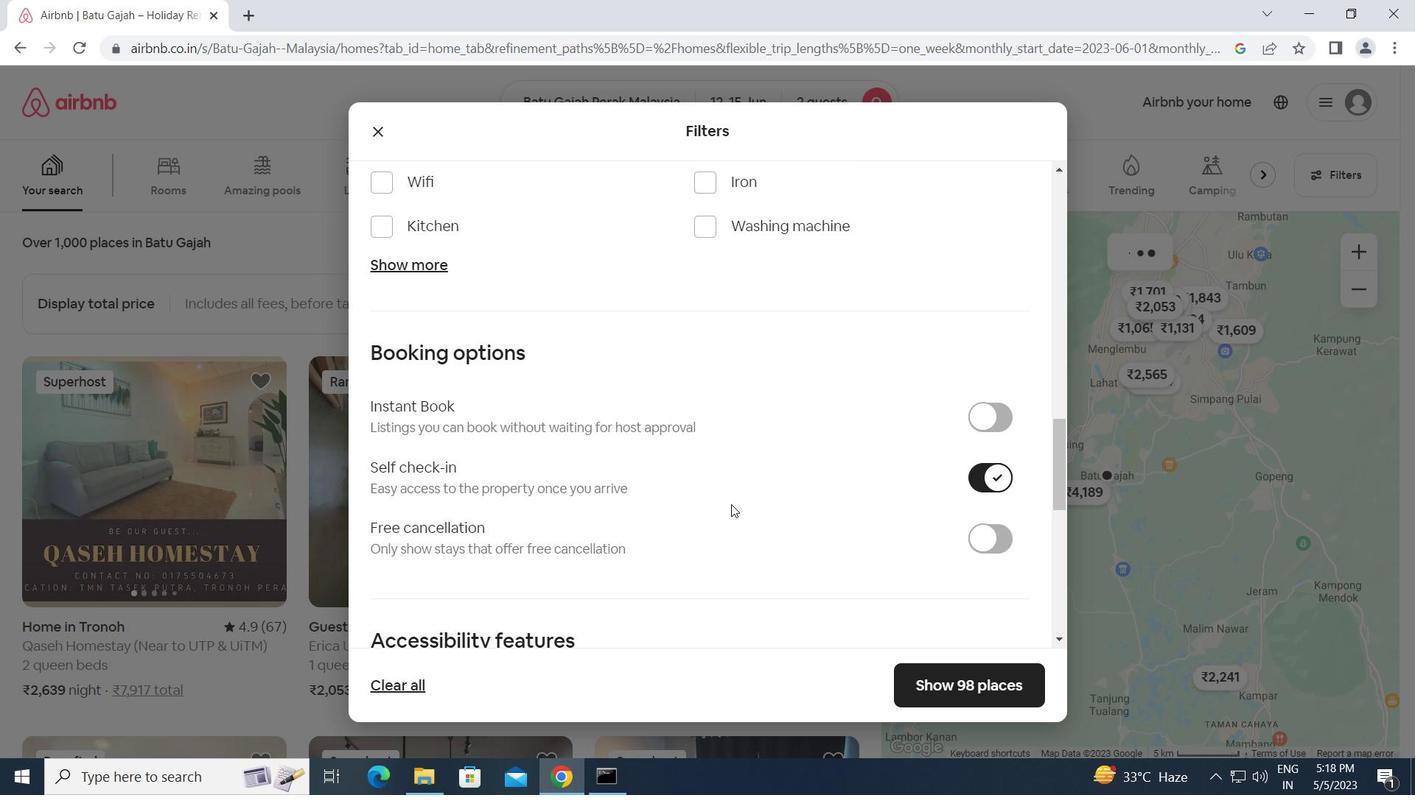 
Action: Mouse scrolled (730, 504) with delta (0, 0)
Screenshot: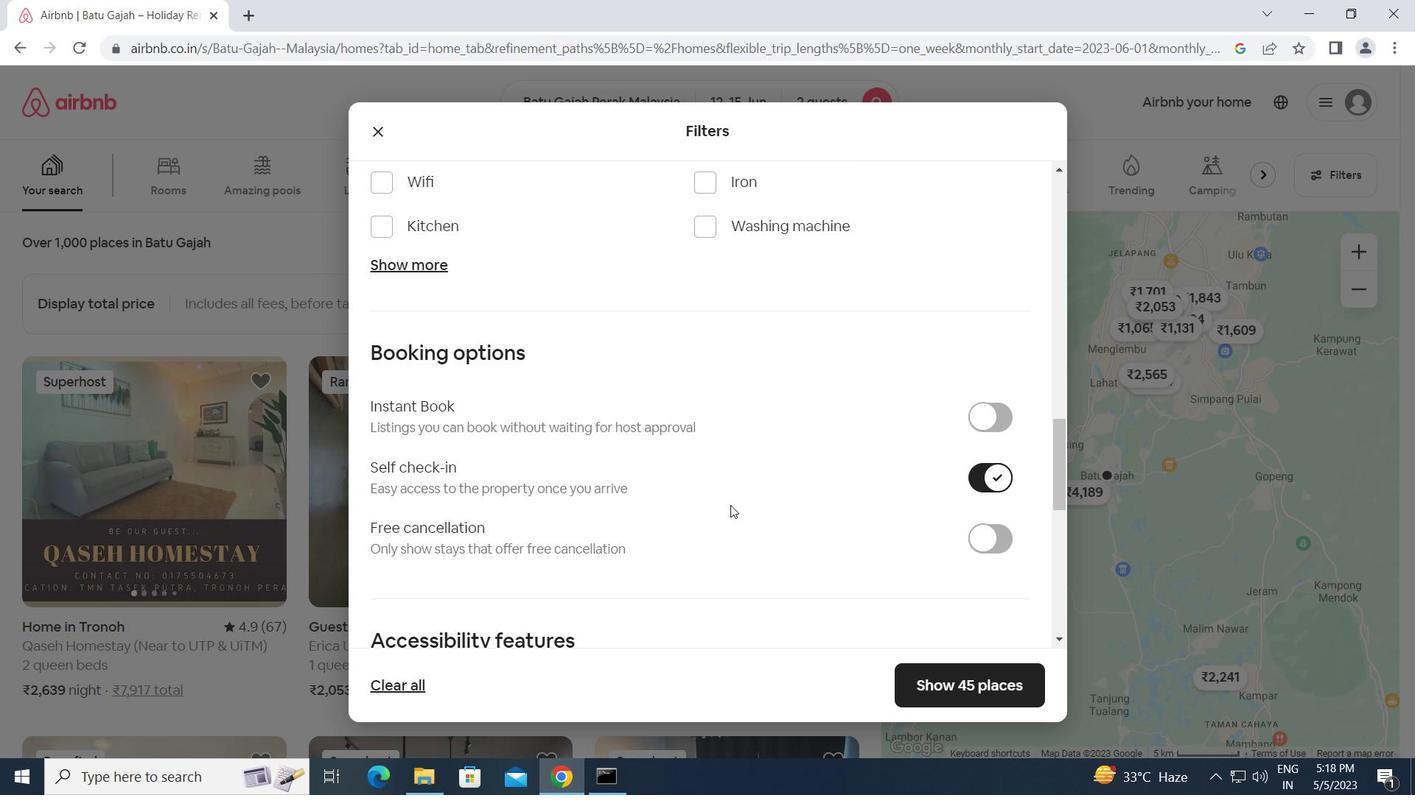 
Action: Mouse scrolled (730, 504) with delta (0, 0)
Screenshot: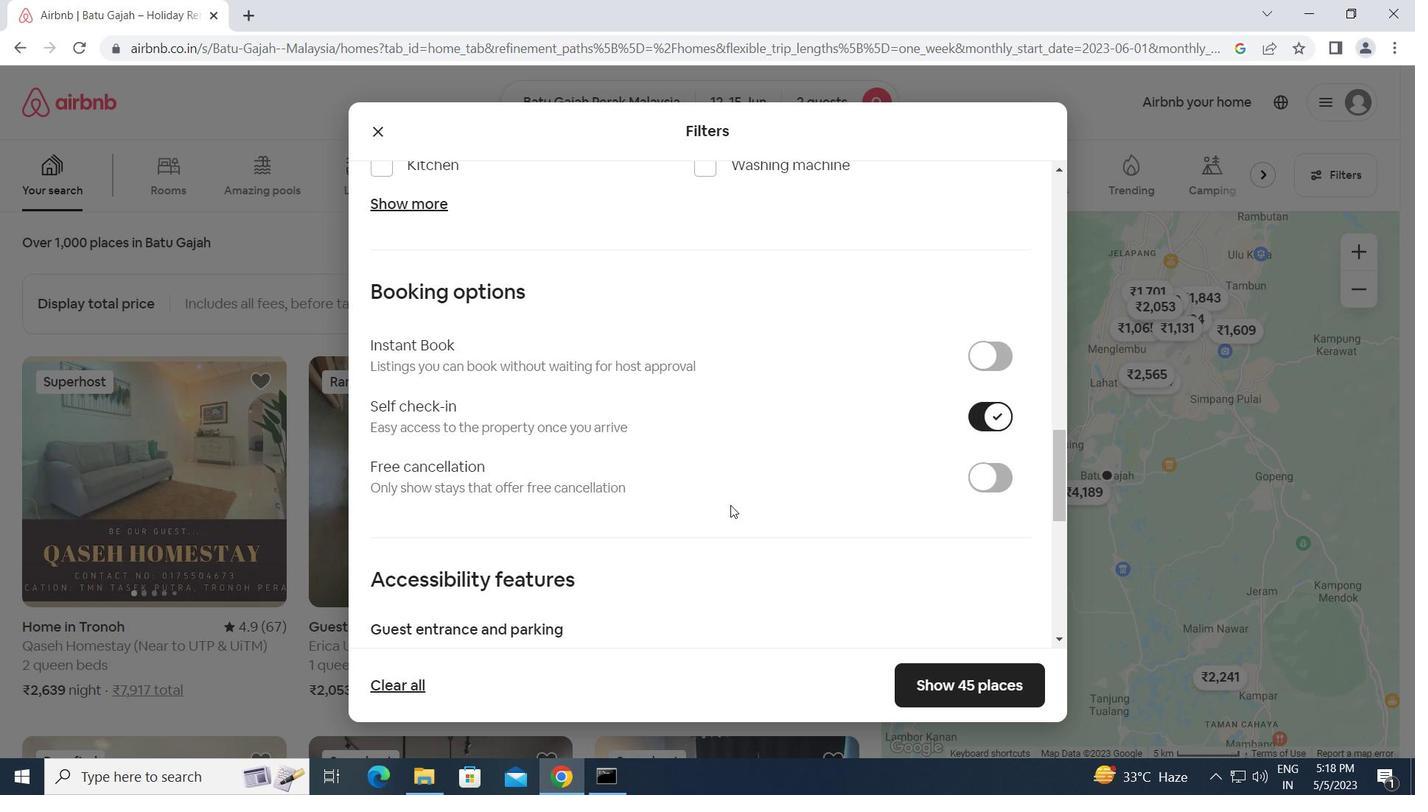 
Action: Mouse scrolled (730, 504) with delta (0, 0)
Screenshot: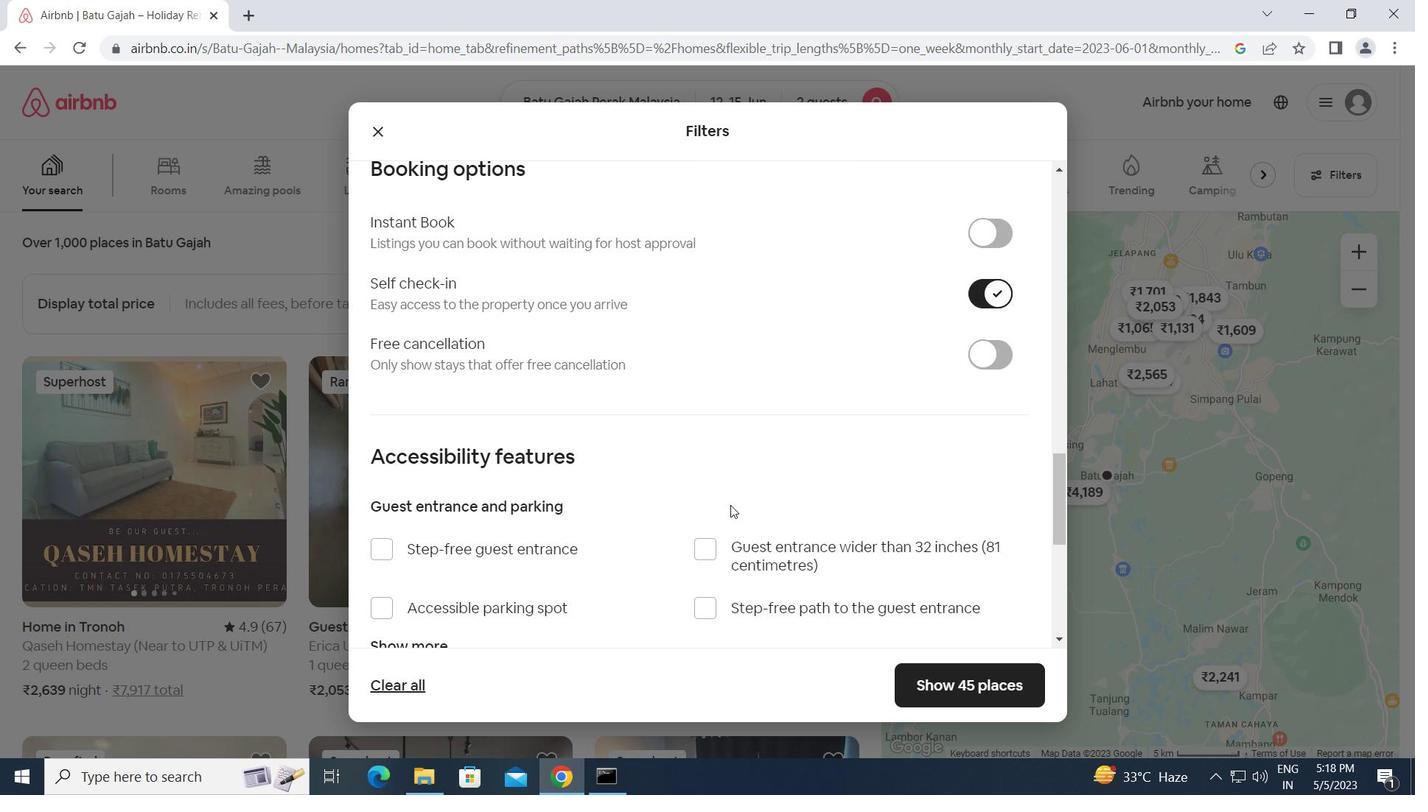 
Action: Mouse scrolled (730, 504) with delta (0, 0)
Screenshot: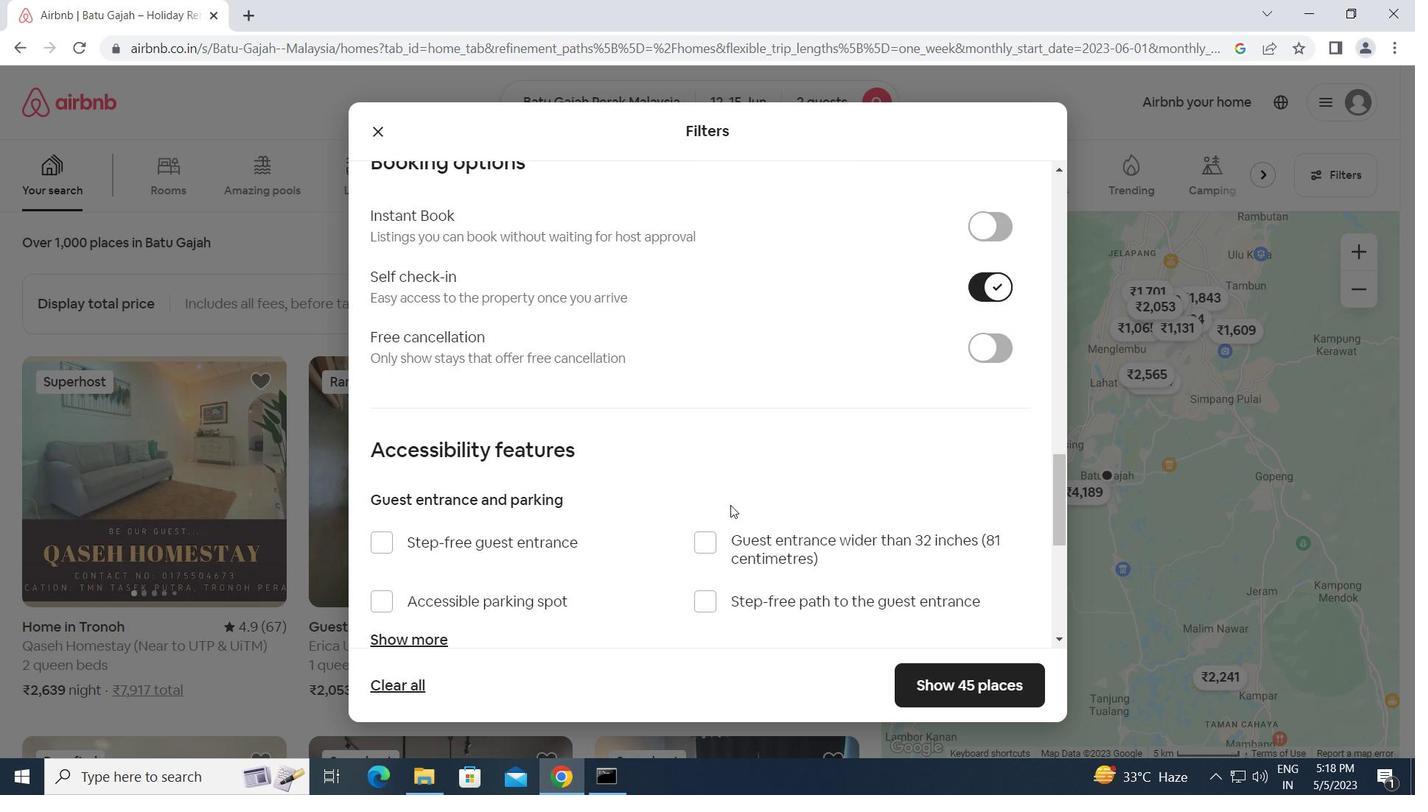 
Action: Mouse scrolled (730, 504) with delta (0, 0)
Screenshot: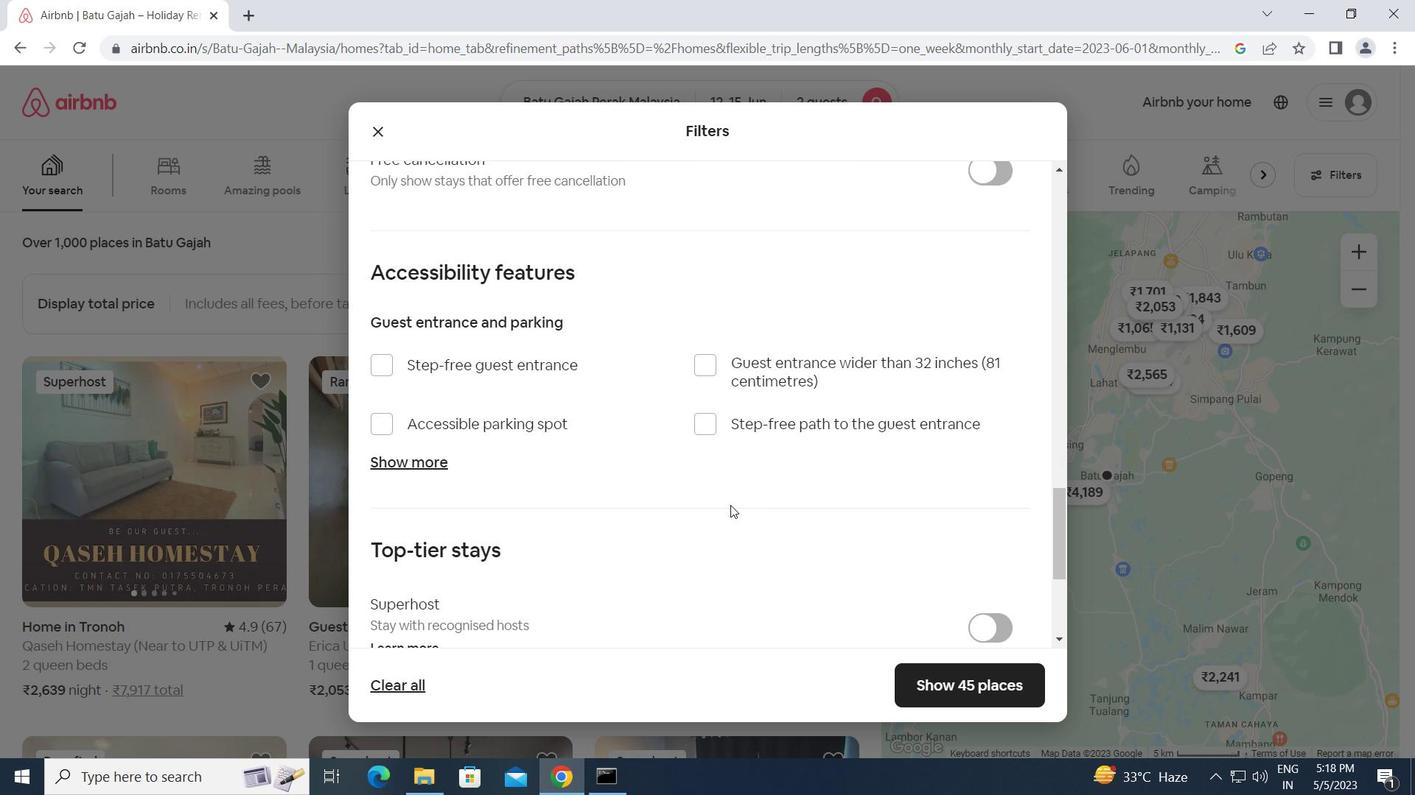 
Action: Mouse scrolled (730, 504) with delta (0, 0)
Screenshot: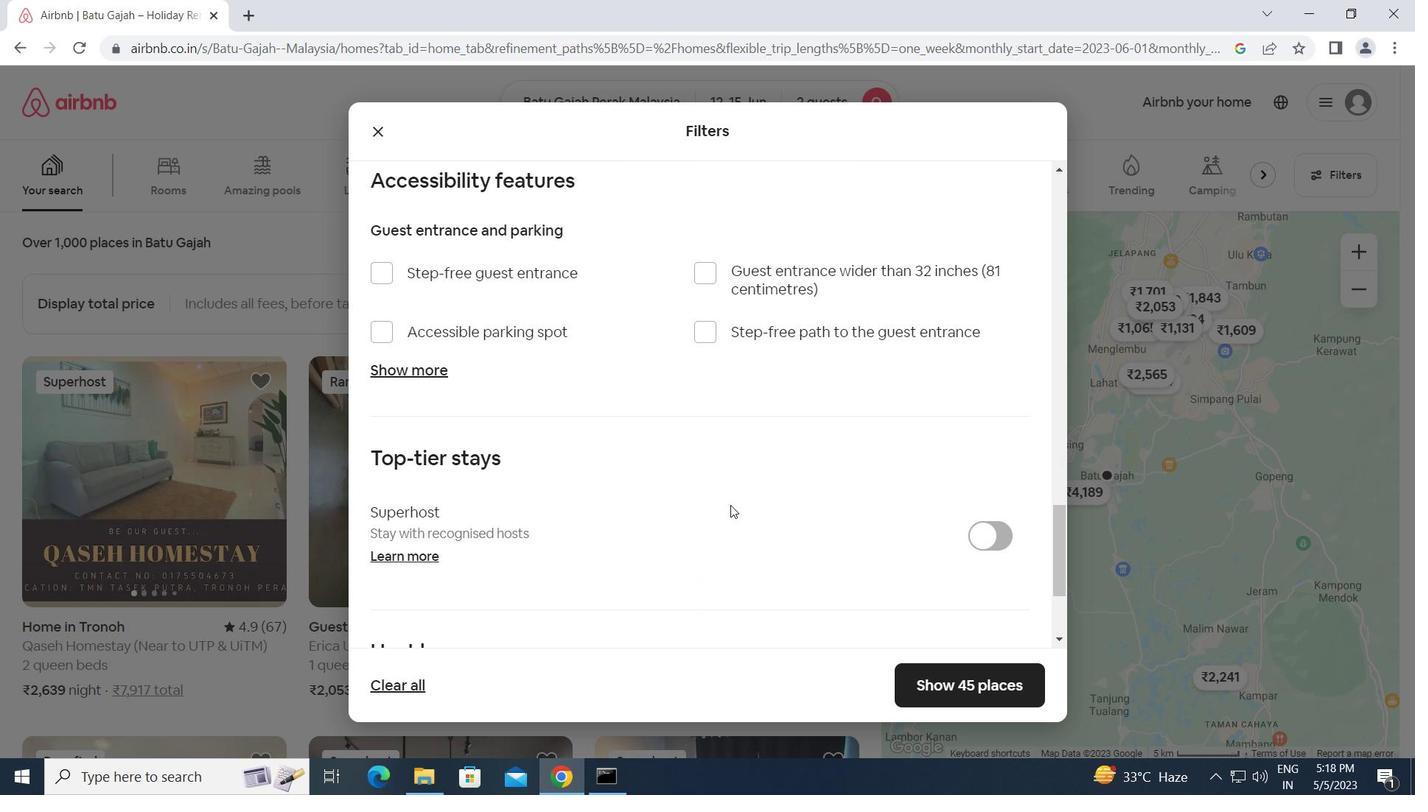 
Action: Mouse scrolled (730, 504) with delta (0, 0)
Screenshot: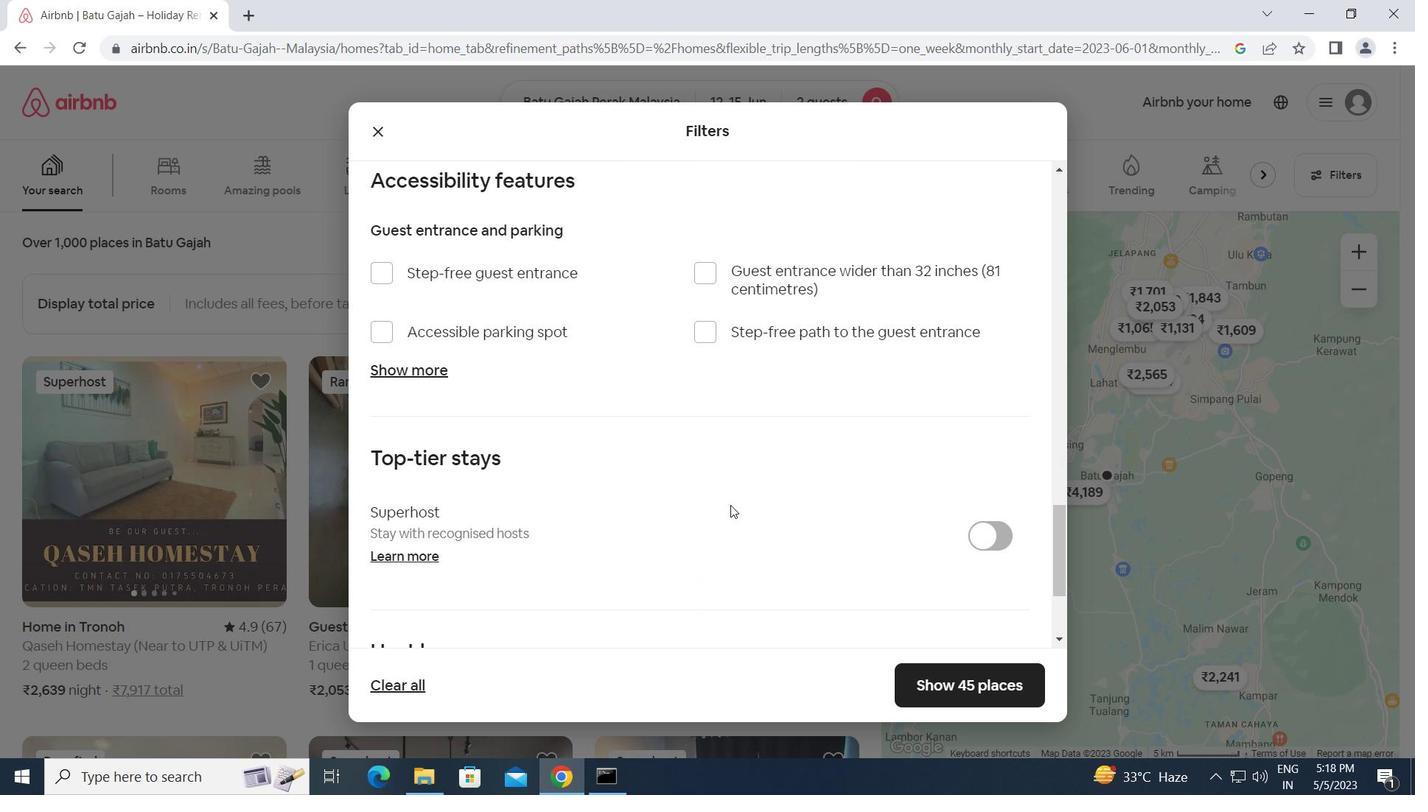 
Action: Mouse moved to (380, 523)
Screenshot: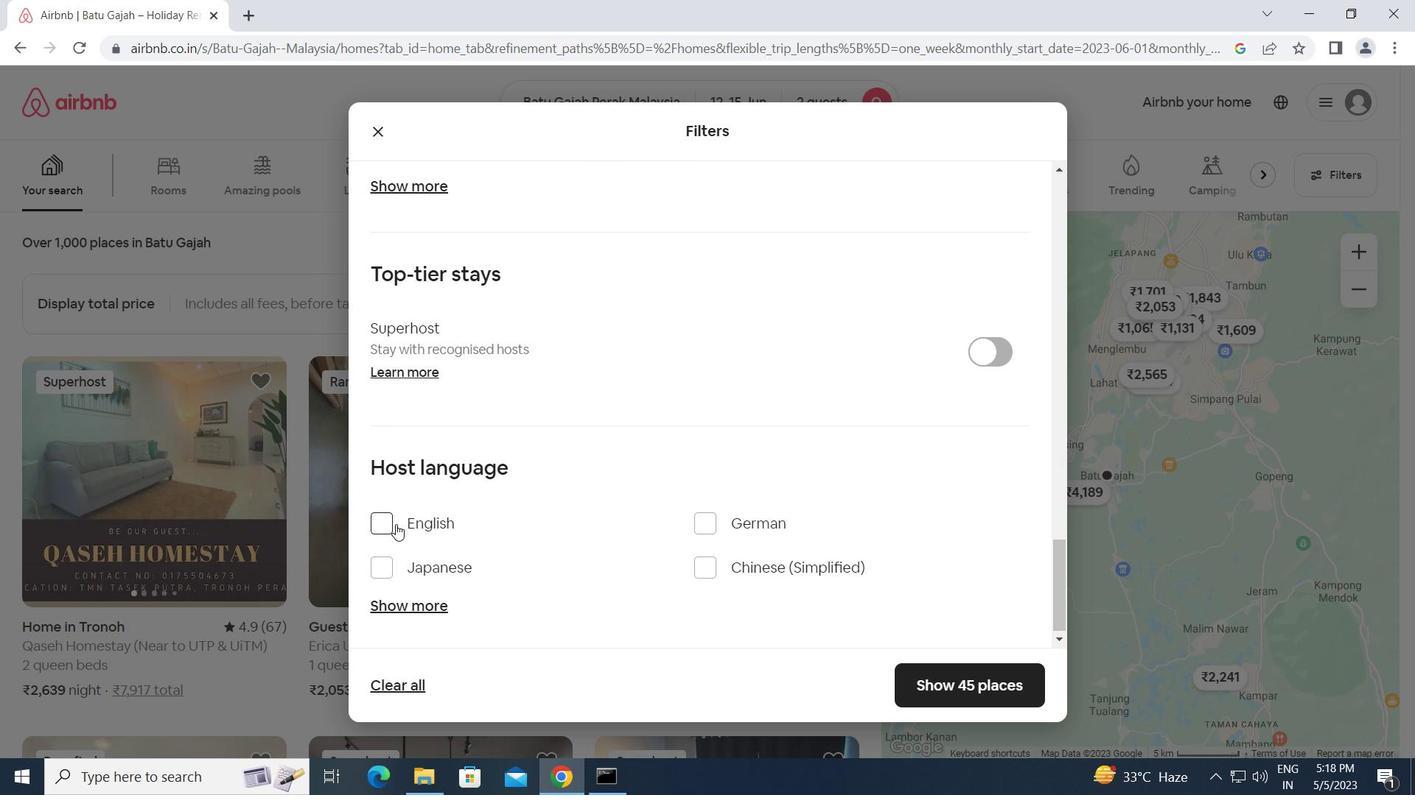 
Action: Mouse pressed left at (380, 523)
Screenshot: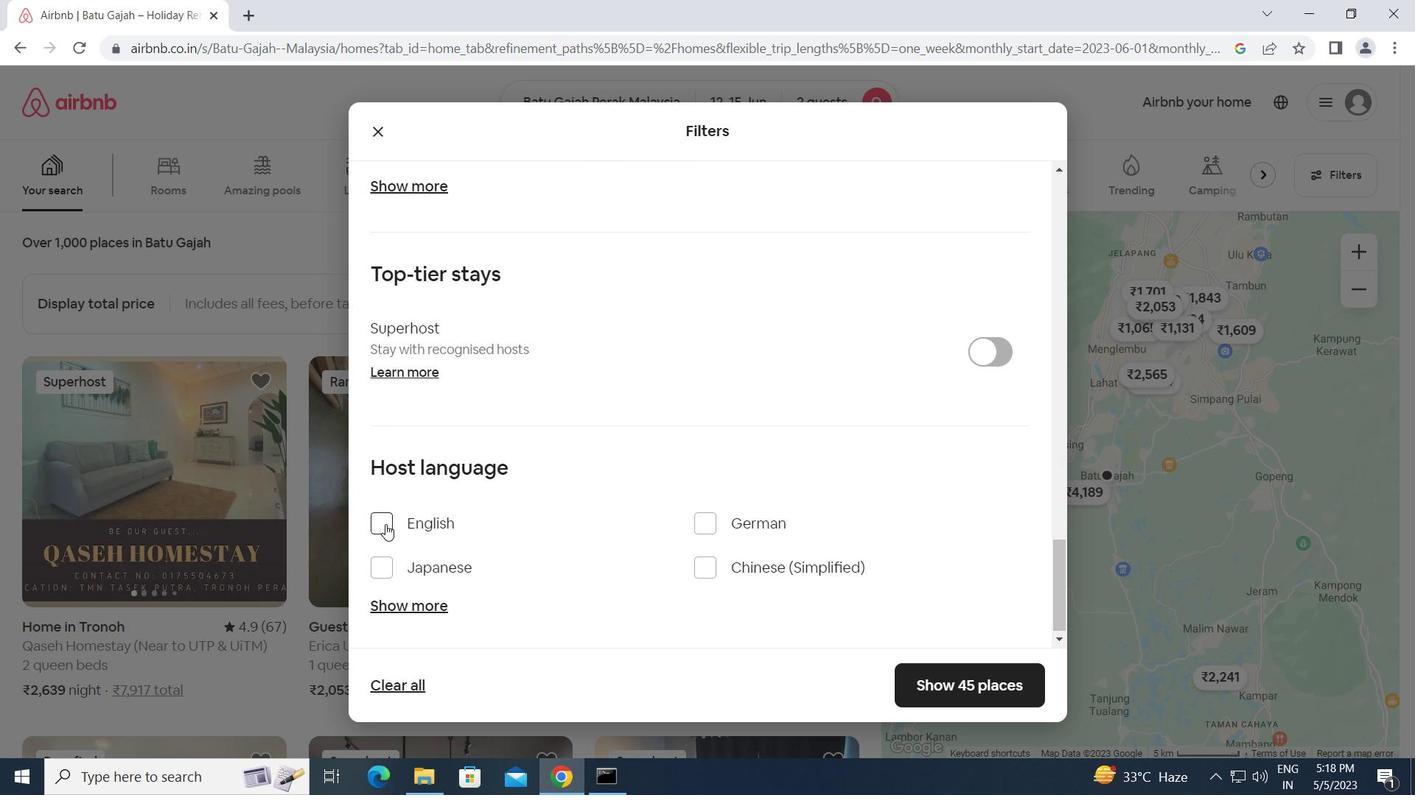
Action: Mouse moved to (951, 681)
Screenshot: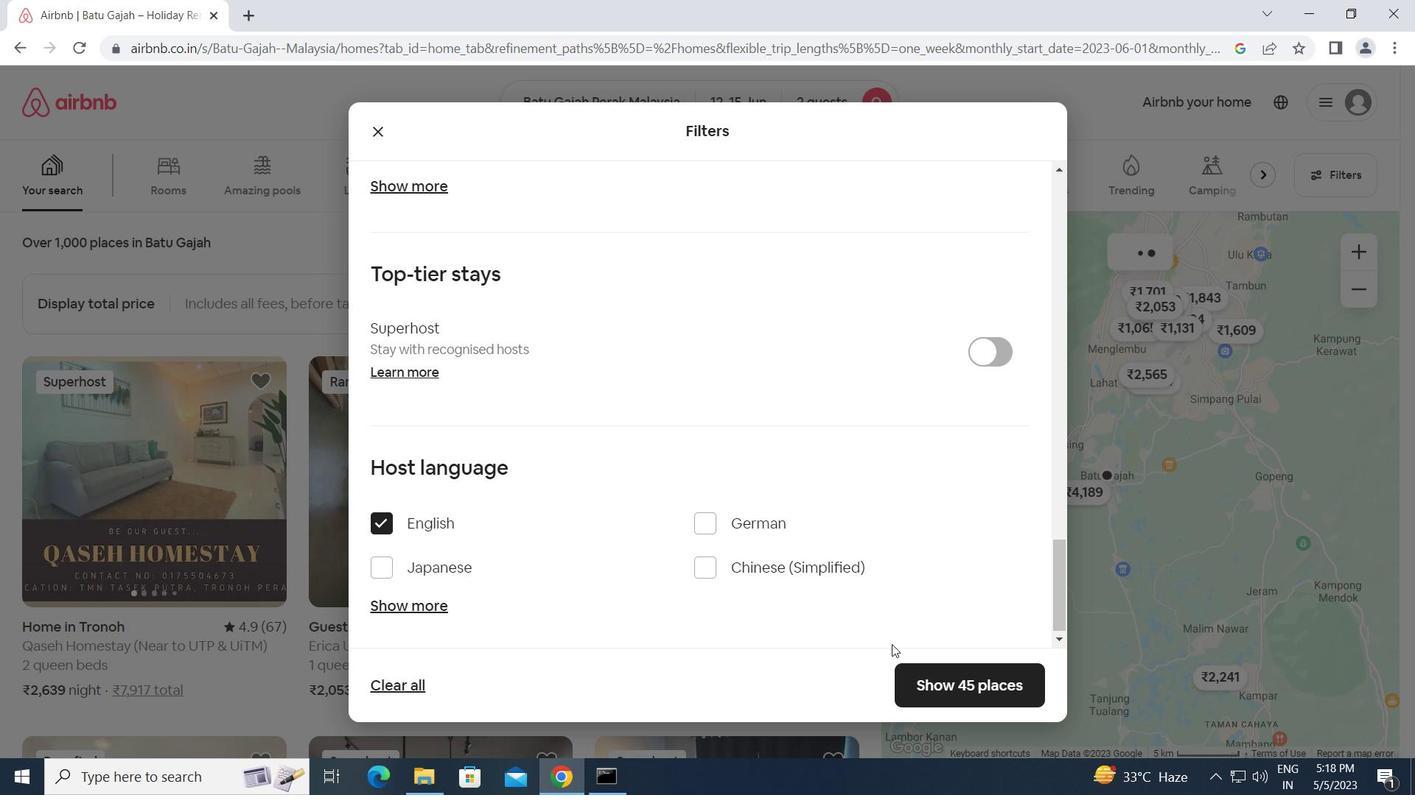 
Action: Mouse pressed left at (951, 681)
Screenshot: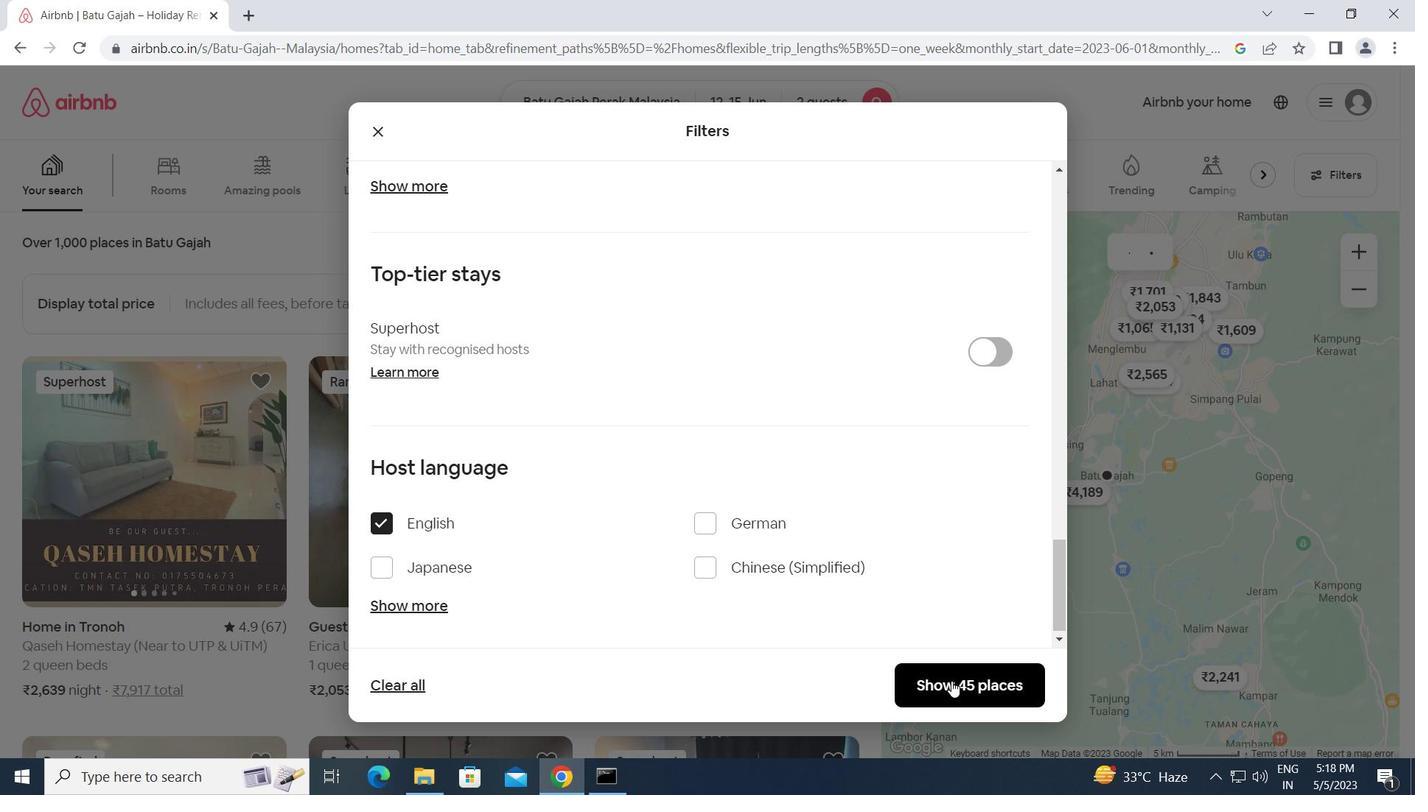 
